 Task: Send an email with the signature Jeremiah Turner with the subject Request for feedback on a content strategy and the message Please let me know if there are any changes to the billing information. from softage.2@softage.net to softage.10@softage.net with an attached image file Blog_post_image.jpg and move the email from Sent Items to the folder Graduation
Action: Mouse moved to (906, 443)
Screenshot: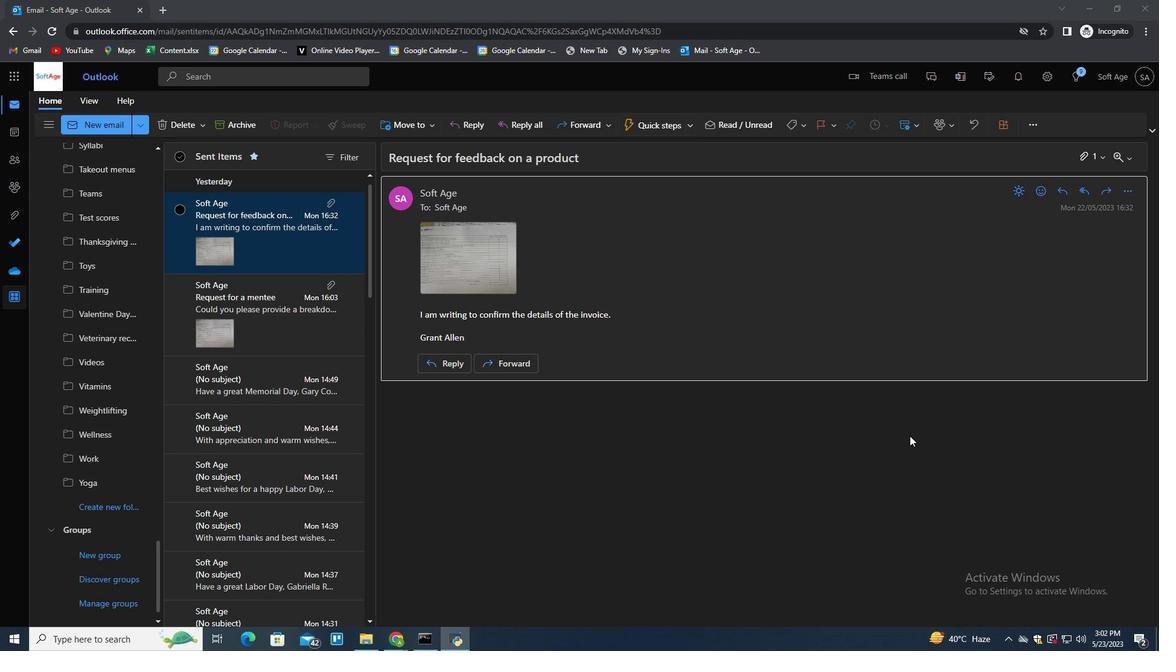
Action: Mouse pressed left at (906, 443)
Screenshot: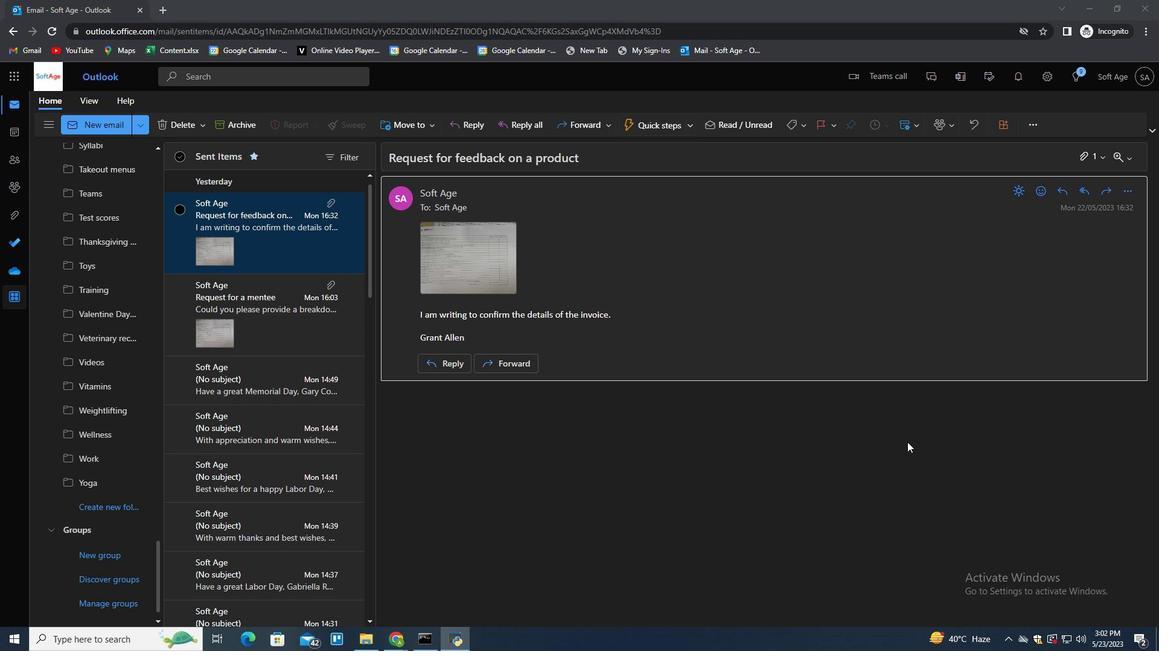 
Action: Mouse pressed left at (906, 443)
Screenshot: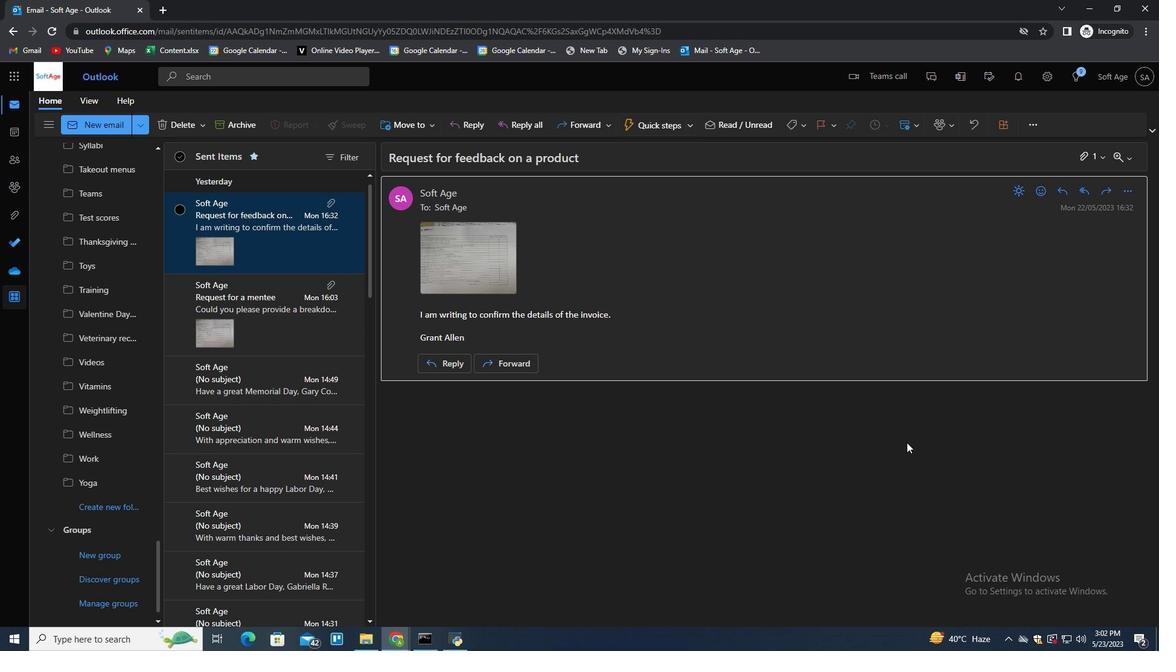 
Action: Mouse moved to (762, 484)
Screenshot: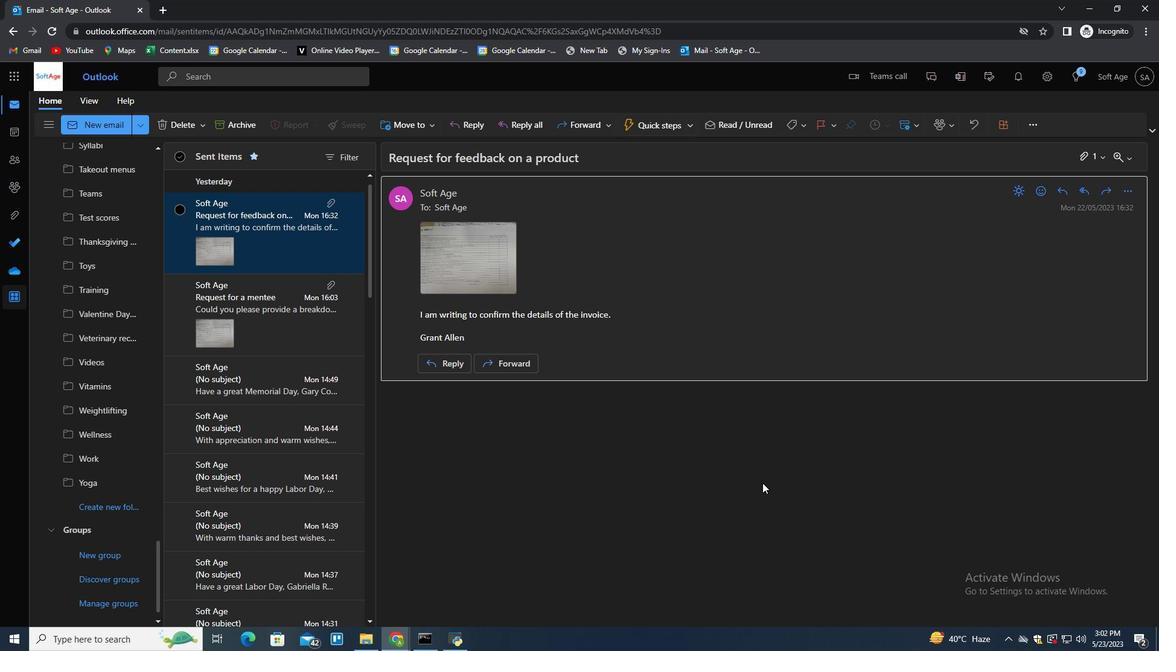 
Action: Mouse pressed left at (762, 484)
Screenshot: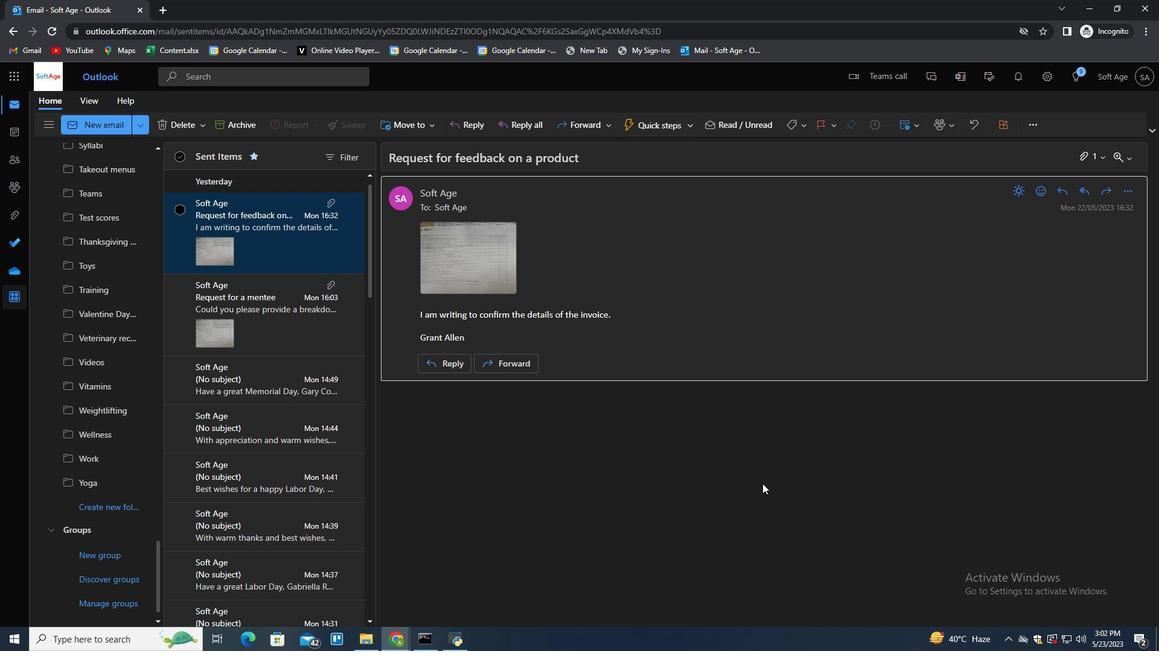 
Action: Key pressed n
Screenshot: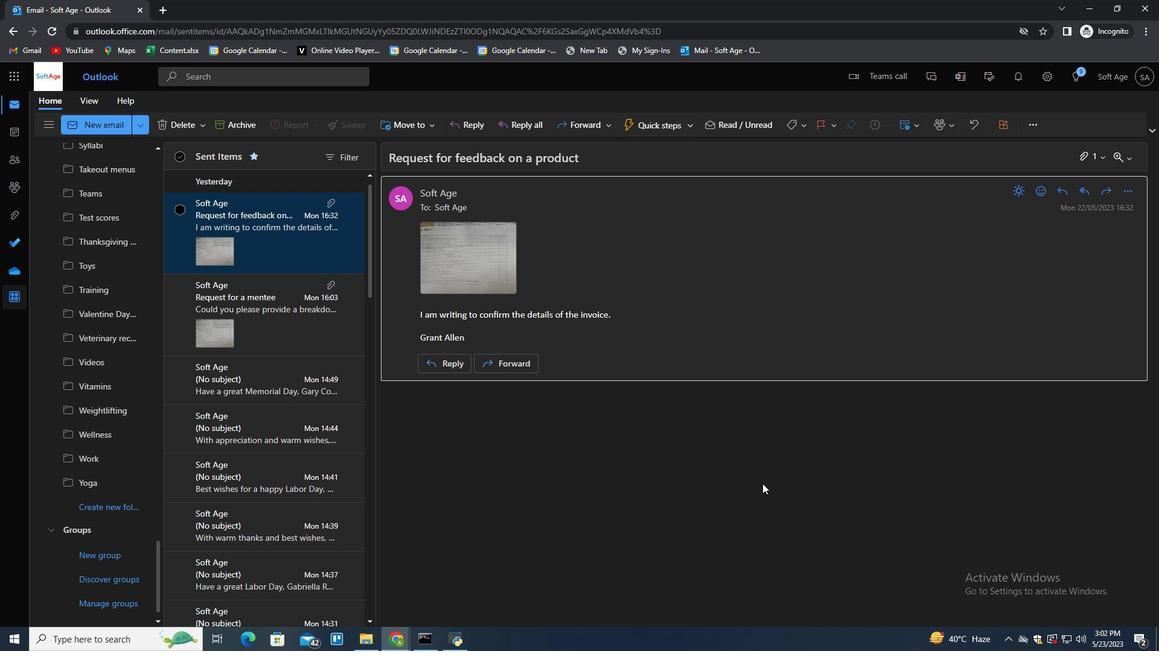 
Action: Mouse moved to (810, 127)
Screenshot: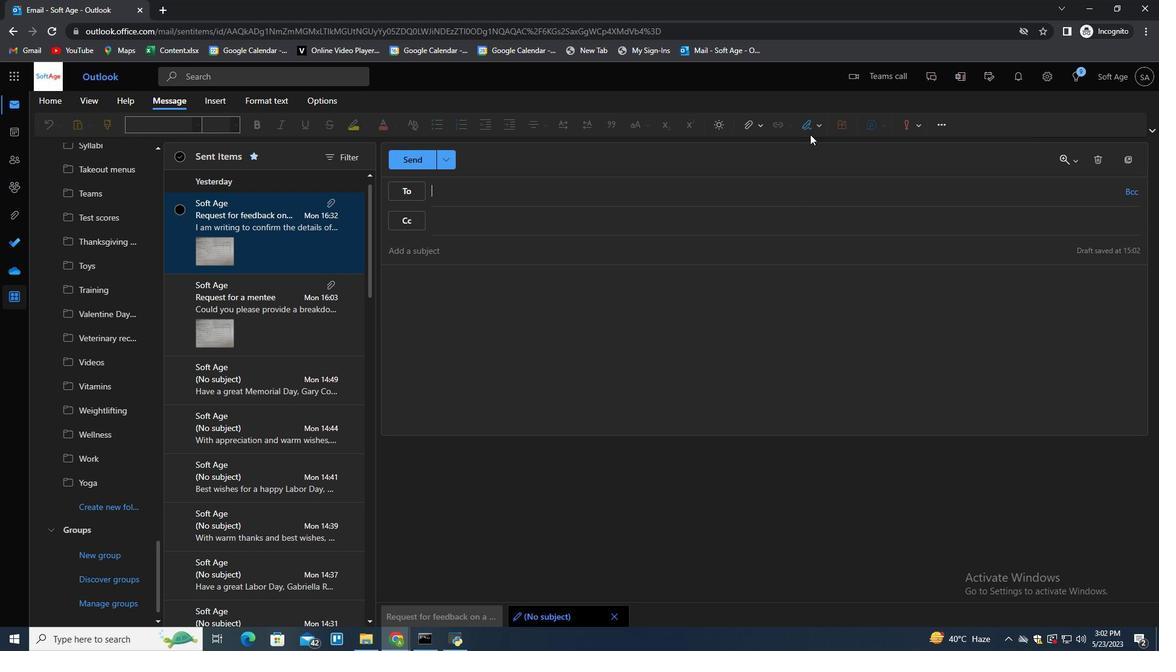 
Action: Mouse pressed left at (810, 127)
Screenshot: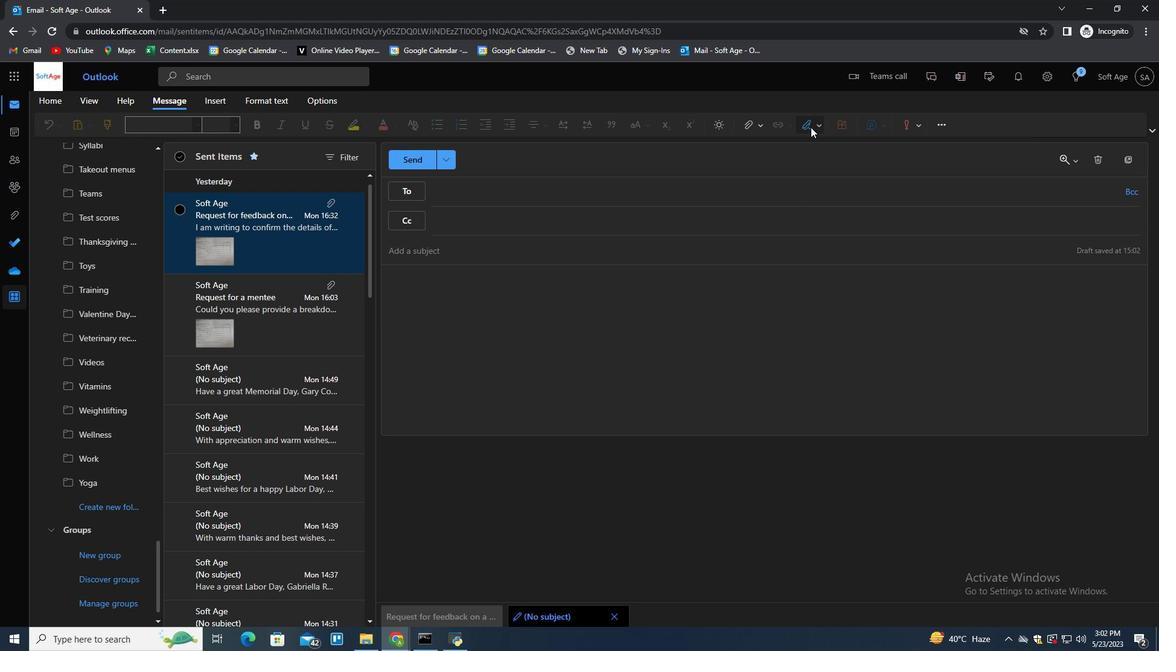 
Action: Mouse moved to (804, 169)
Screenshot: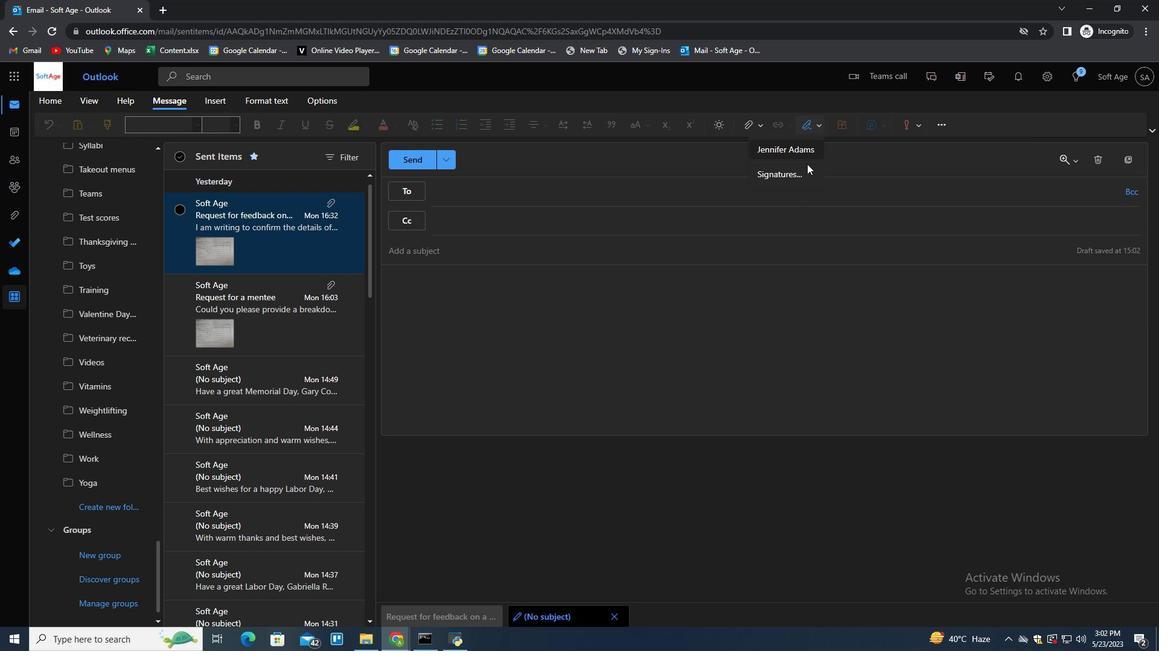 
Action: Mouse pressed left at (804, 169)
Screenshot: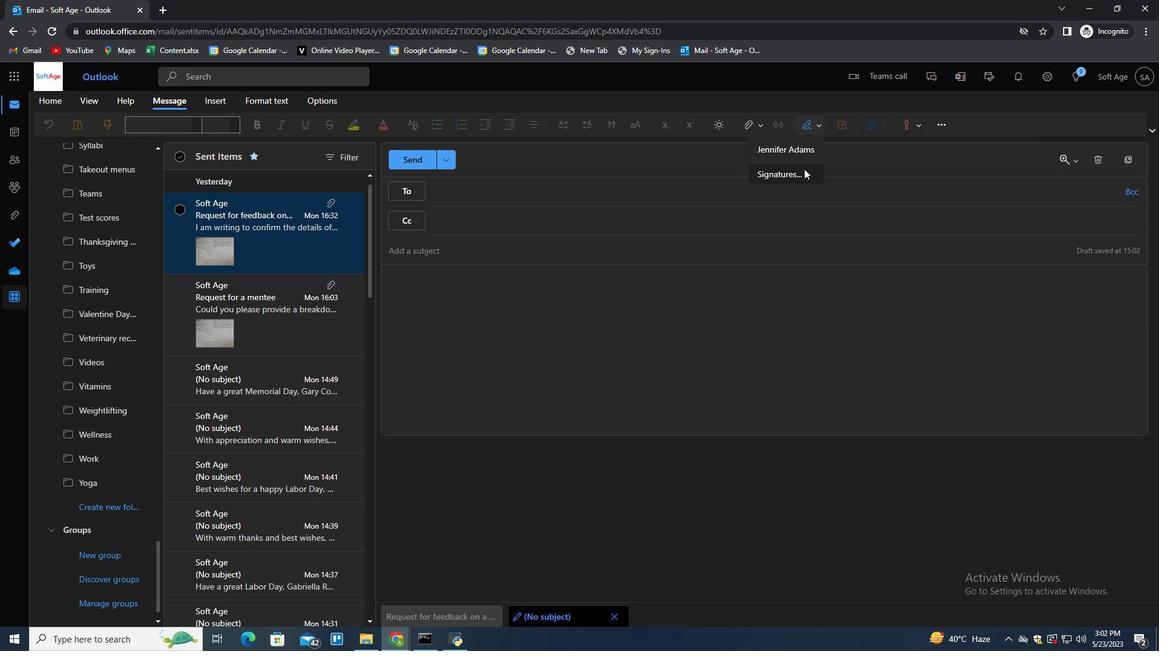 
Action: Mouse moved to (831, 219)
Screenshot: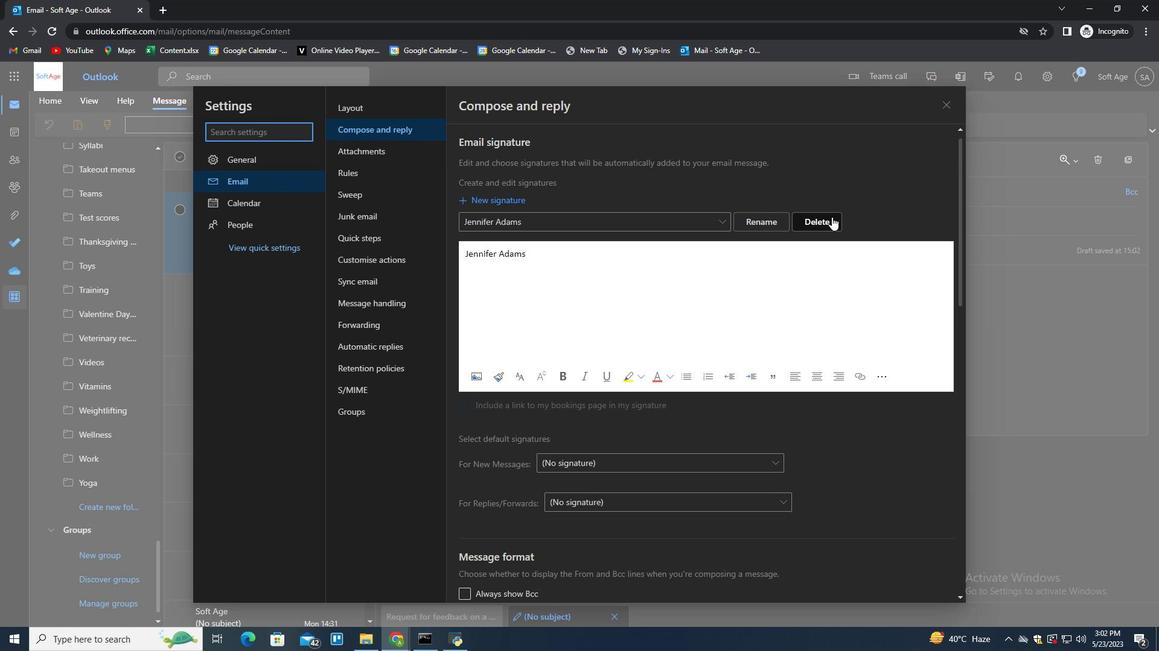 
Action: Mouse pressed left at (831, 219)
Screenshot: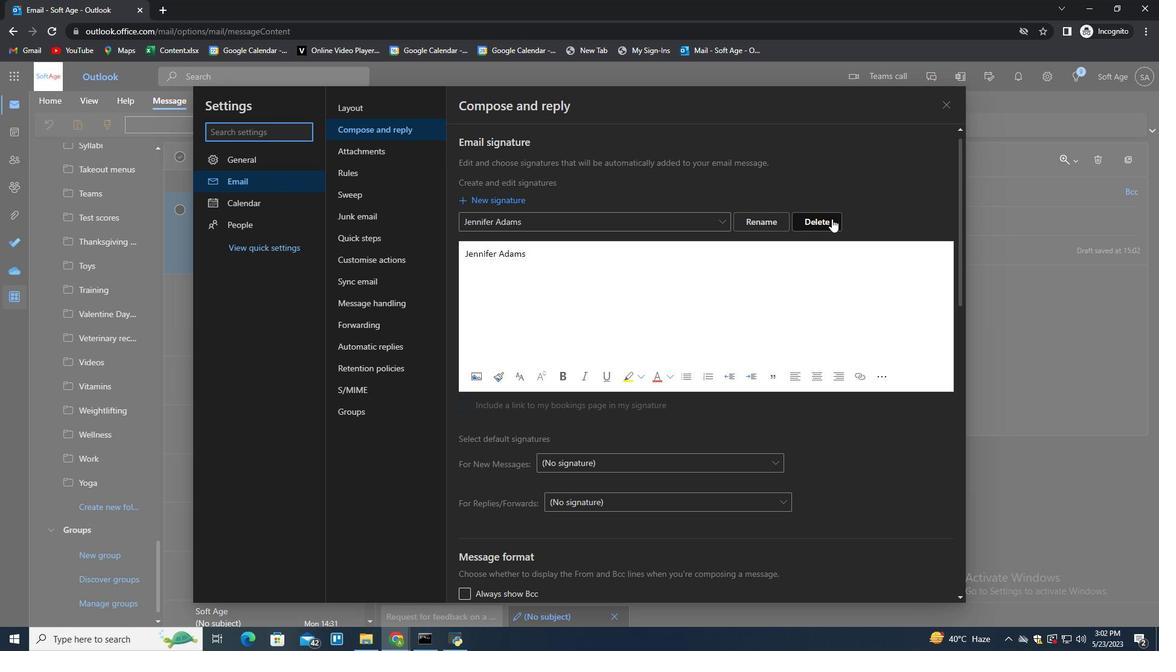 
Action: Mouse moved to (833, 221)
Screenshot: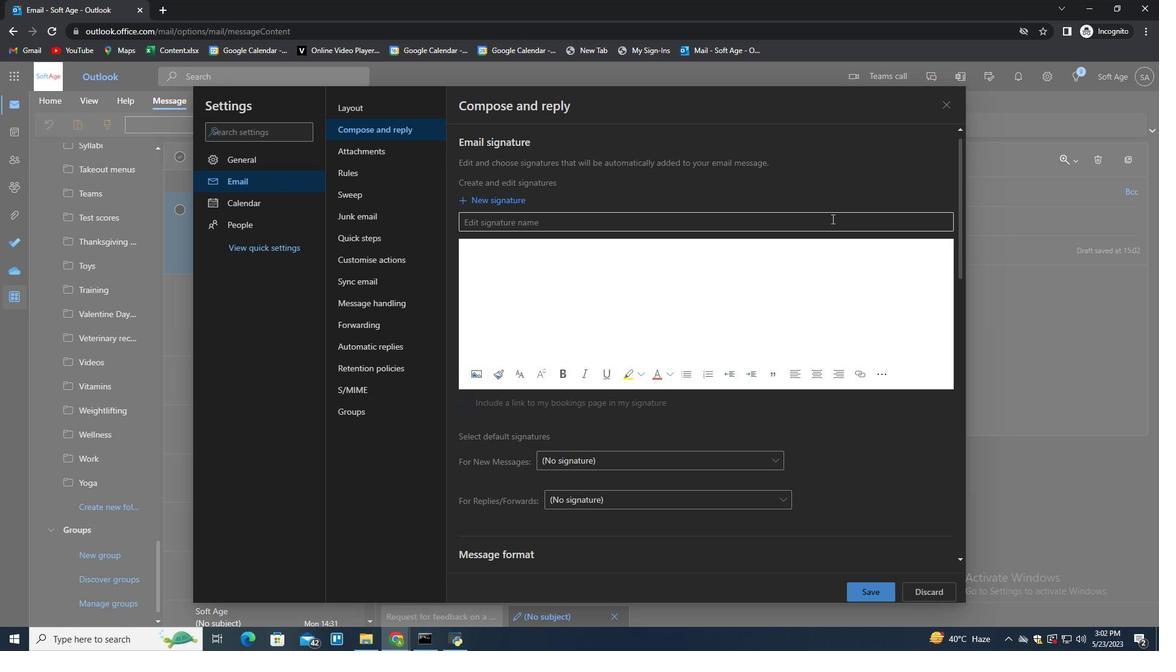 
Action: Mouse pressed left at (833, 221)
Screenshot: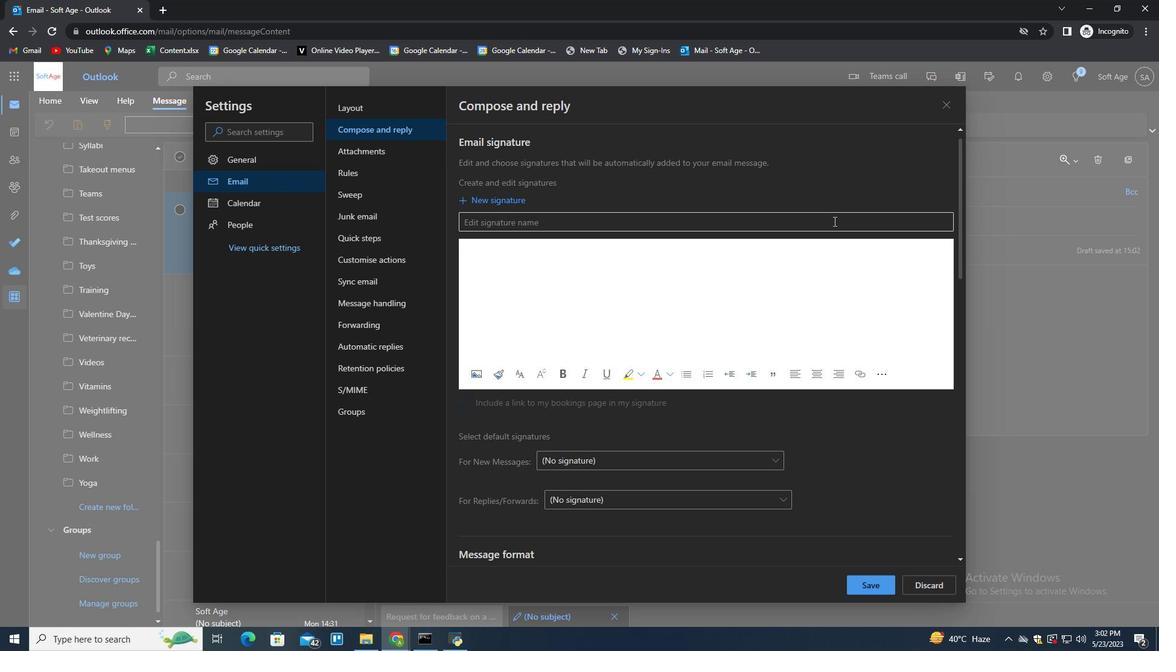 
Action: Key pressed <Key.shift>Jeremeah<Key.backspace><Key.backspace><Key.backspace>iah<Key.space><Key.shift>Ru<Key.backspace><Key.backspace><Key.shift>Turner<Key.tab><Key.shift><Key.shift>Jeremiah<Key.space><Key.shift><Key.shift><Key.shift><Key.shift><Key.shift><Key.shift><Key.shift><Key.shift><Key.shift><Key.shift><Key.shift><Key.shift><Key.shift><Key.shift><Key.shift><Key.shift><Key.shift><Key.shift><Key.shift><Key.shift><Key.shift><Key.shift><Key.shift><Key.shift><Key.shift><Key.shift><Key.shift><Key.shift><Key.shift>Turner
Screenshot: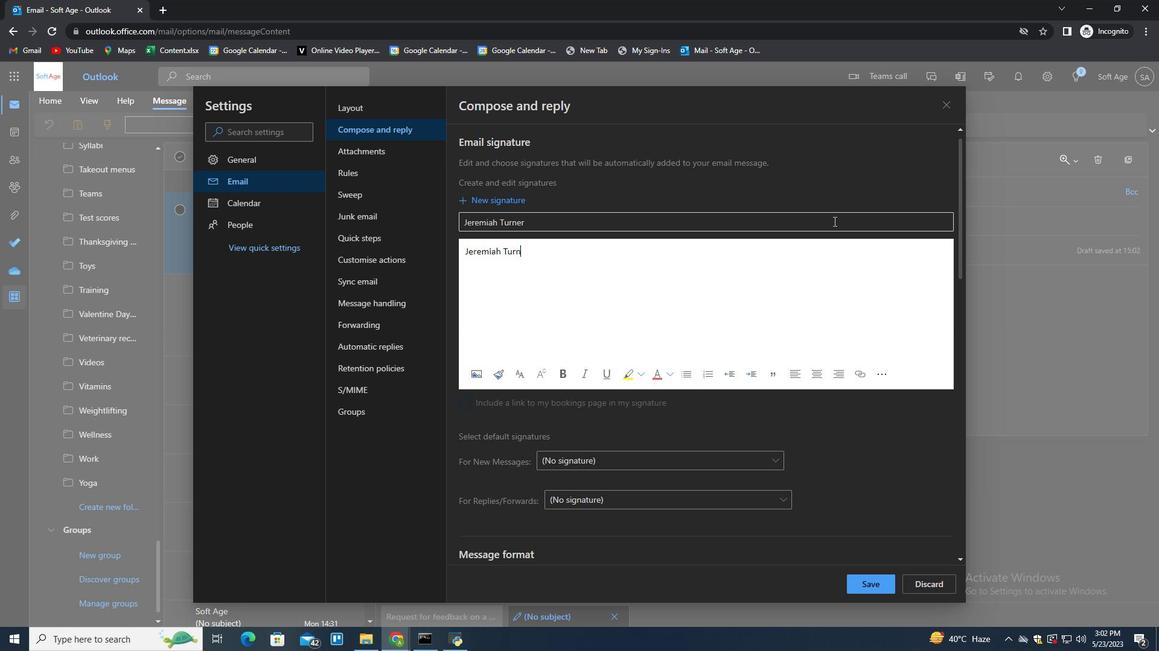
Action: Mouse moved to (867, 577)
Screenshot: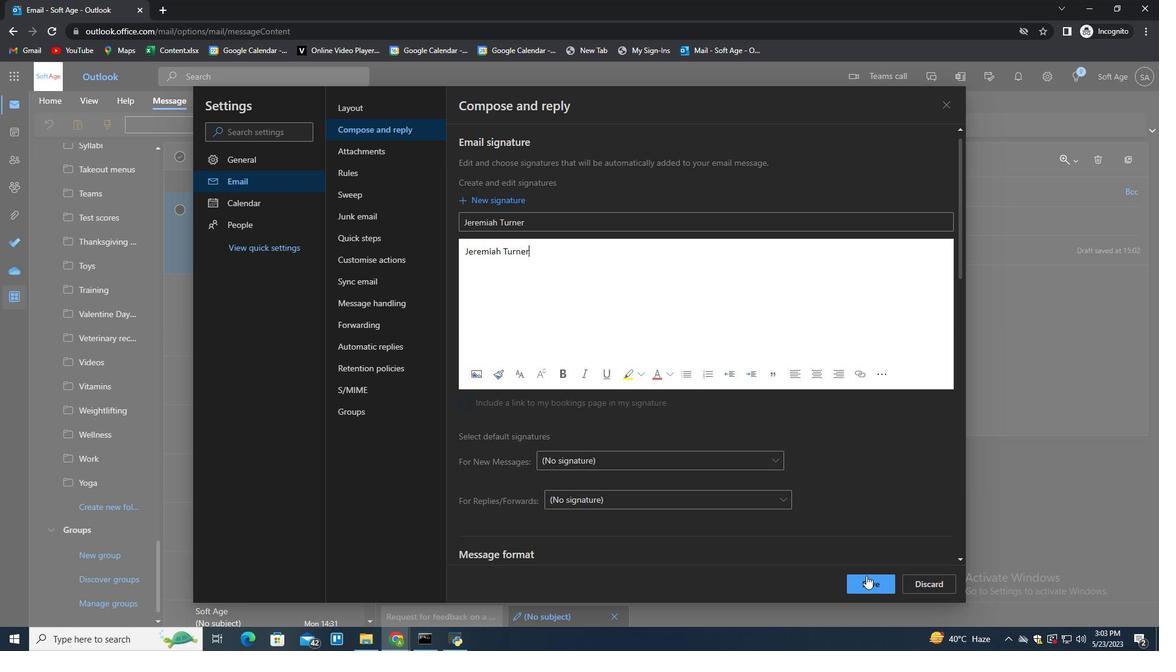 
Action: Mouse pressed left at (867, 577)
Screenshot: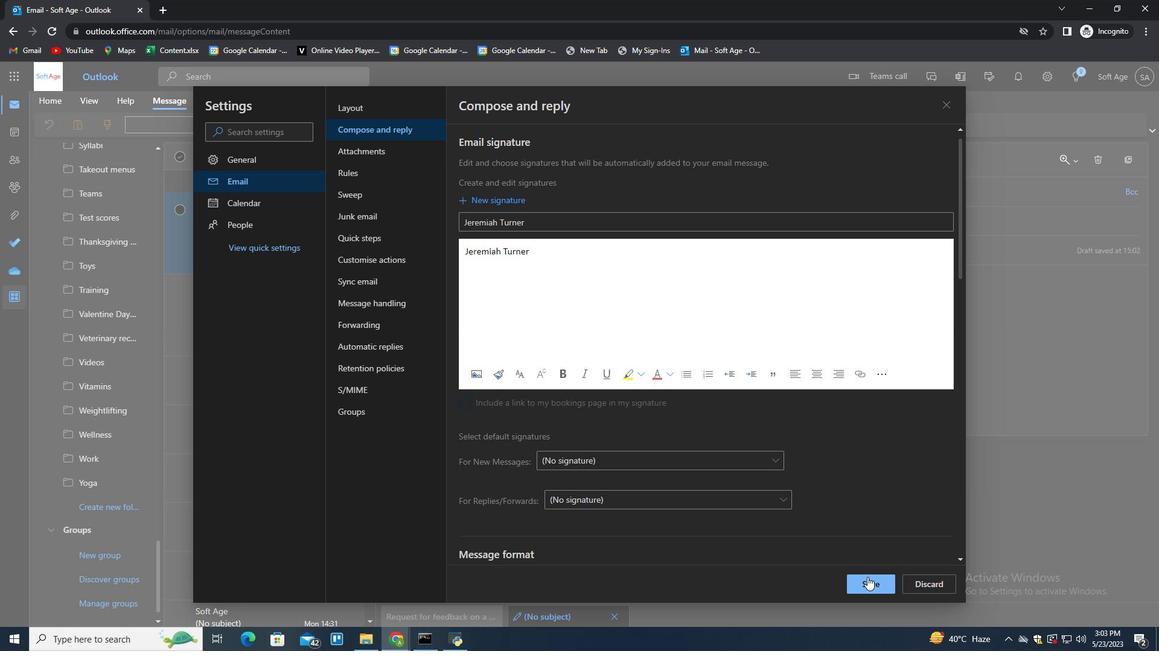 
Action: Mouse moved to (1009, 343)
Screenshot: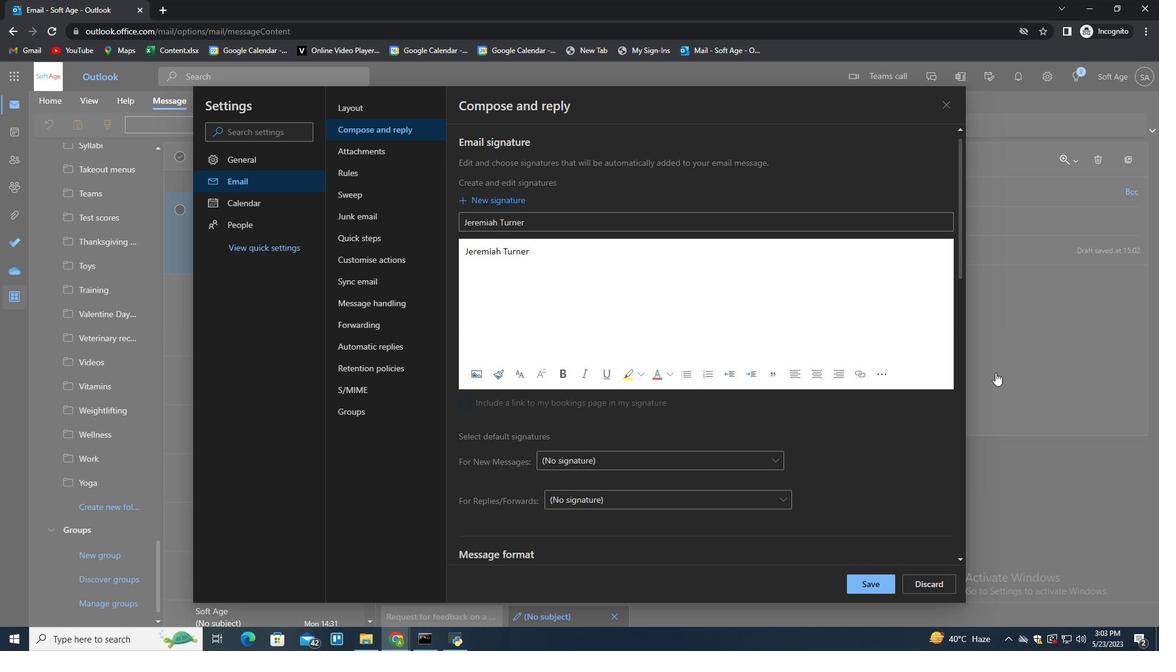 
Action: Mouse pressed left at (1009, 343)
Screenshot: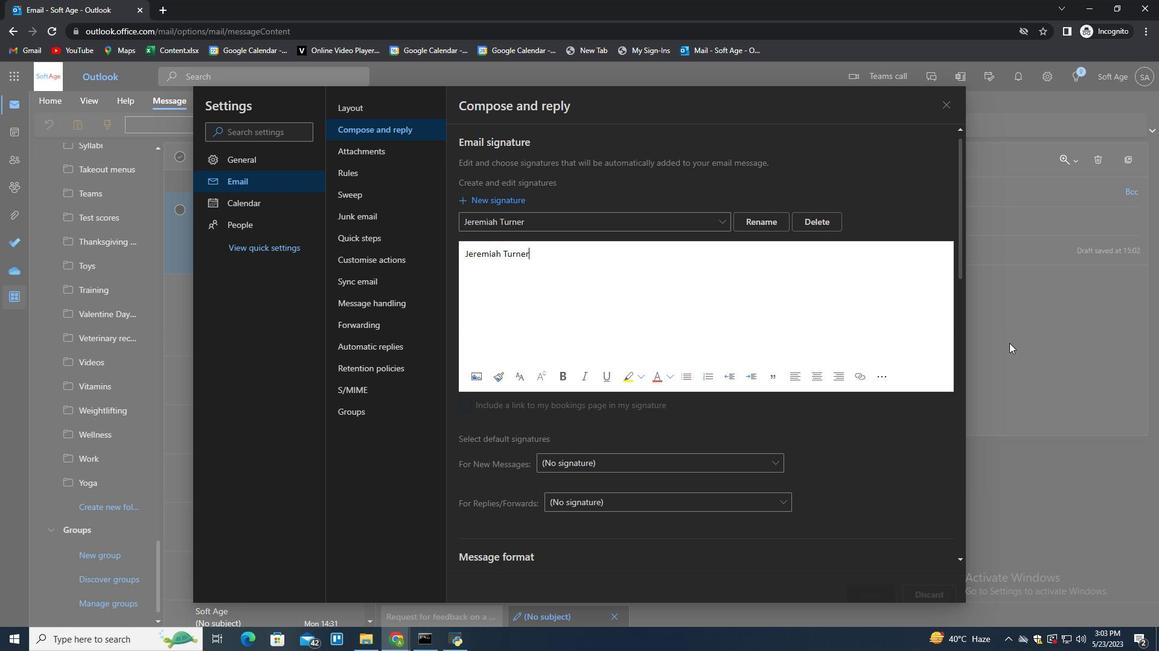 
Action: Mouse moved to (810, 124)
Screenshot: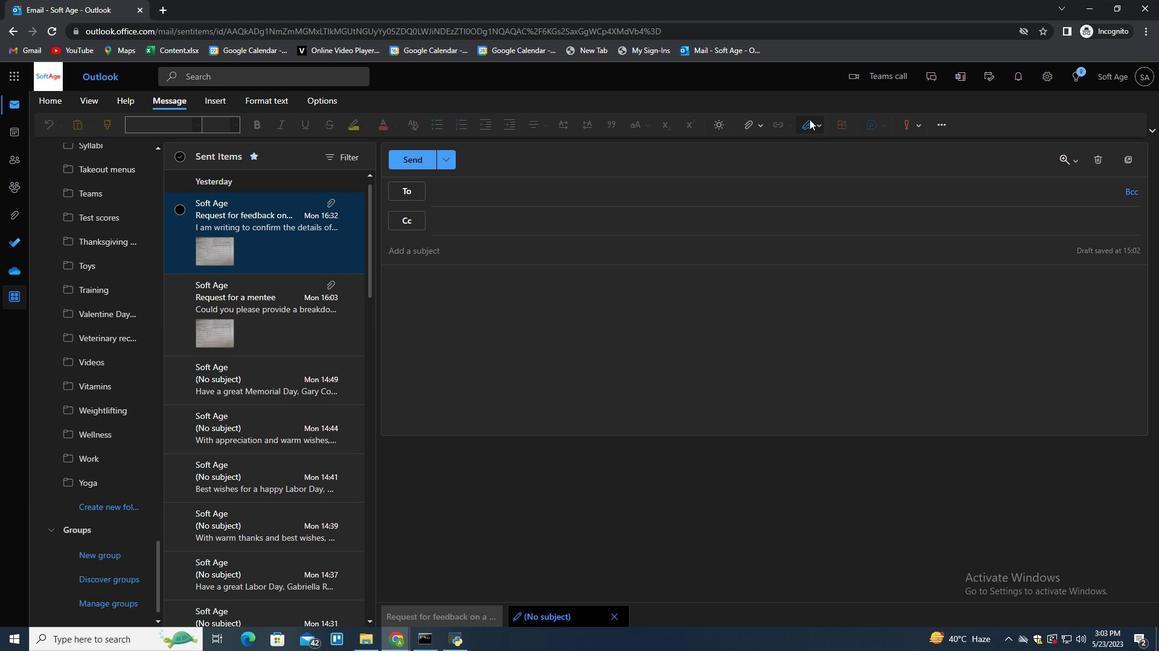 
Action: Mouse pressed left at (810, 124)
Screenshot: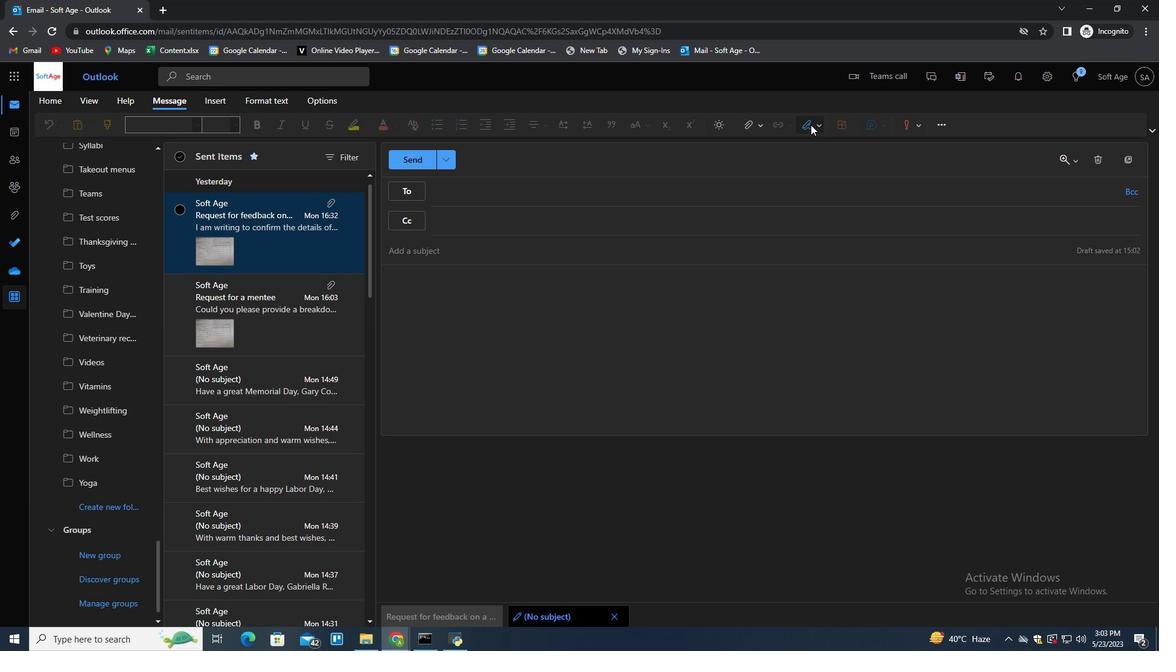 
Action: Mouse moved to (807, 151)
Screenshot: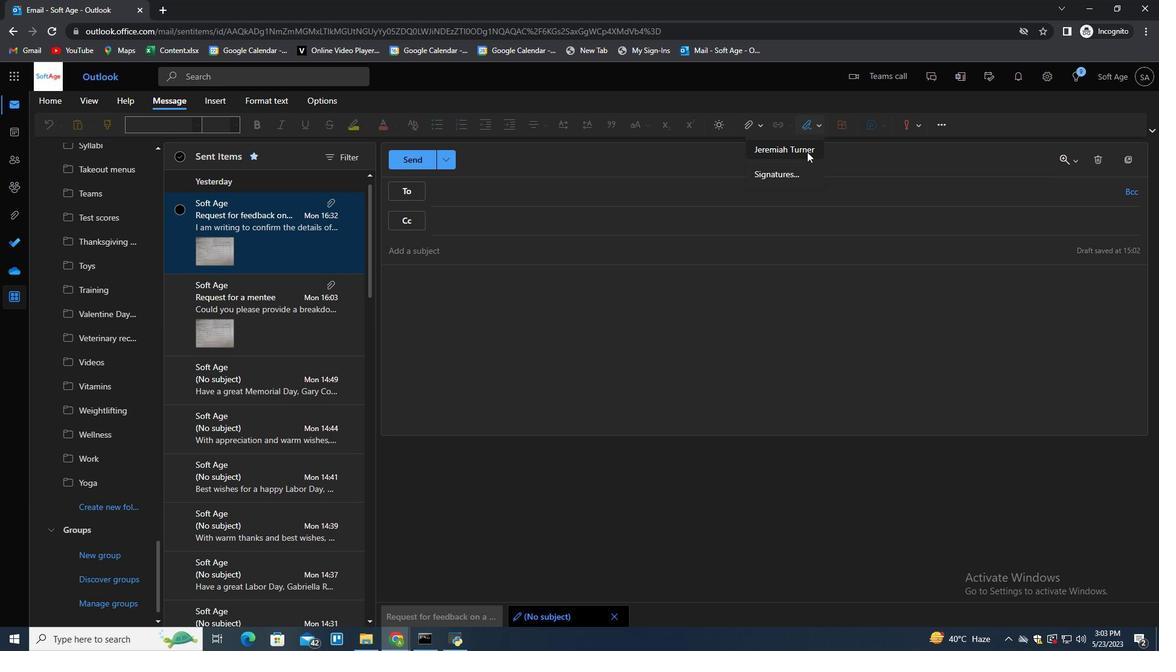 
Action: Mouse pressed left at (807, 151)
Screenshot: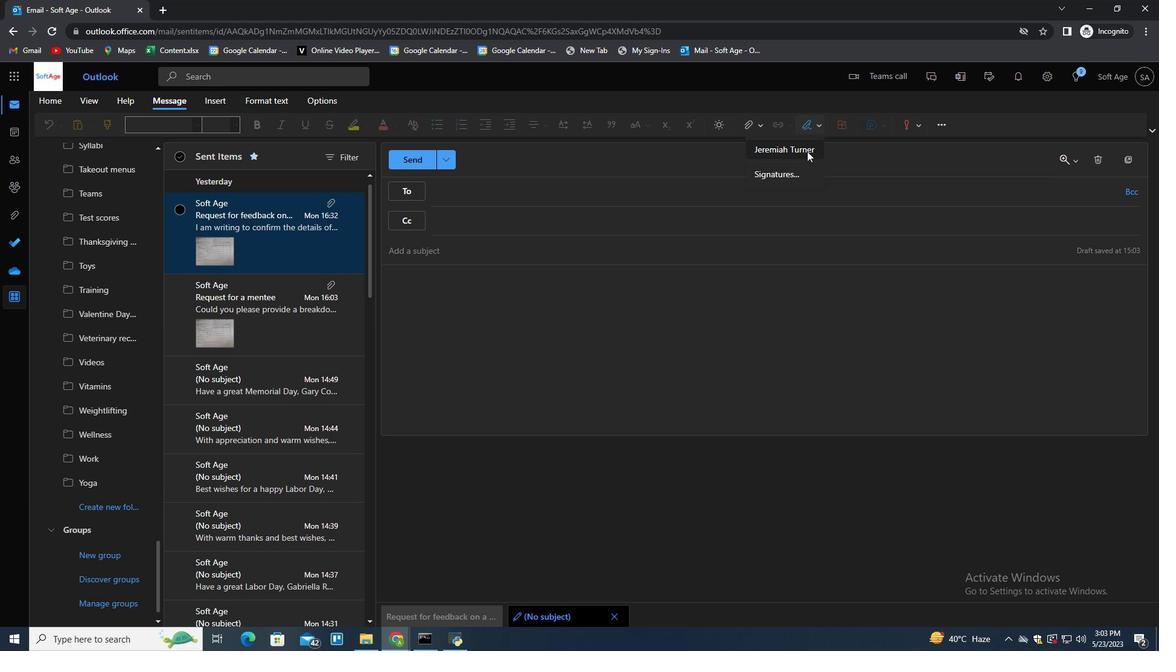 
Action: Mouse moved to (443, 251)
Screenshot: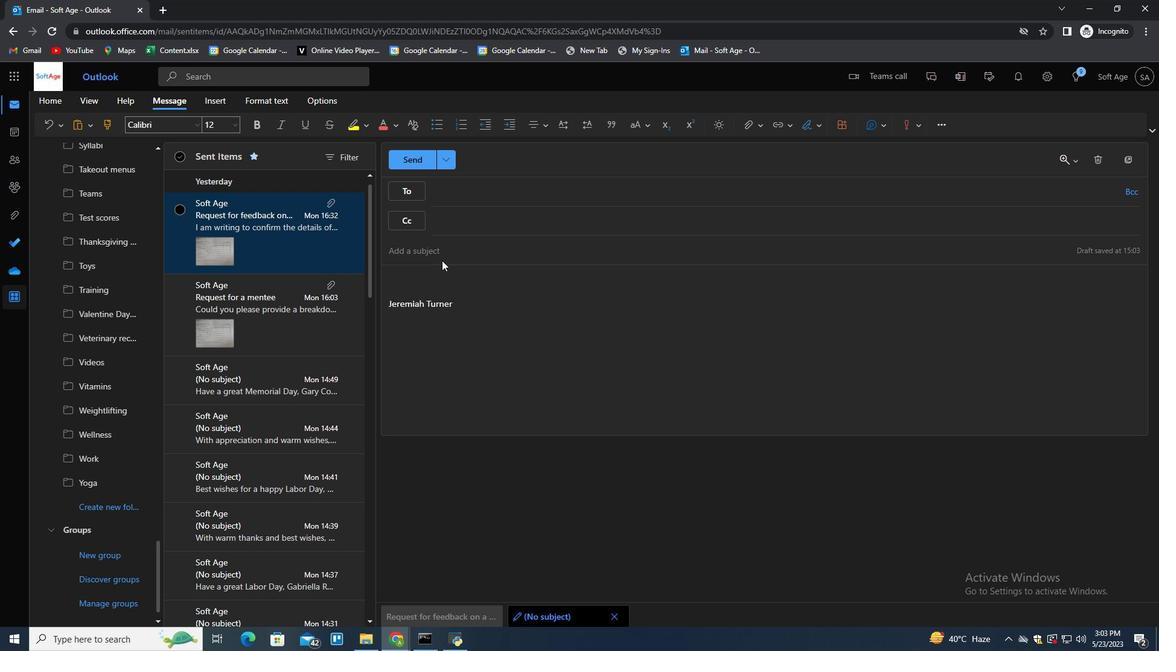 
Action: Mouse pressed left at (443, 251)
Screenshot: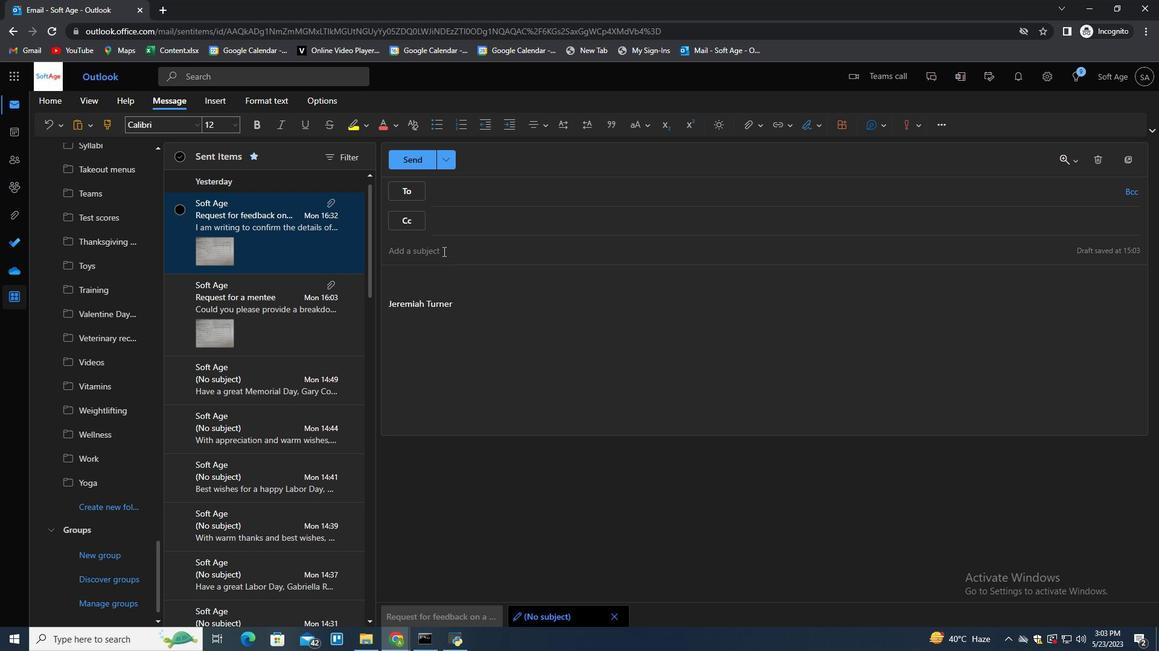 
Action: Mouse moved to (442, 250)
Screenshot: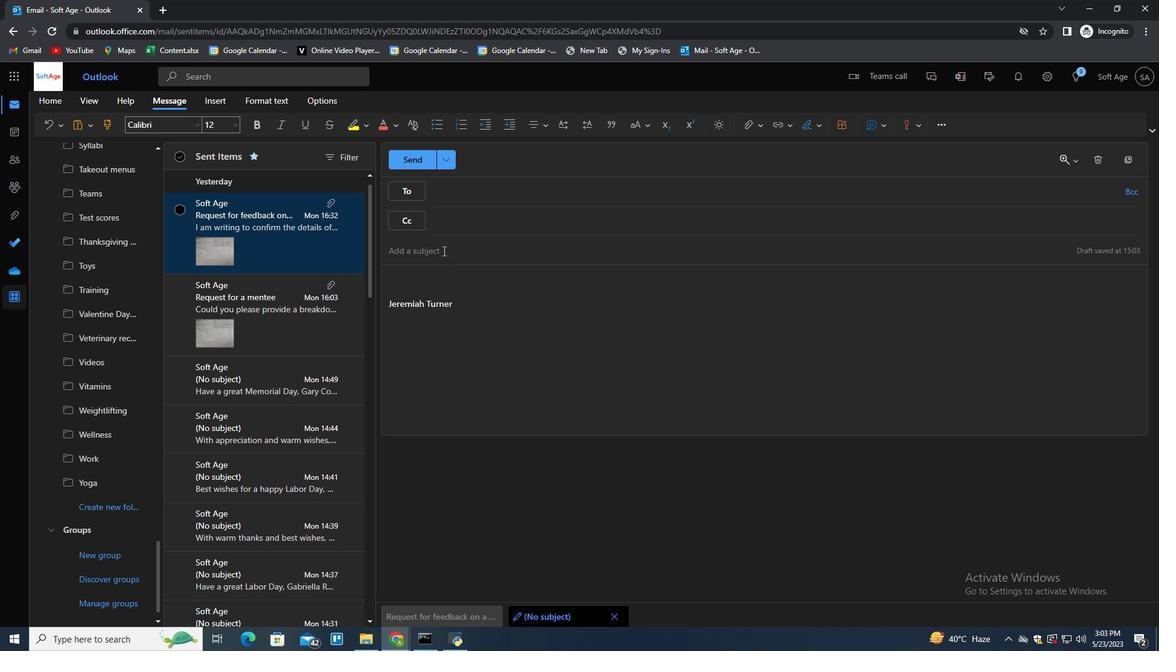 
Action: Key pressed <Key.shift>Re
Screenshot: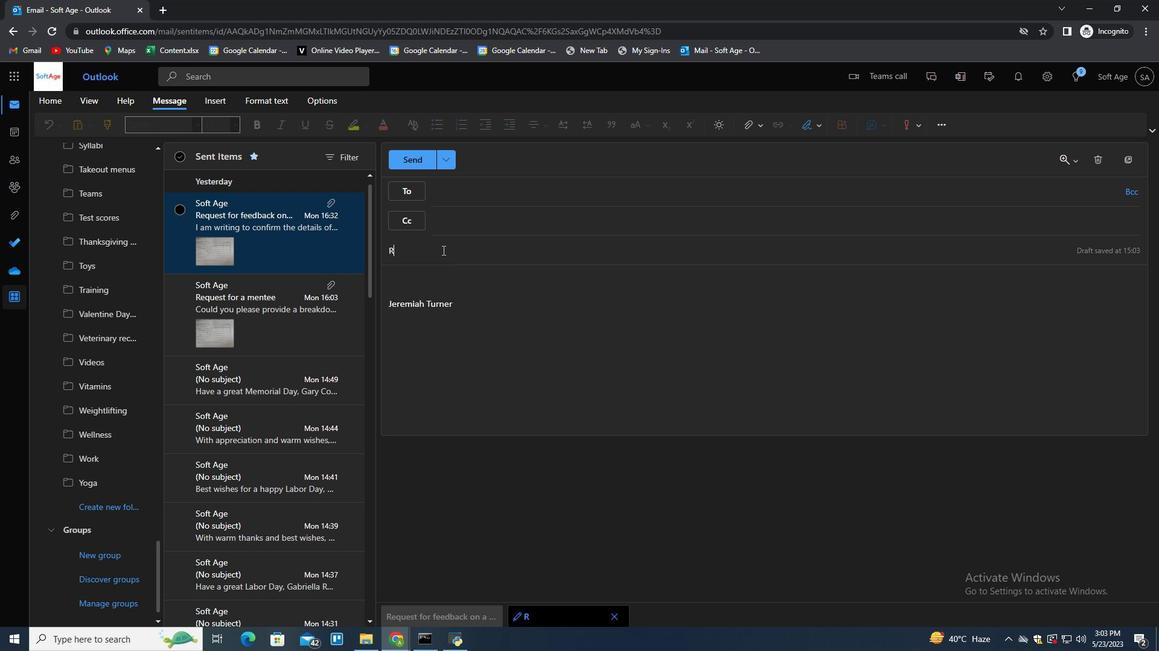 
Action: Mouse moved to (442, 250)
Screenshot: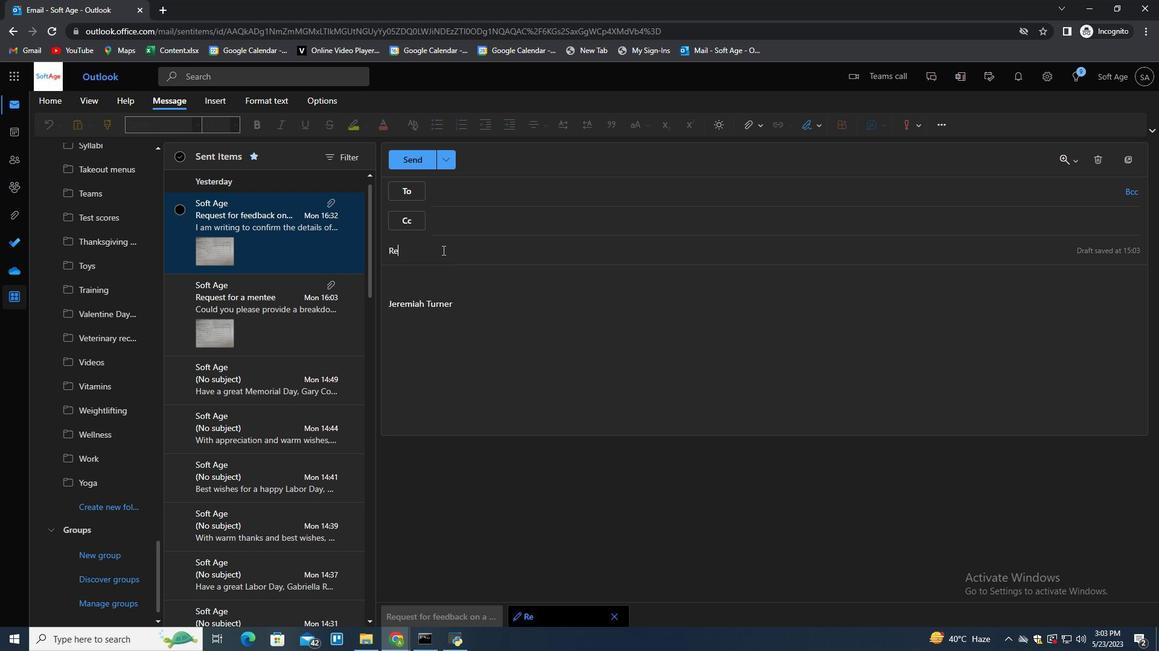 
Action: Key pressed quest<Key.space>for<Key.space>feedback<Key.space>on<Key.space>a<Key.space>content<Key.space>strategy<Key.tab>pl<Key.backspace><Key.backspace><Key.backspace><Key.shift>Please<Key.space>let<Key.space>me<Key.space>know<Key.space>if<Key.space>there<Key.space>are<Key.space>ay<Key.backspace>ny<Key.space>chag<Key.backspace>nges<Key.space>fo<Key.space>t<Key.backspace><Key.backspace><Key.backspace><Key.backspace>to<Key.space>the<Key.space>billing<Key.space>information.
Screenshot: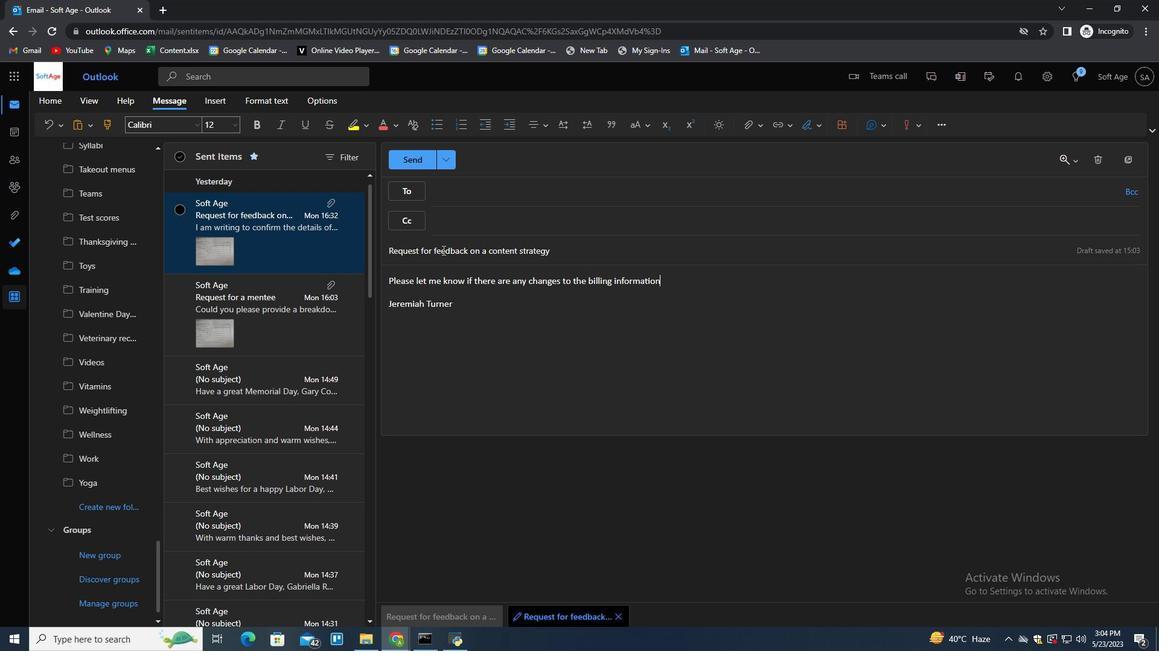 
Action: Mouse moved to (411, 271)
Screenshot: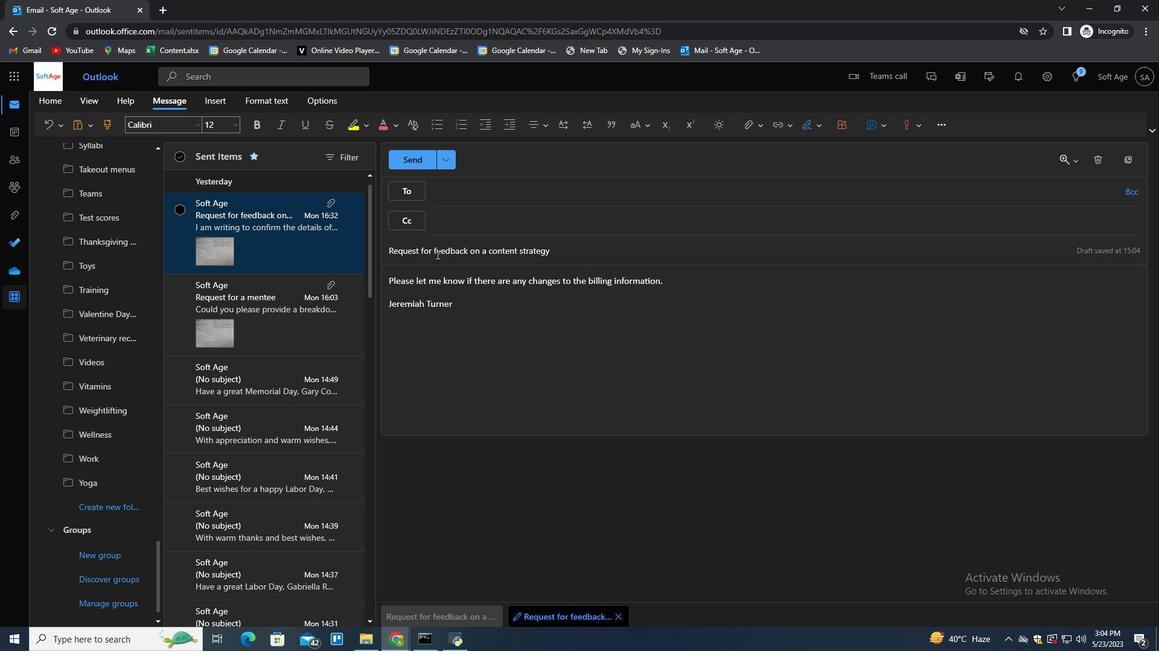
Action: Key pressed s
Screenshot: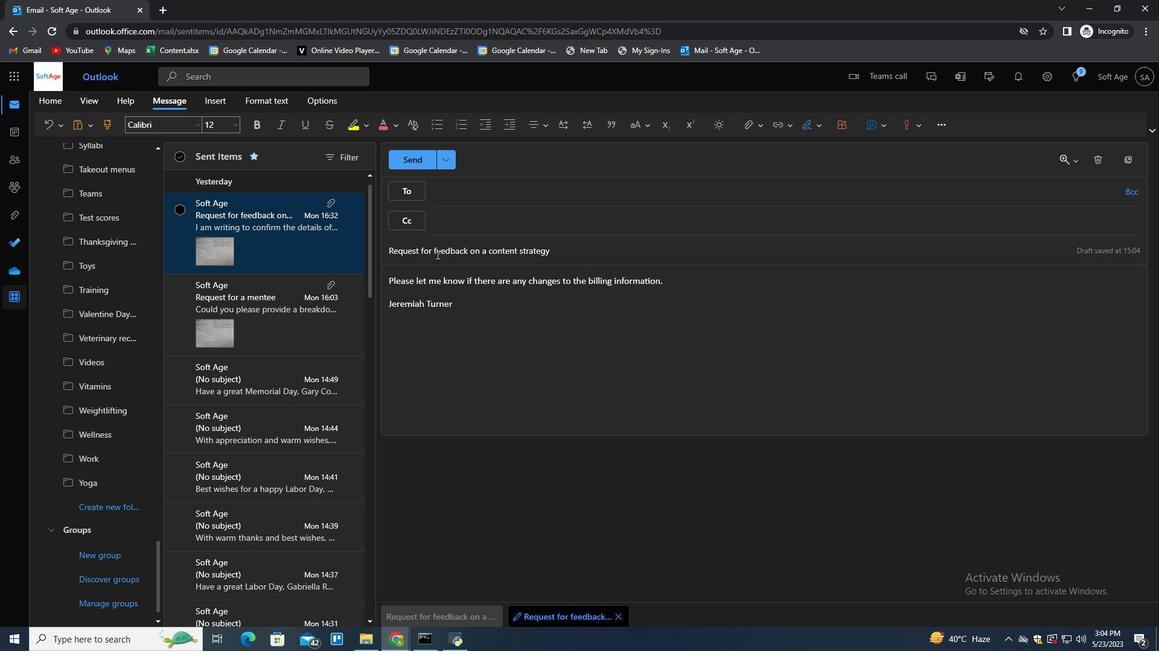 
Action: Mouse moved to (668, 284)
Screenshot: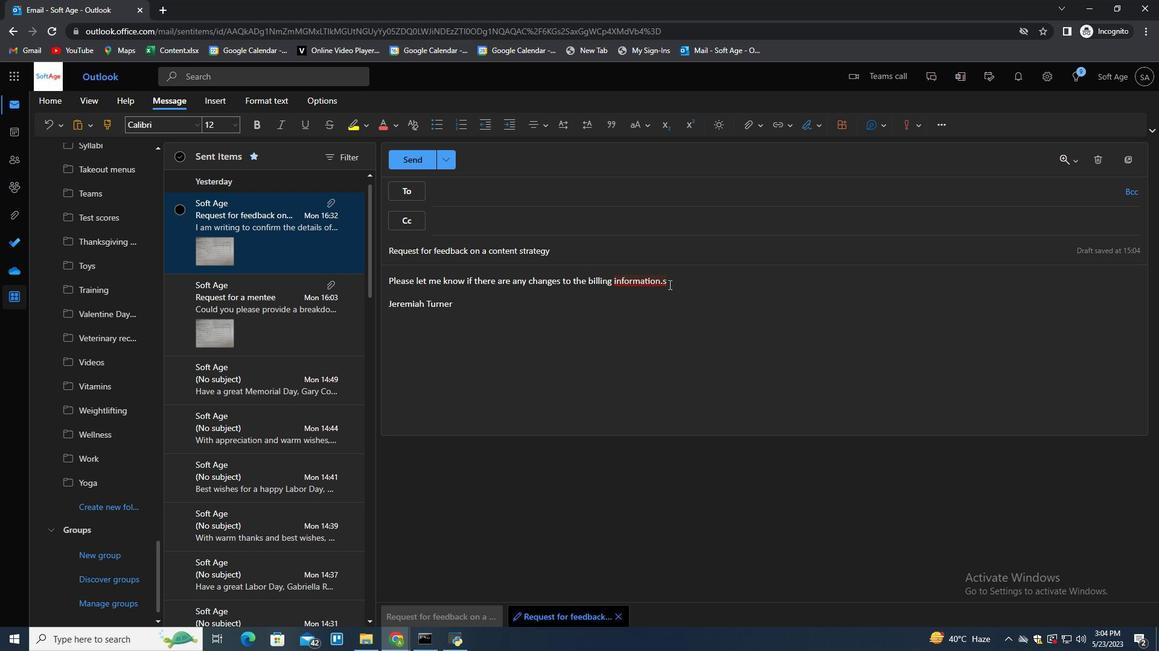 
Action: Key pressed <Key.backspace>
Screenshot: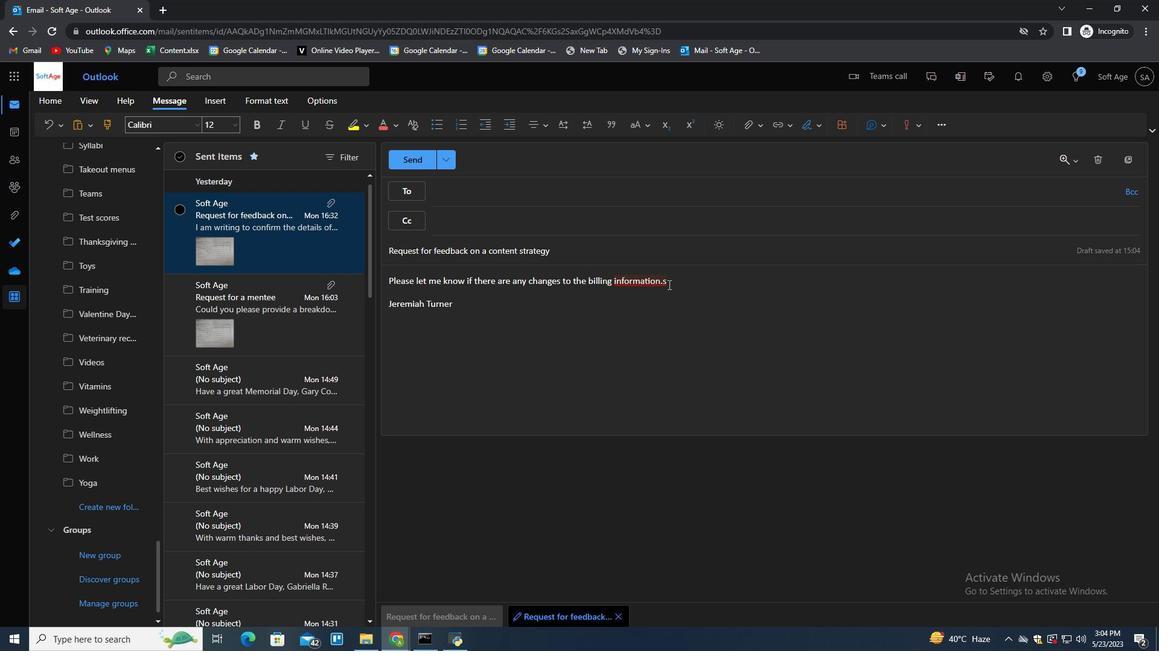 
Action: Mouse moved to (496, 197)
Screenshot: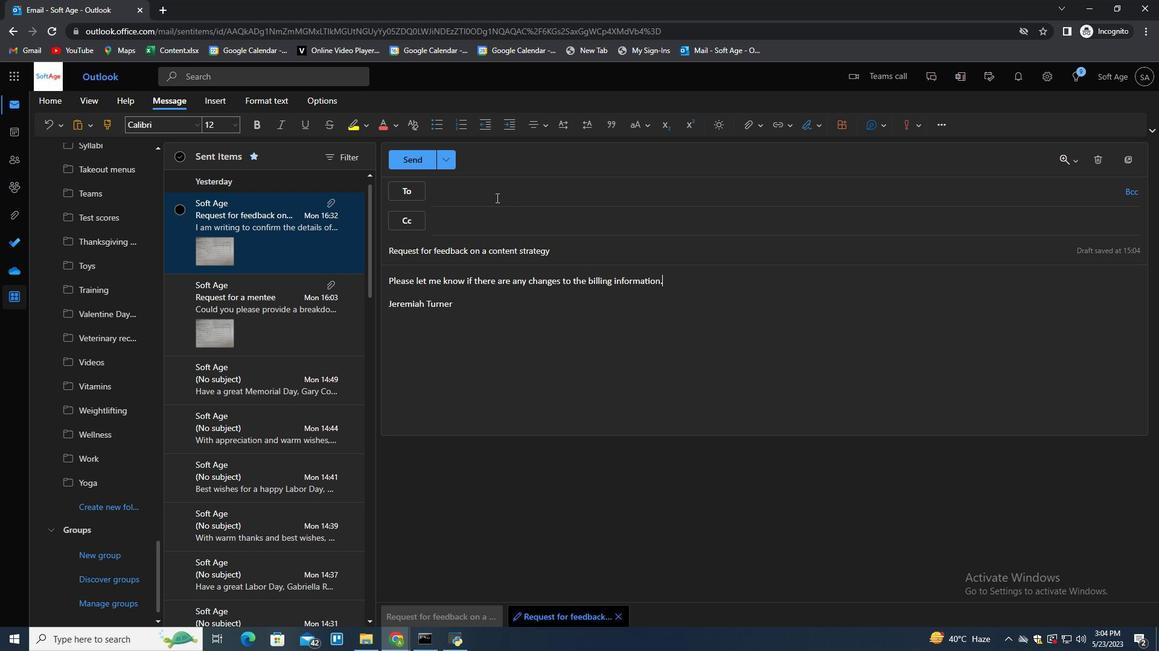 
Action: Mouse pressed left at (496, 197)
Screenshot: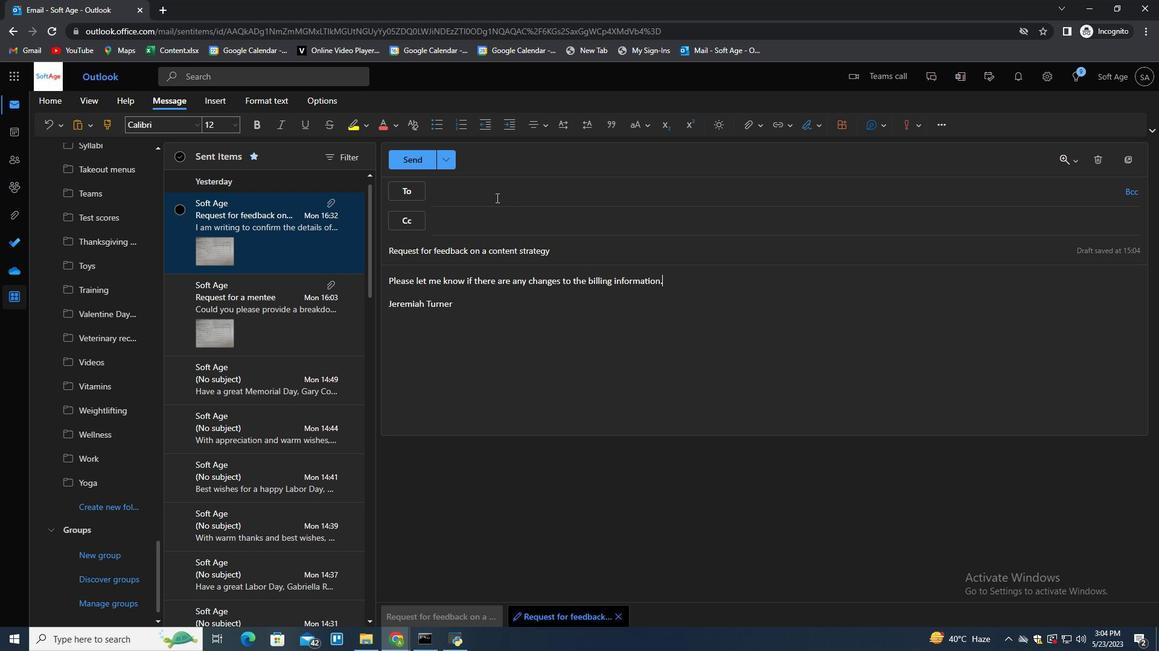 
Action: Key pressed softage.10<Key.shift>@softage.net<Key.enter>
Screenshot: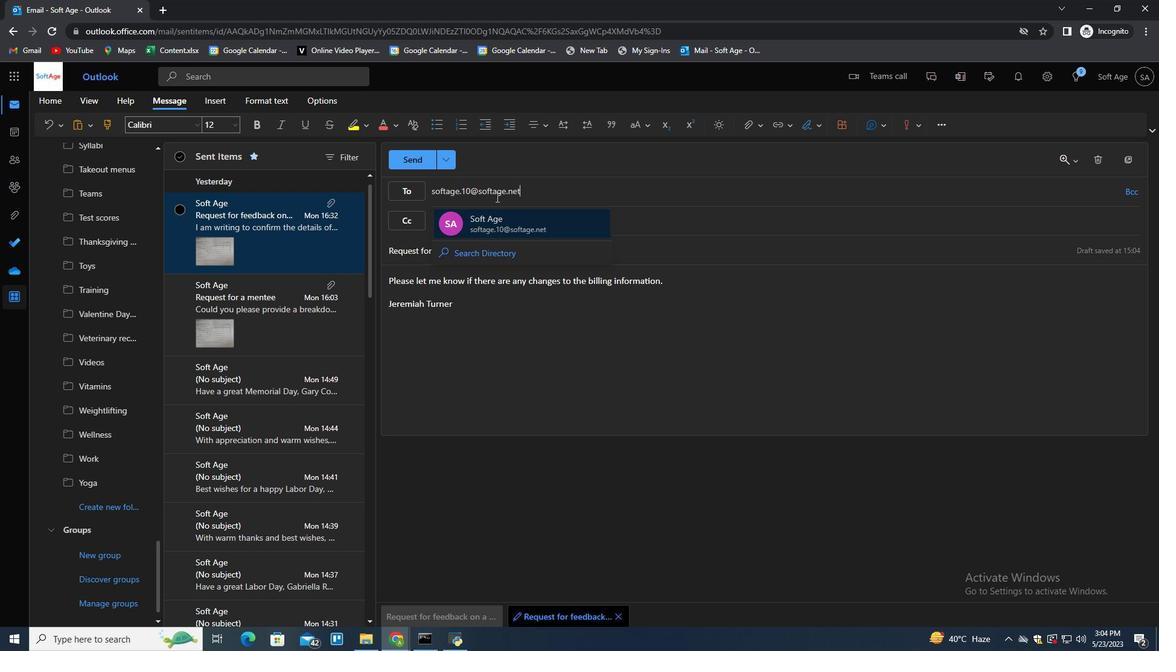 
Action: Mouse moved to (753, 123)
Screenshot: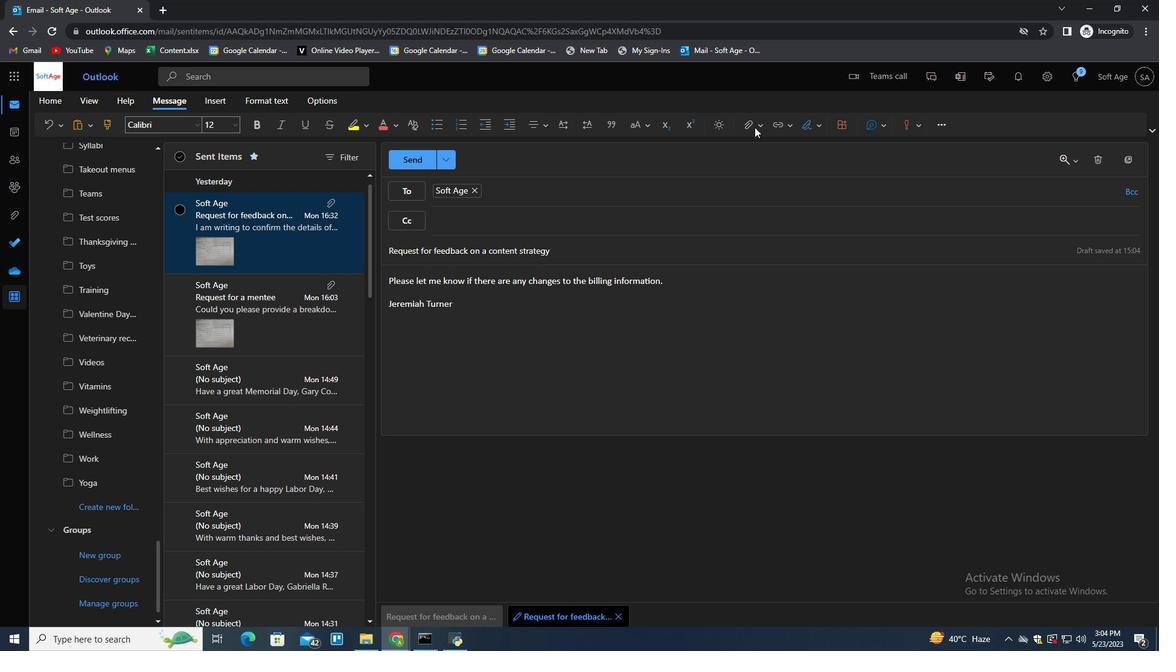 
Action: Mouse pressed left at (753, 123)
Screenshot: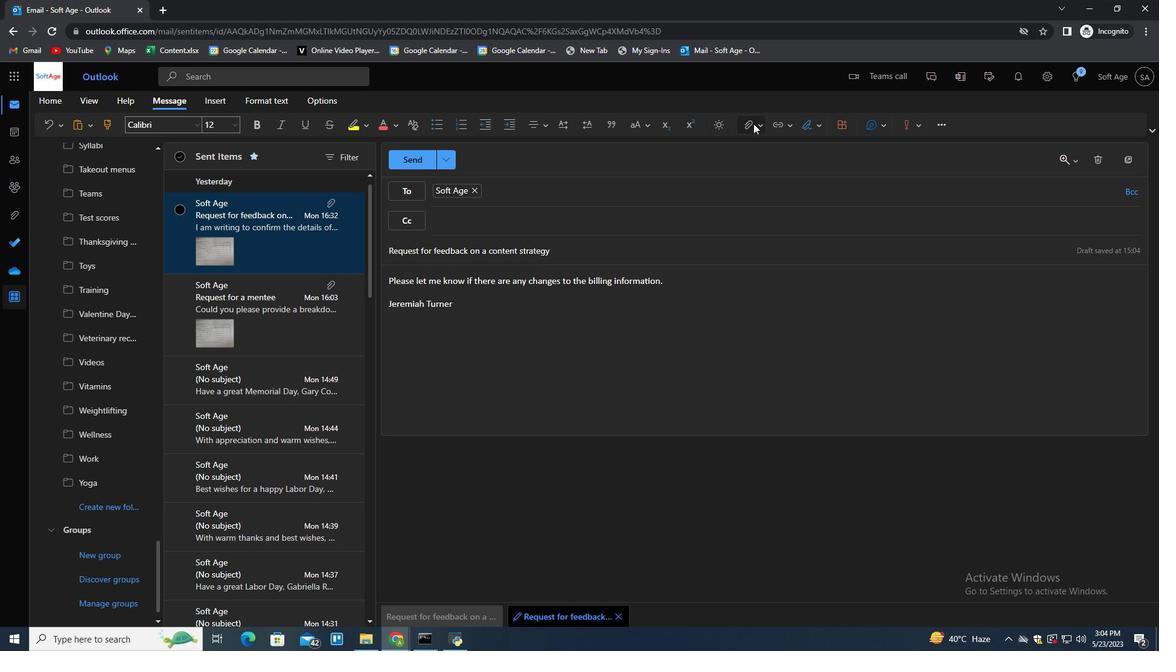 
Action: Mouse moved to (706, 147)
Screenshot: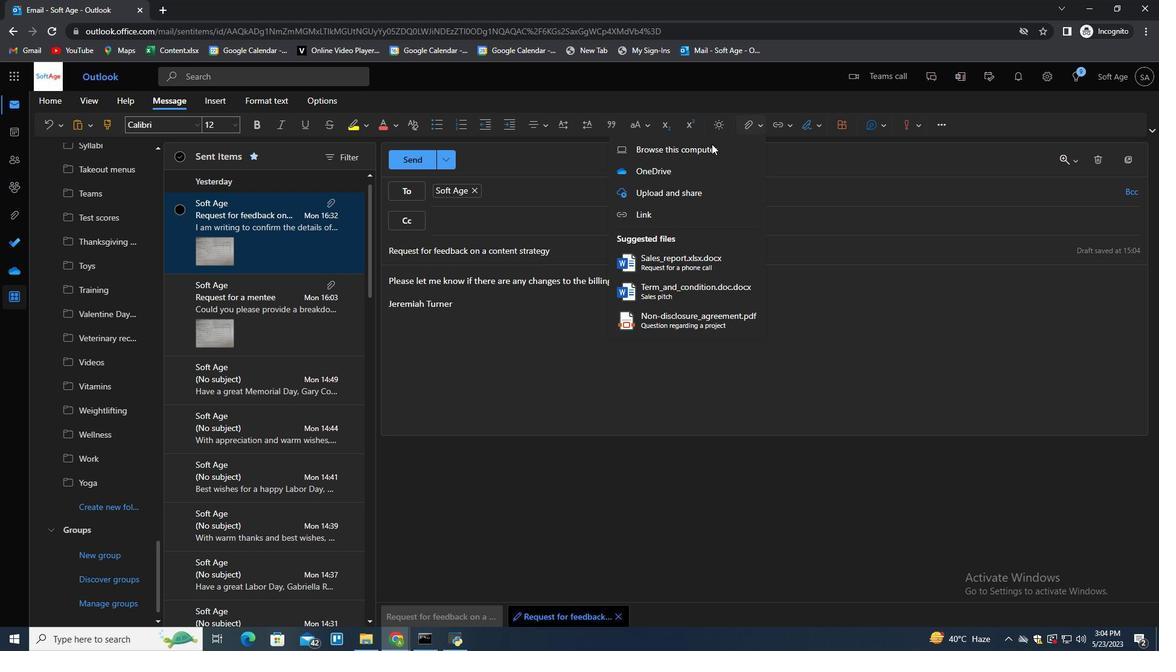 
Action: Mouse pressed left at (706, 147)
Screenshot: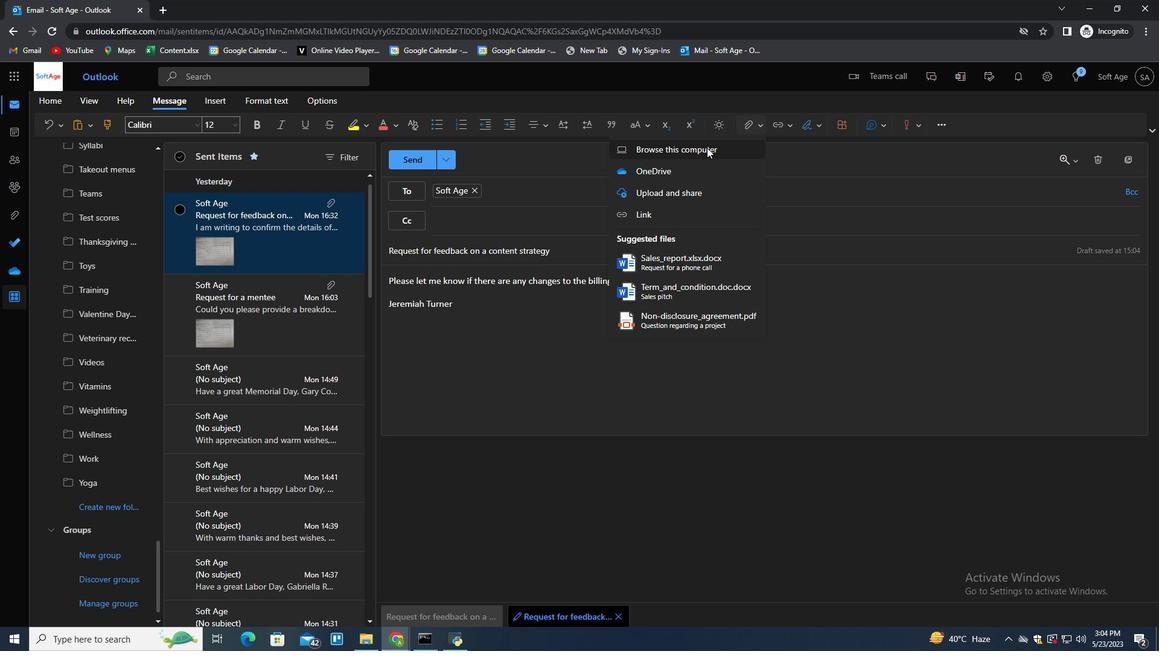 
Action: Mouse moved to (248, 105)
Screenshot: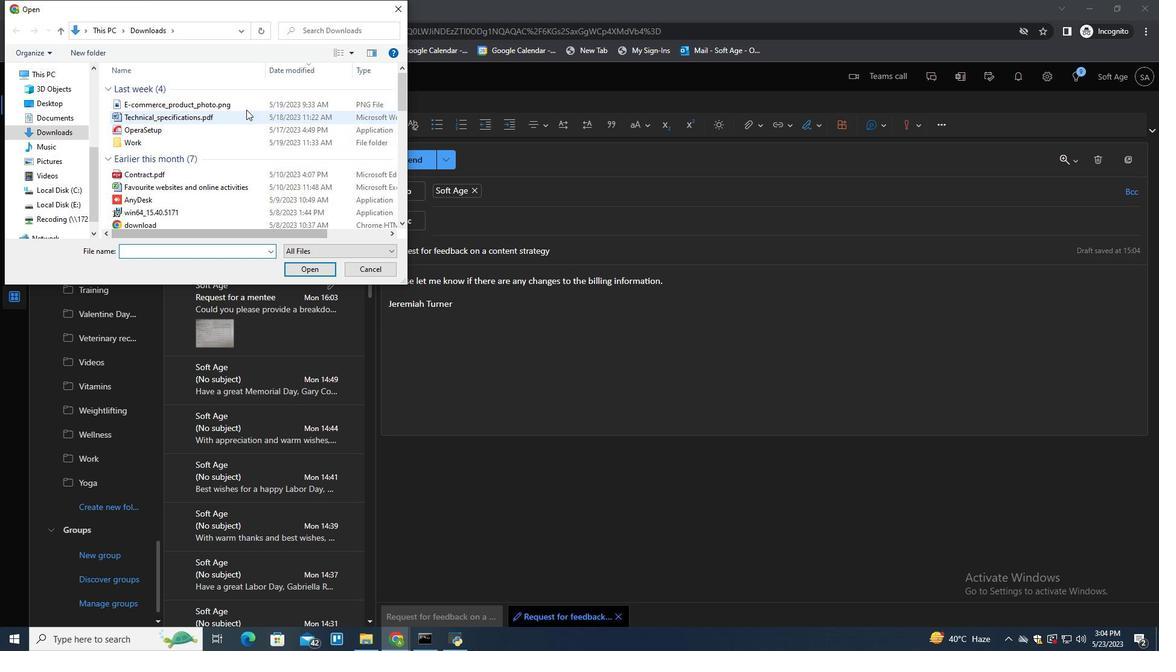 
Action: Mouse pressed left at (248, 105)
Screenshot: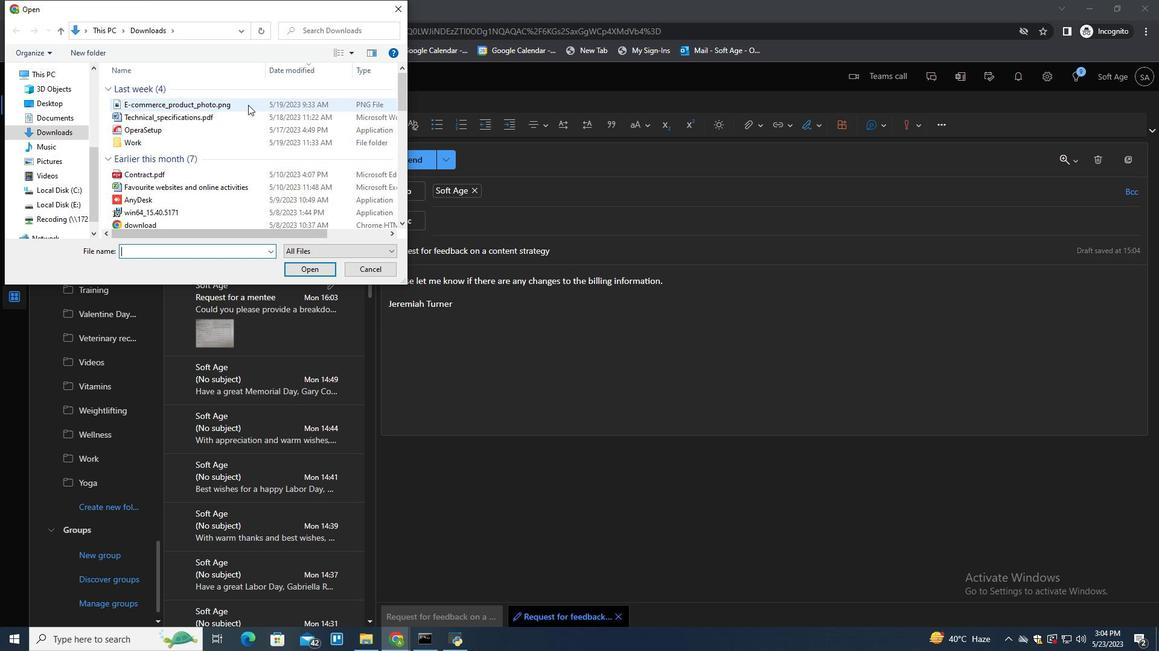 
Action: Key pressed <Key.f2><Key.shift><Key.shift><Key.shift><Key.shift><Key.shift><Key.shift><Key.shift>Blog-<Key.backspace><Key.shift>_post<Key.shift>_image.jpg
Screenshot: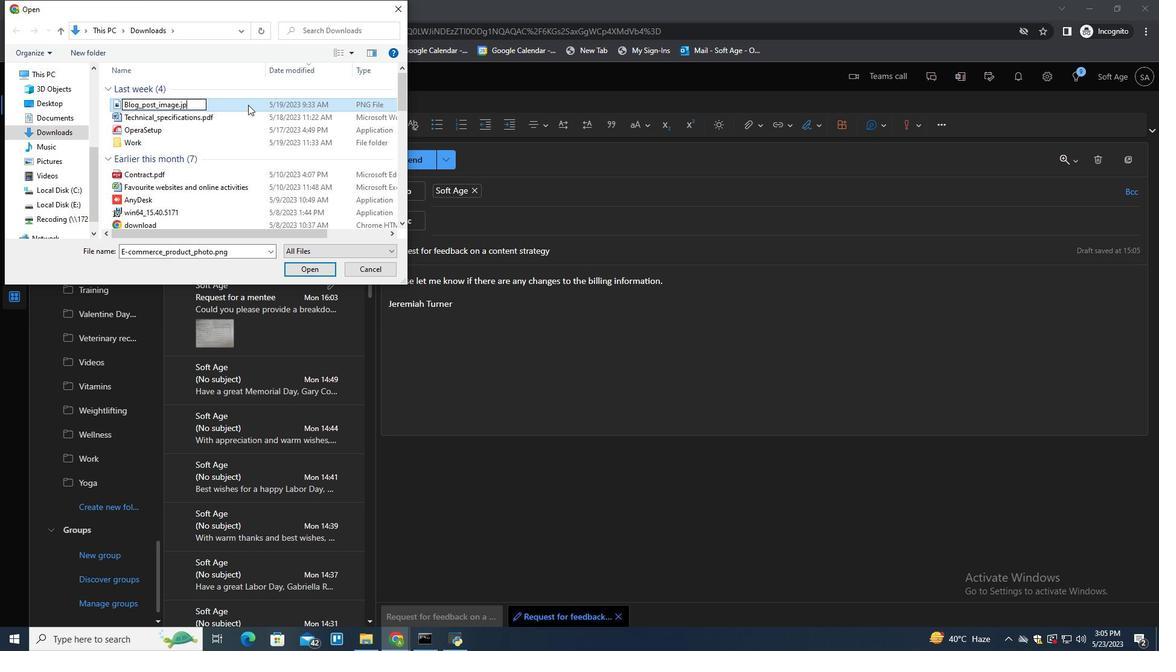 
Action: Mouse pressed left at (248, 105)
Screenshot: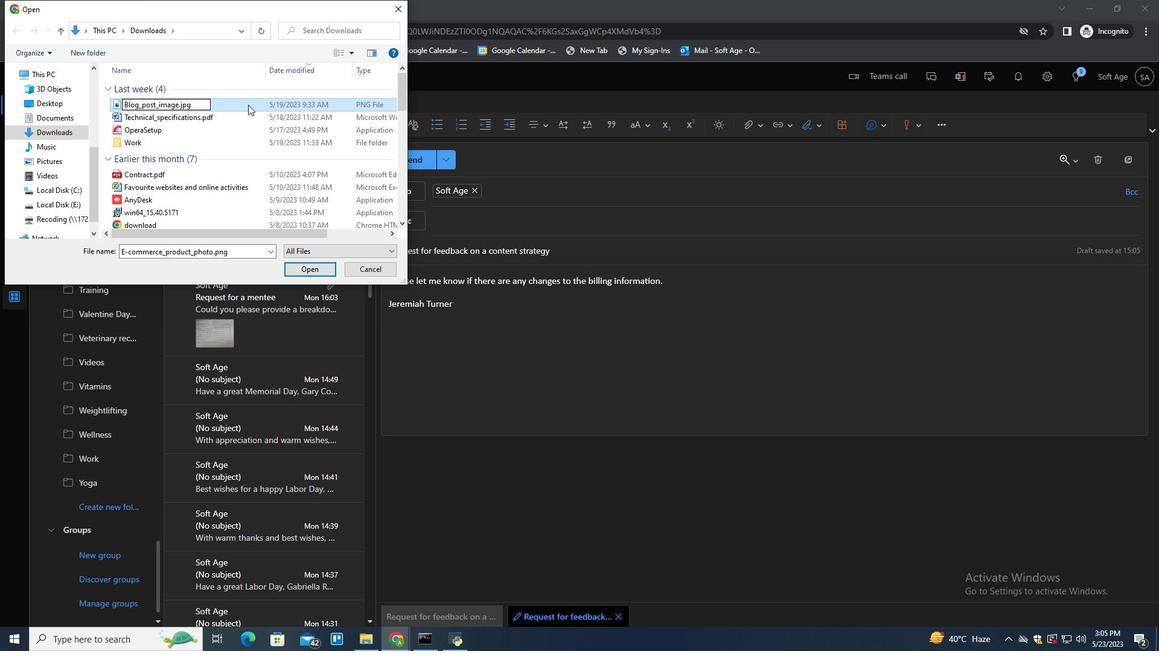 
Action: Mouse moved to (316, 270)
Screenshot: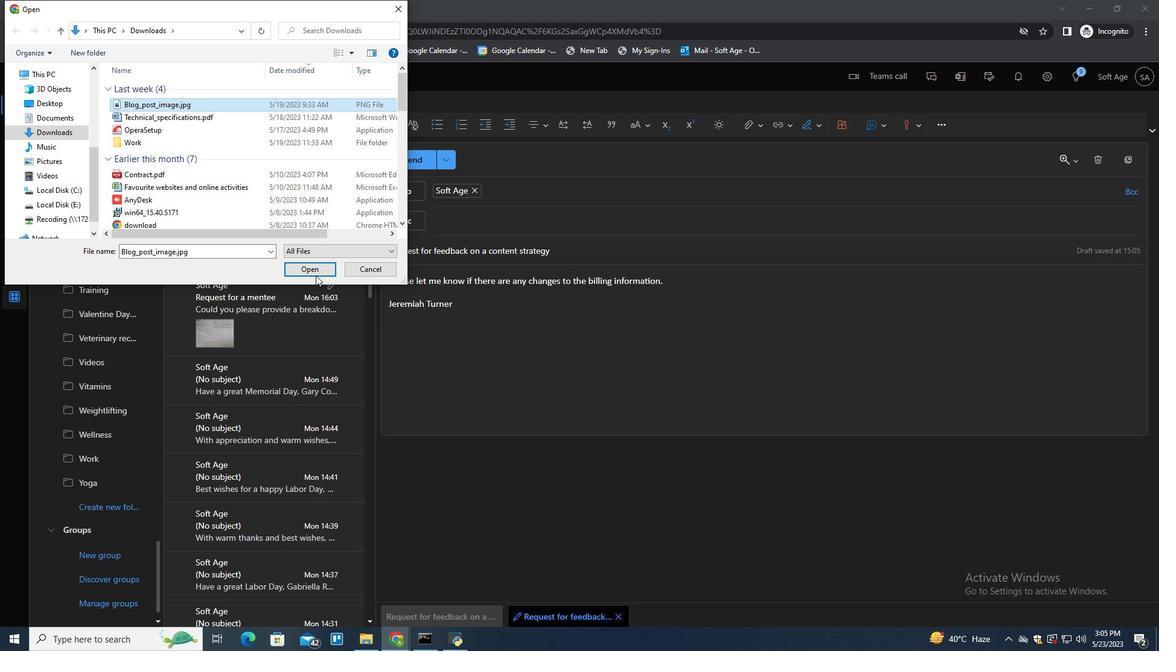 
Action: Mouse pressed left at (316, 270)
Screenshot: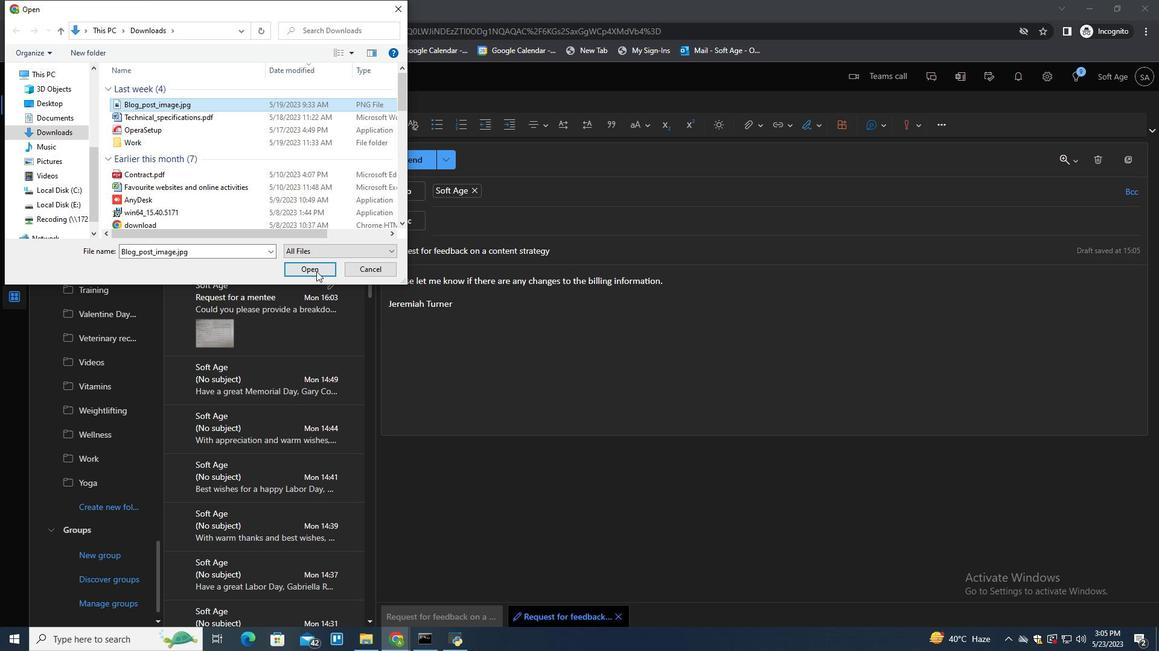 
Action: Mouse moved to (553, 426)
Screenshot: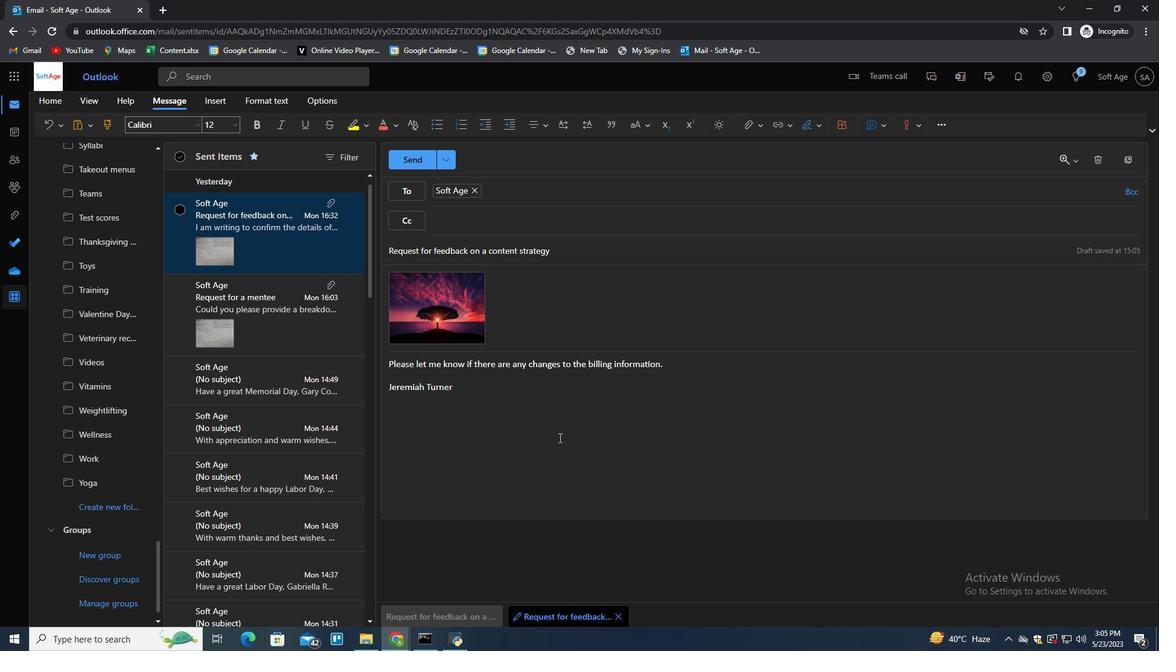 
Action: Mouse pressed left at (553, 426)
Screenshot: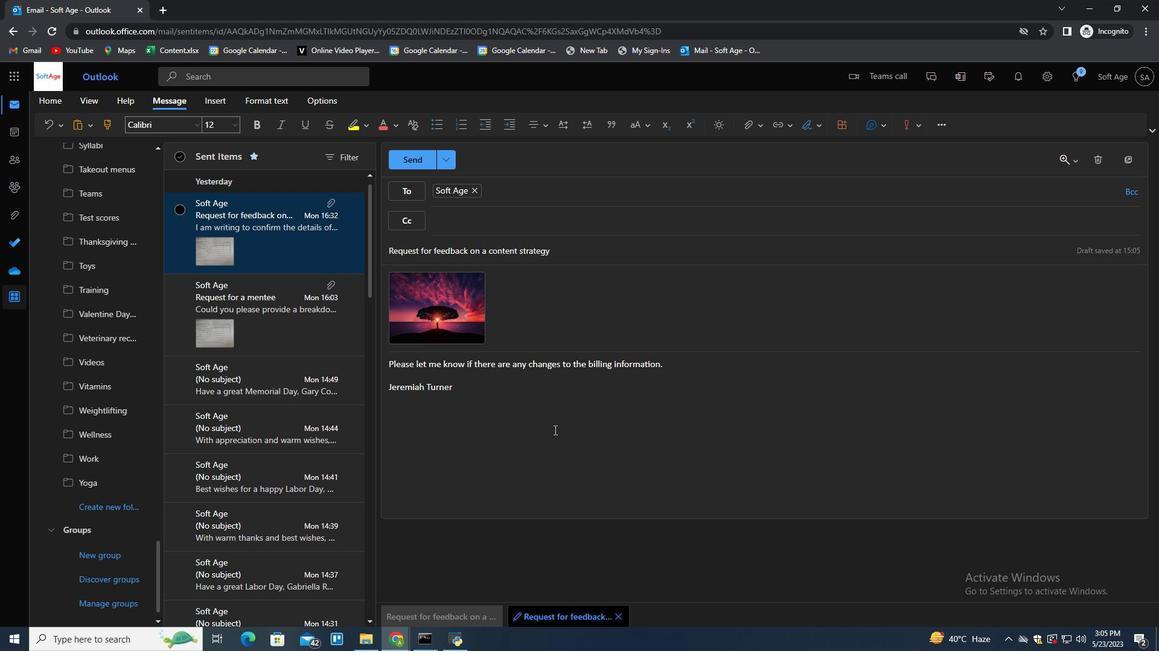 
Action: Mouse moved to (559, 420)
Screenshot: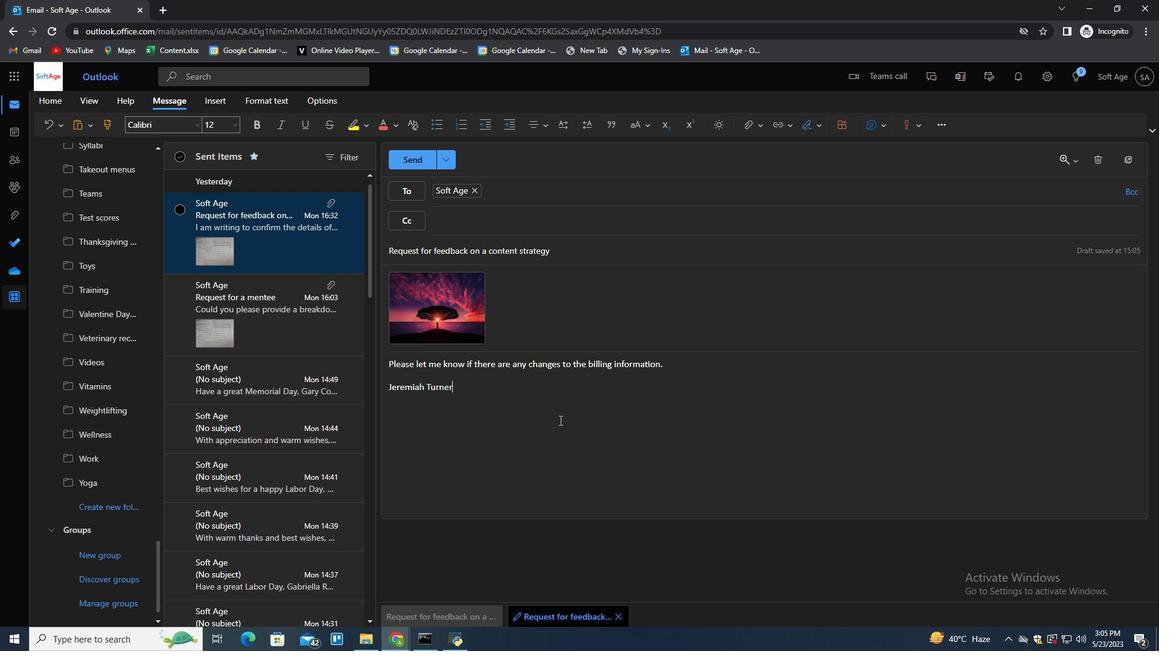 
Action: Mouse scrolled (559, 420) with delta (0, 0)
Screenshot: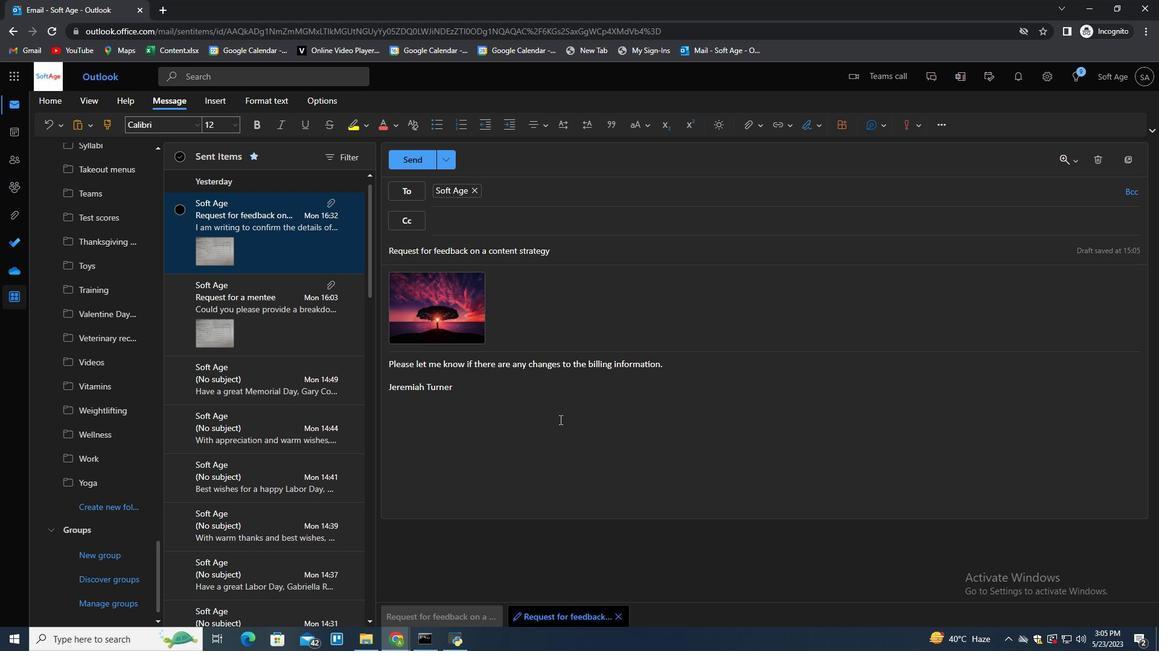 
Action: Mouse scrolled (559, 420) with delta (0, 0)
Screenshot: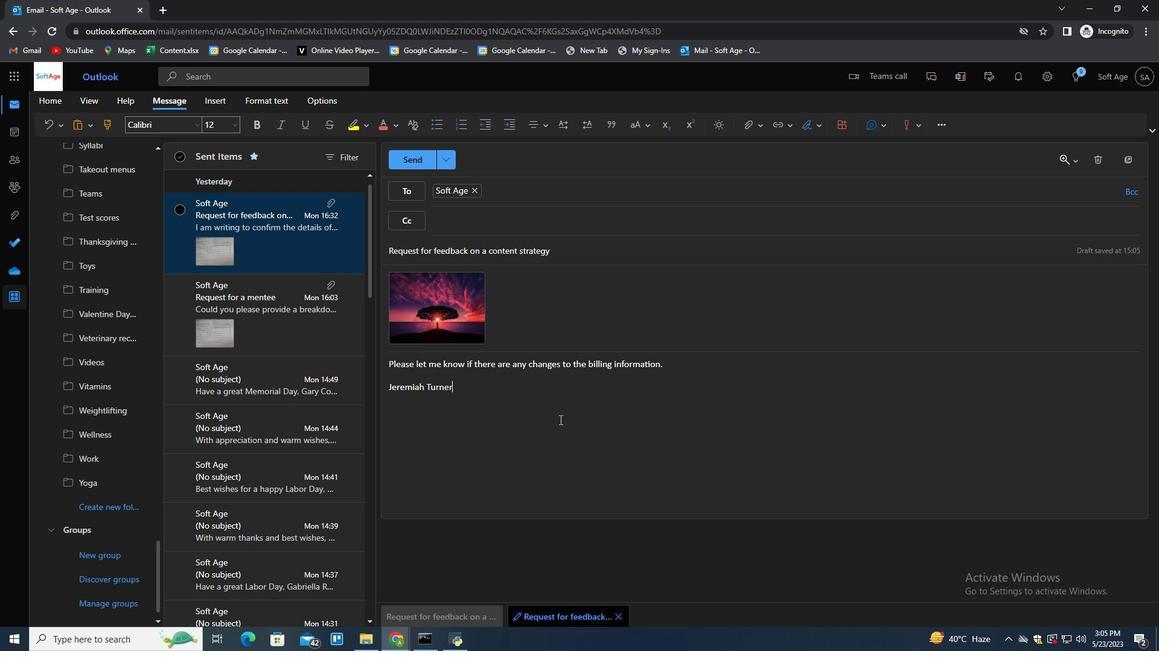 
Action: Mouse scrolled (559, 420) with delta (0, 0)
Screenshot: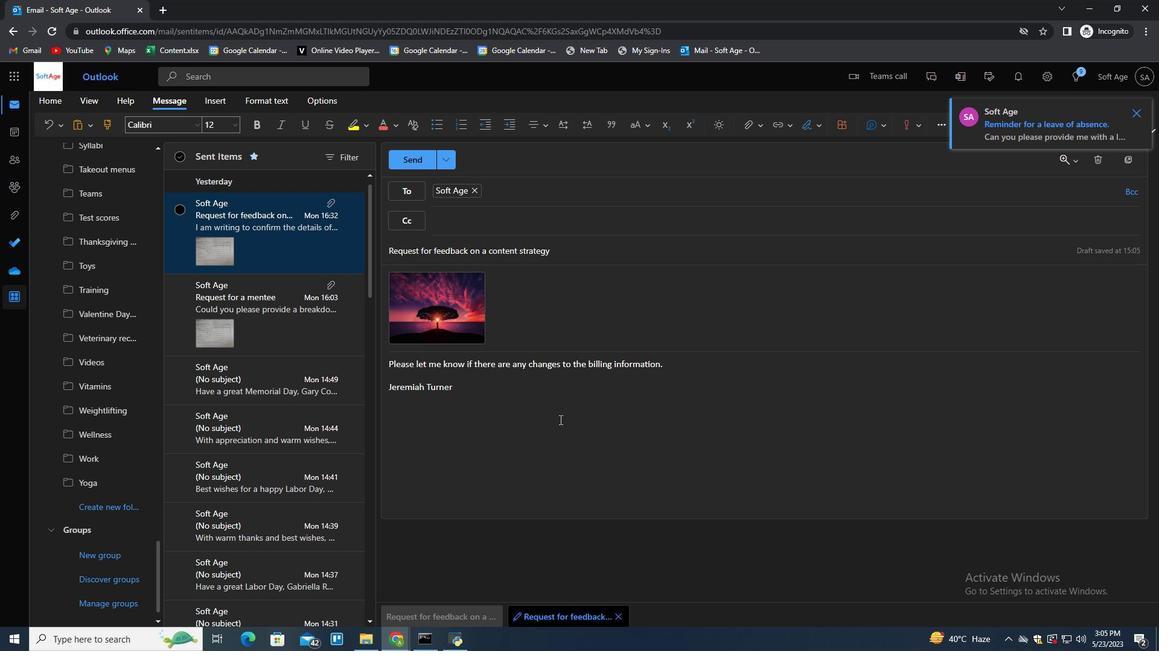 
Action: Mouse moved to (556, 420)
Screenshot: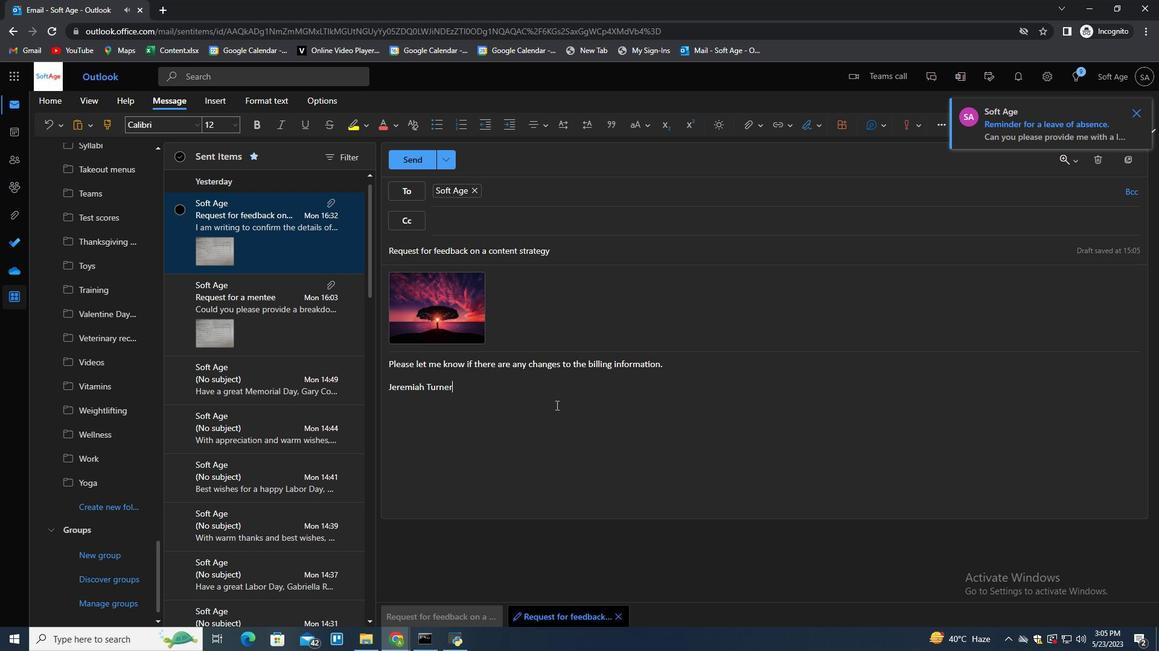 
Action: Key pressed <Key.enter>
Screenshot: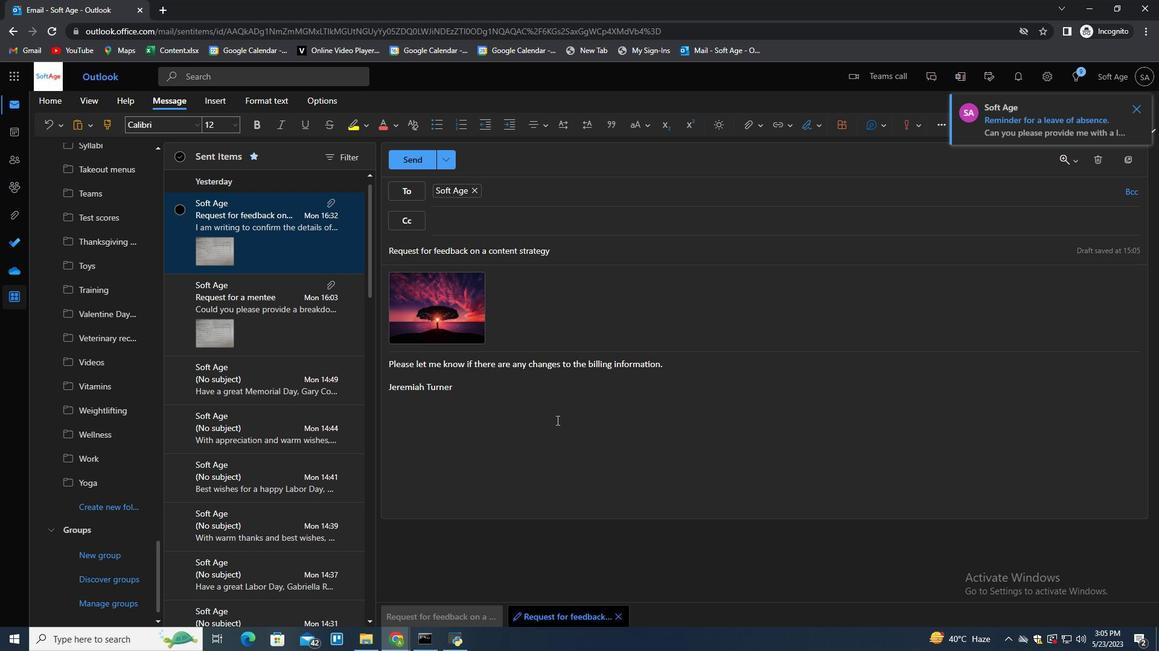 
Action: Mouse moved to (116, 496)
Screenshot: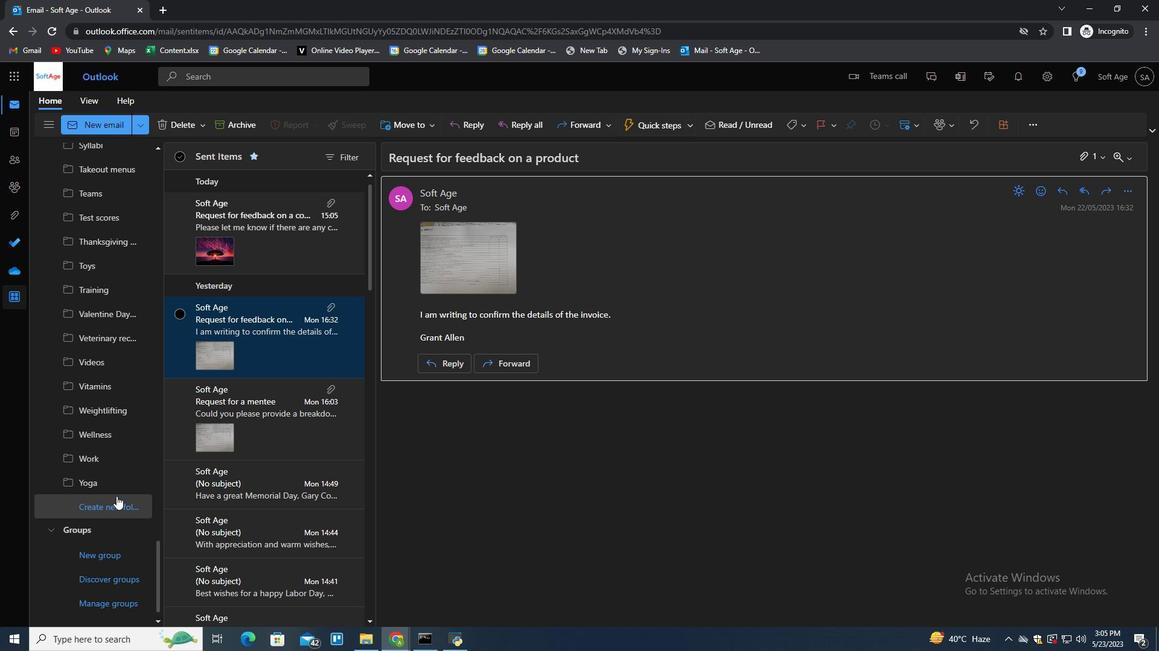 
Action: Mouse scrolled (116, 495) with delta (0, 0)
Screenshot: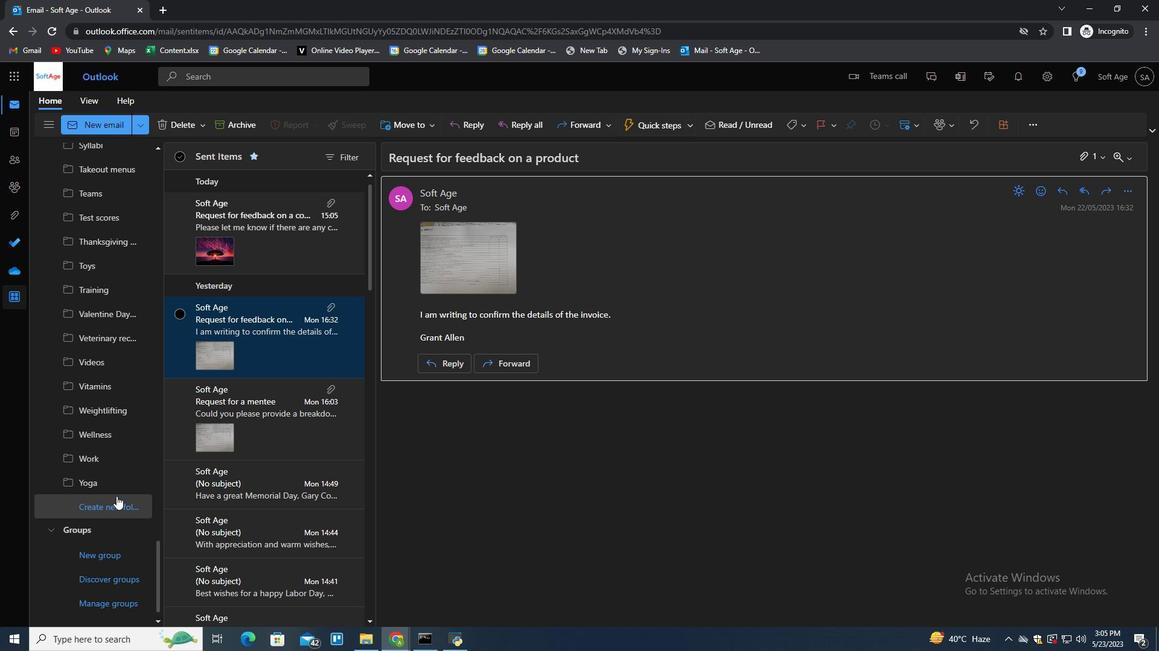 
Action: Mouse scrolled (116, 495) with delta (0, 0)
Screenshot: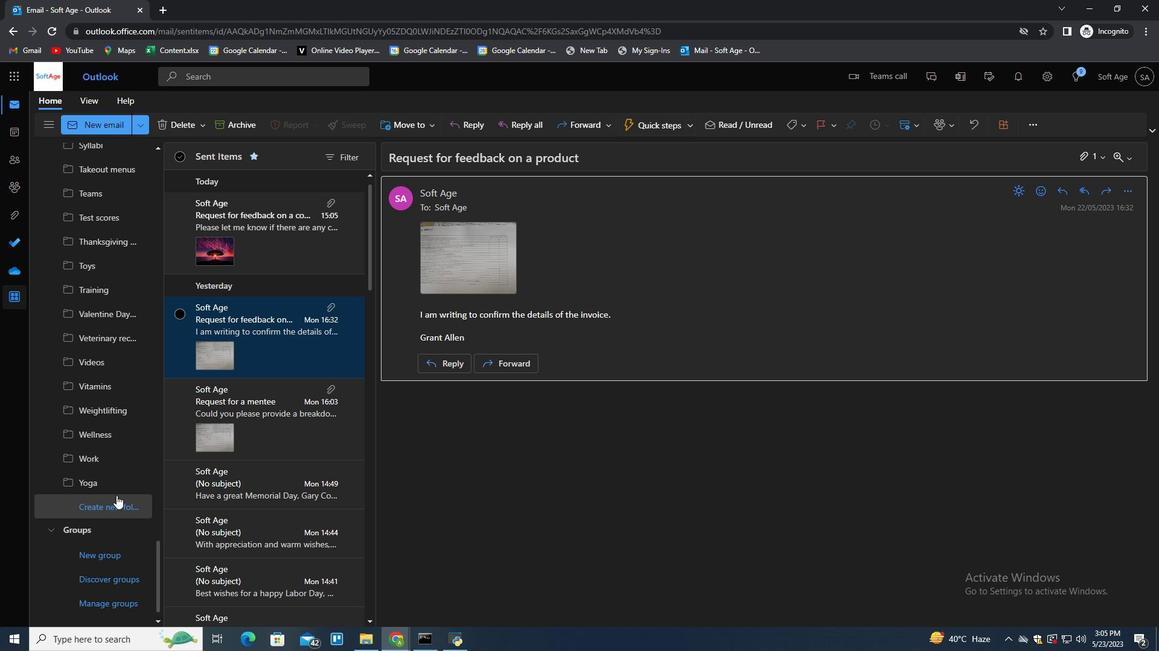 
Action: Mouse moved to (95, 507)
Screenshot: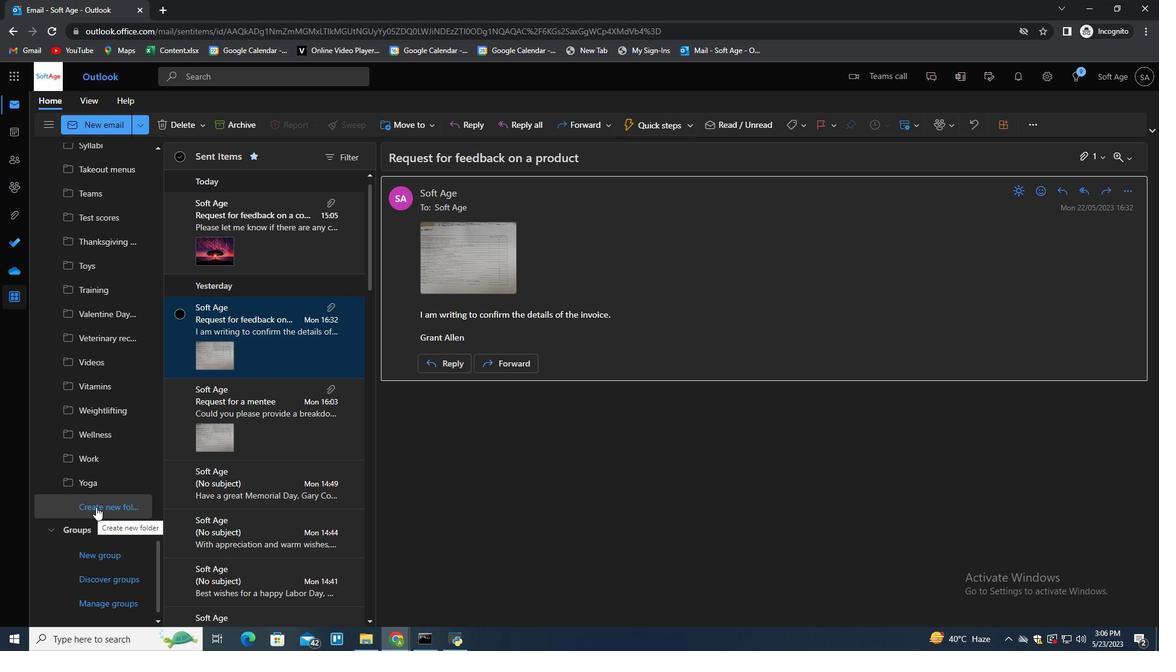 
Action: Mouse pressed left at (95, 507)
Screenshot: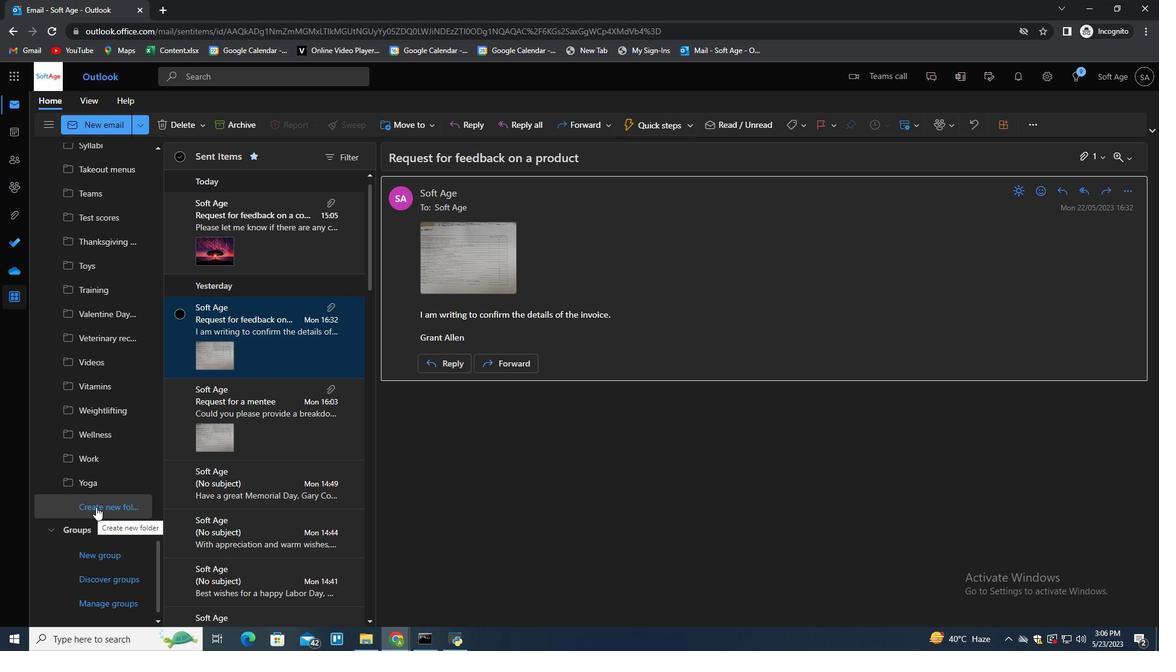
Action: Key pressed <Key.shift><Key.shift>Graduation<Key.enter>
Screenshot: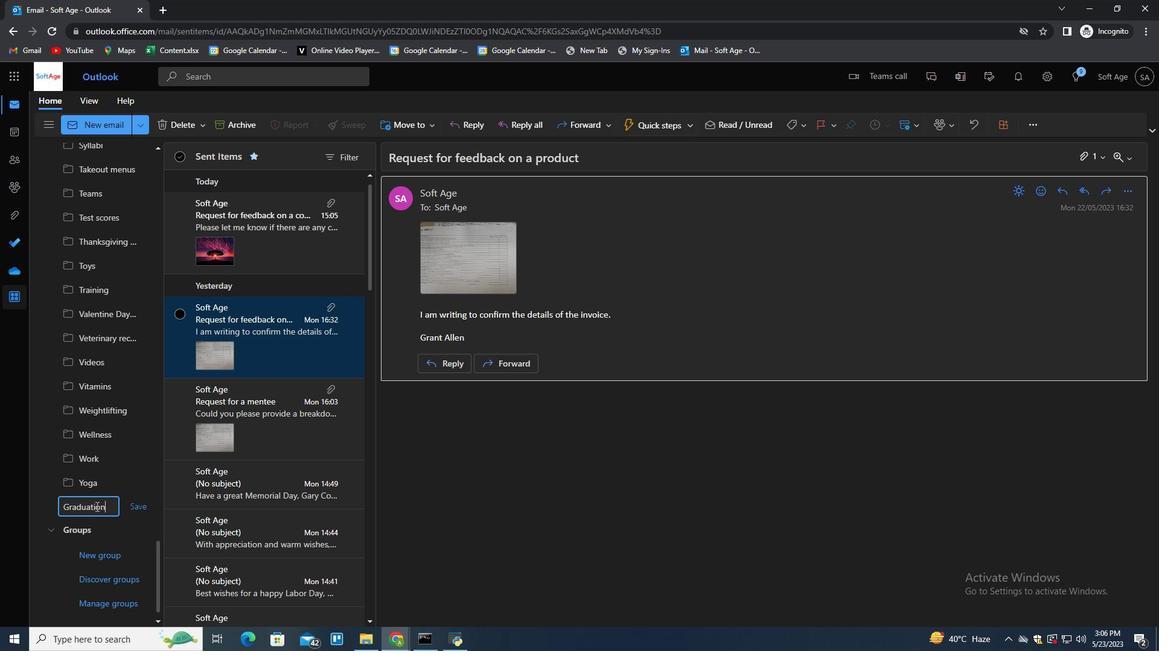 
Action: Mouse moved to (280, 484)
Screenshot: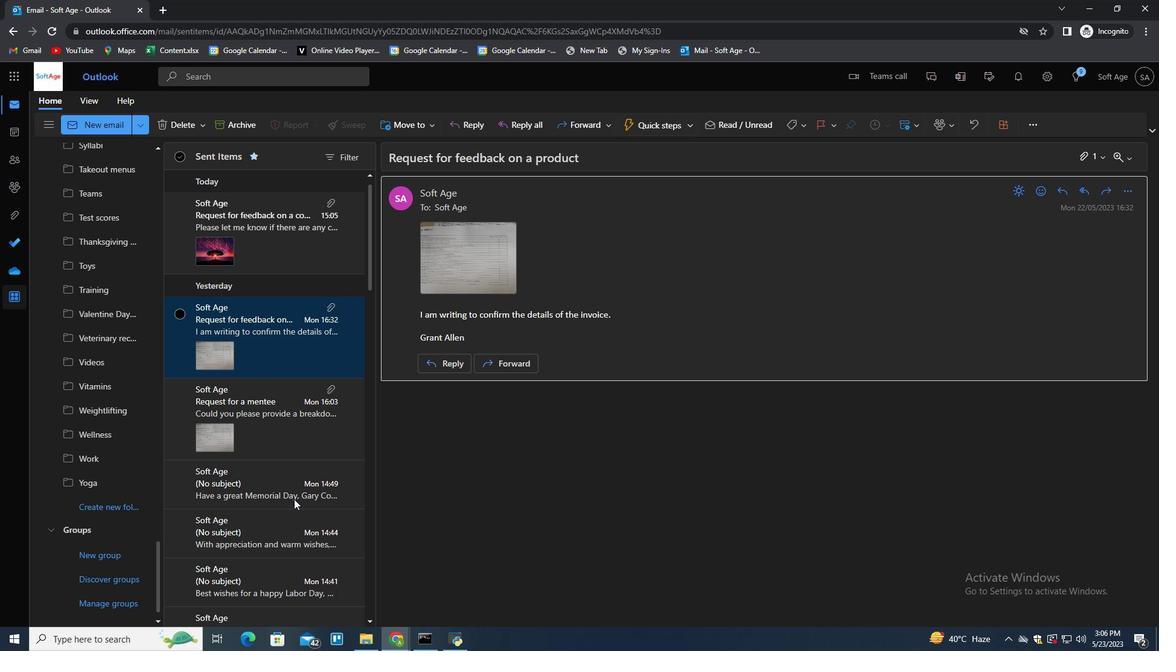 
Action: Mouse scrolled (280, 484) with delta (0, 0)
Screenshot: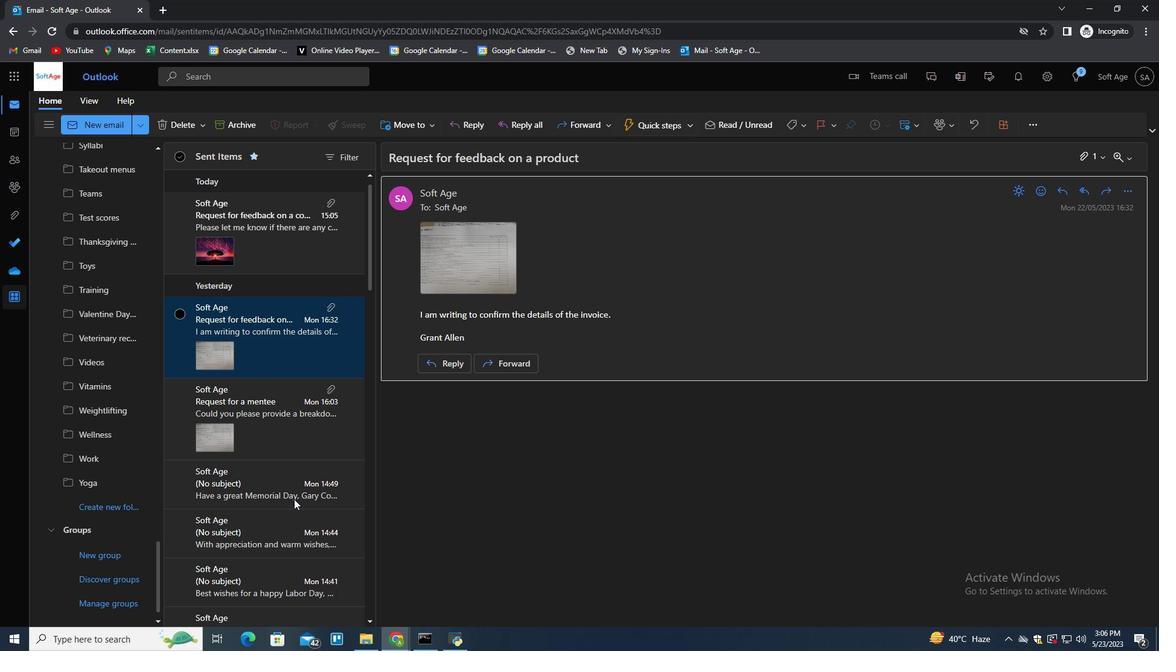 
Action: Mouse scrolled (280, 484) with delta (0, 0)
Screenshot: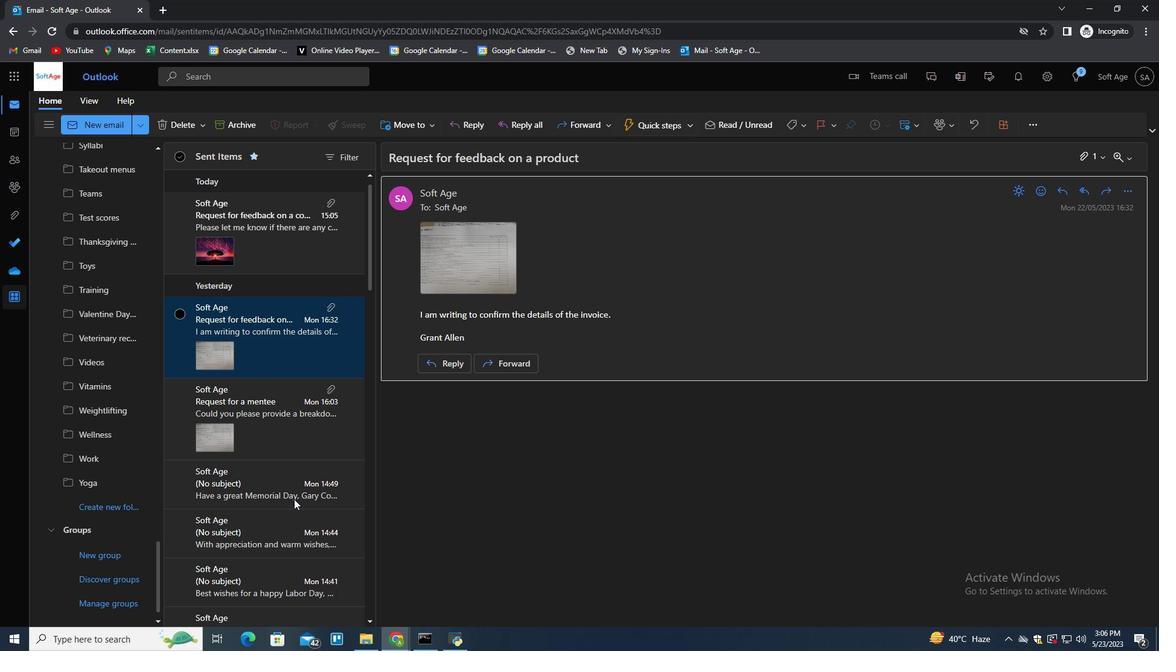 
Action: Mouse scrolled (280, 484) with delta (0, 0)
Screenshot: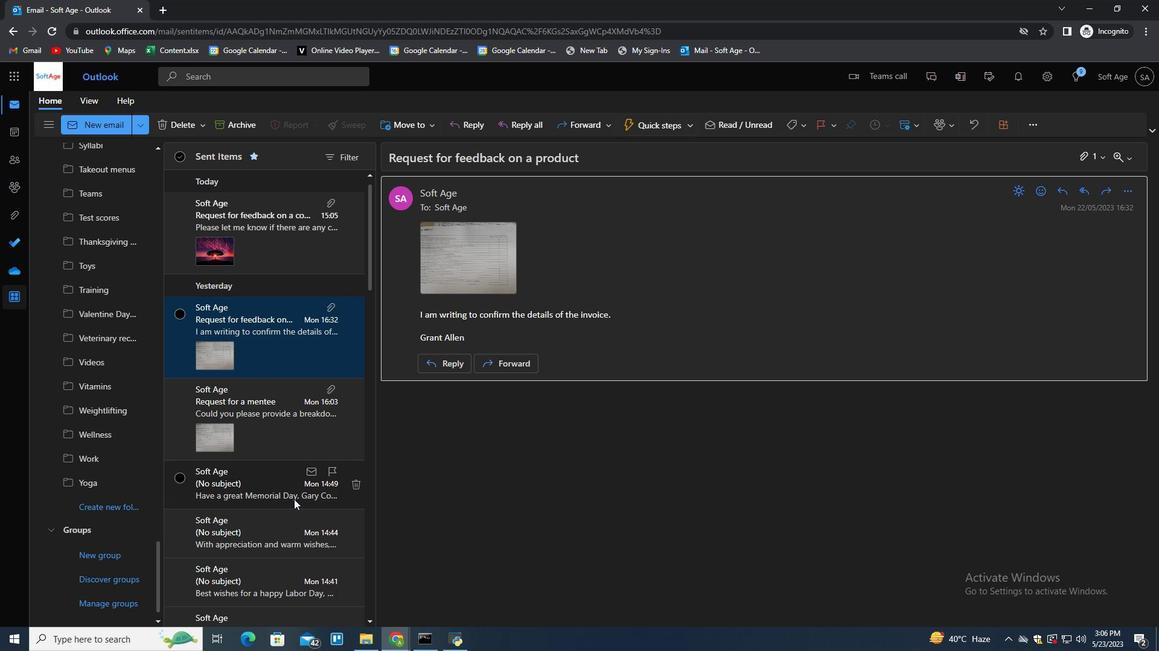 
Action: Mouse moved to (280, 482)
Screenshot: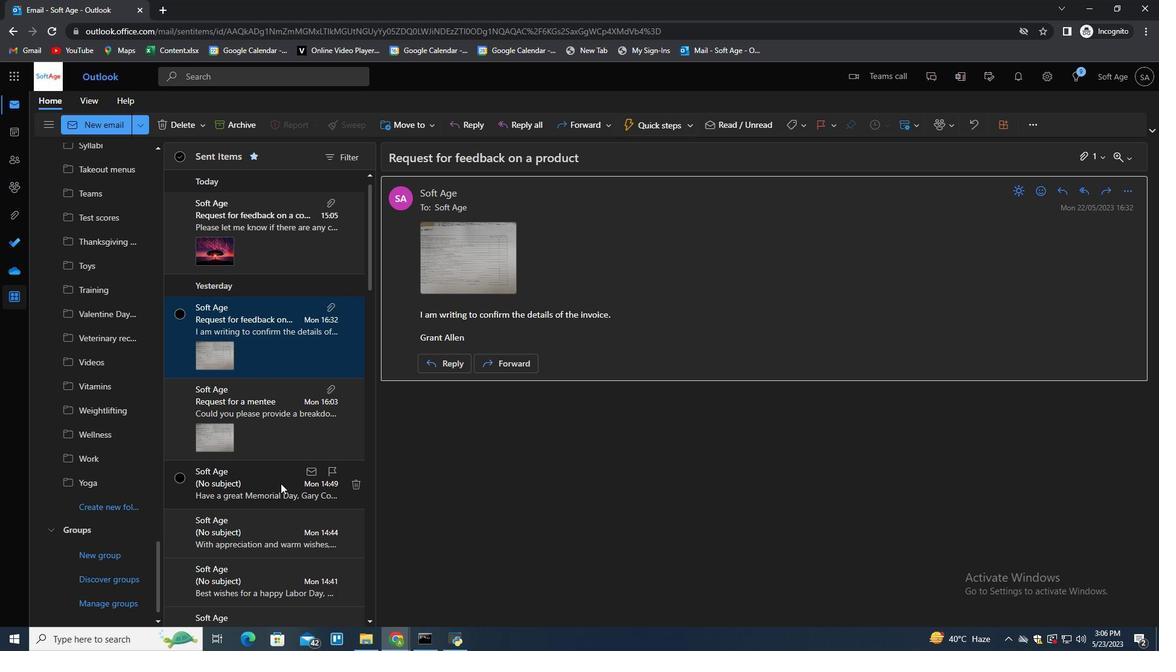 
Action: Mouse scrolled (280, 482) with delta (0, 0)
Screenshot: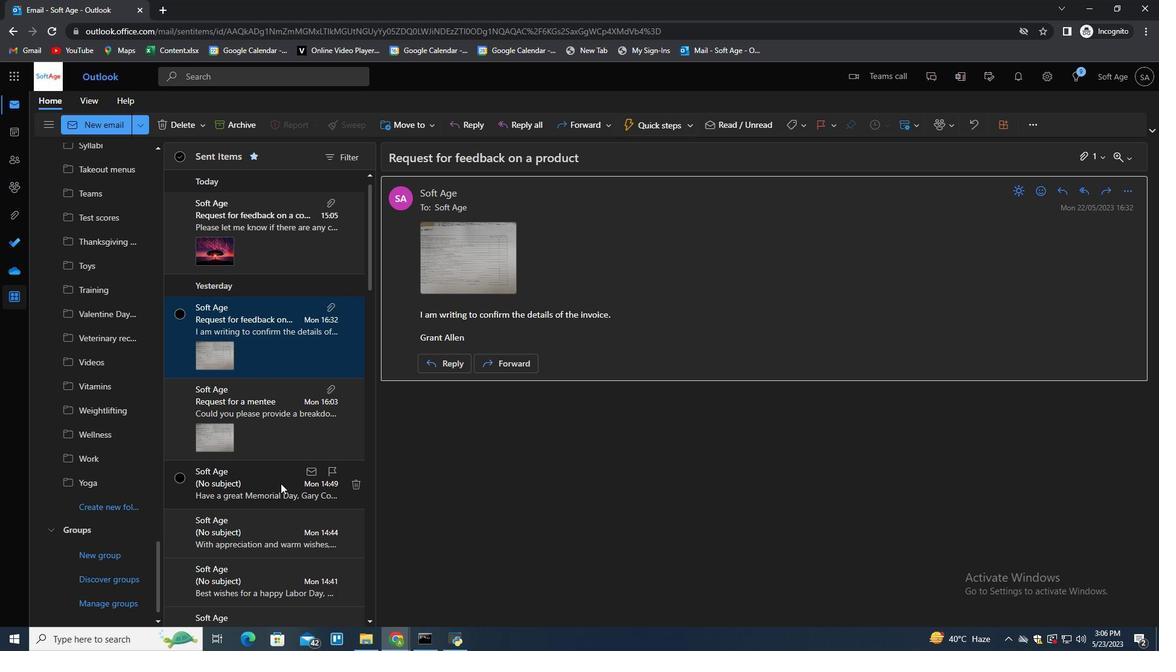 
Action: Mouse moved to (269, 226)
Screenshot: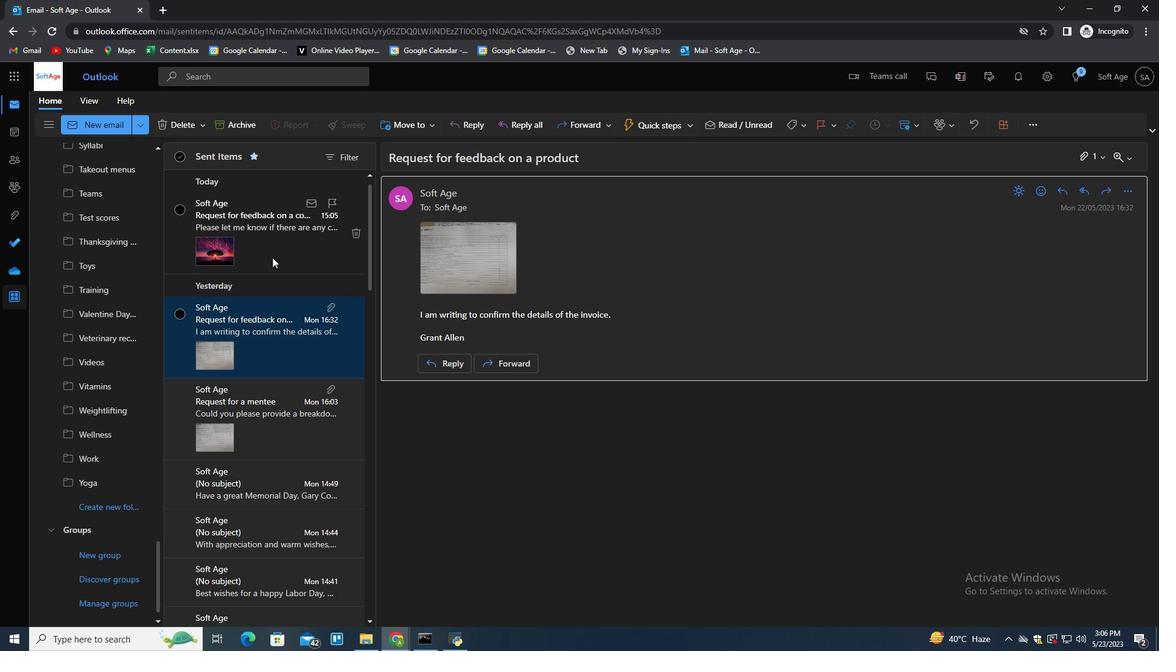 
Action: Mouse pressed right at (269, 226)
Screenshot: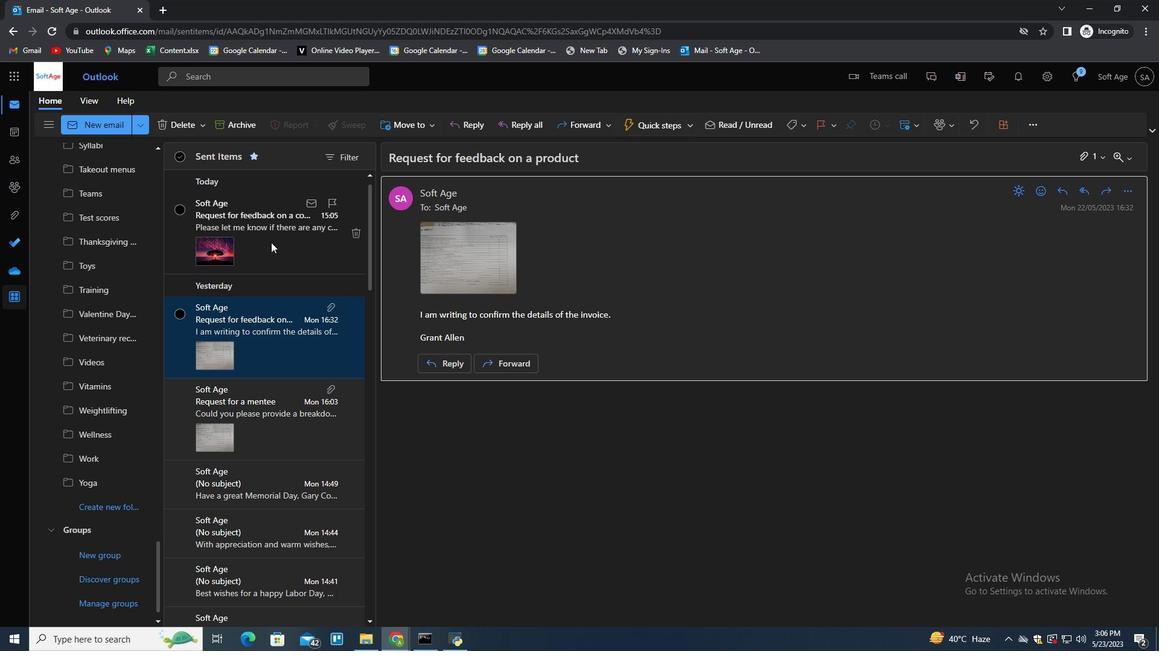 
Action: Mouse moved to (434, 283)
Screenshot: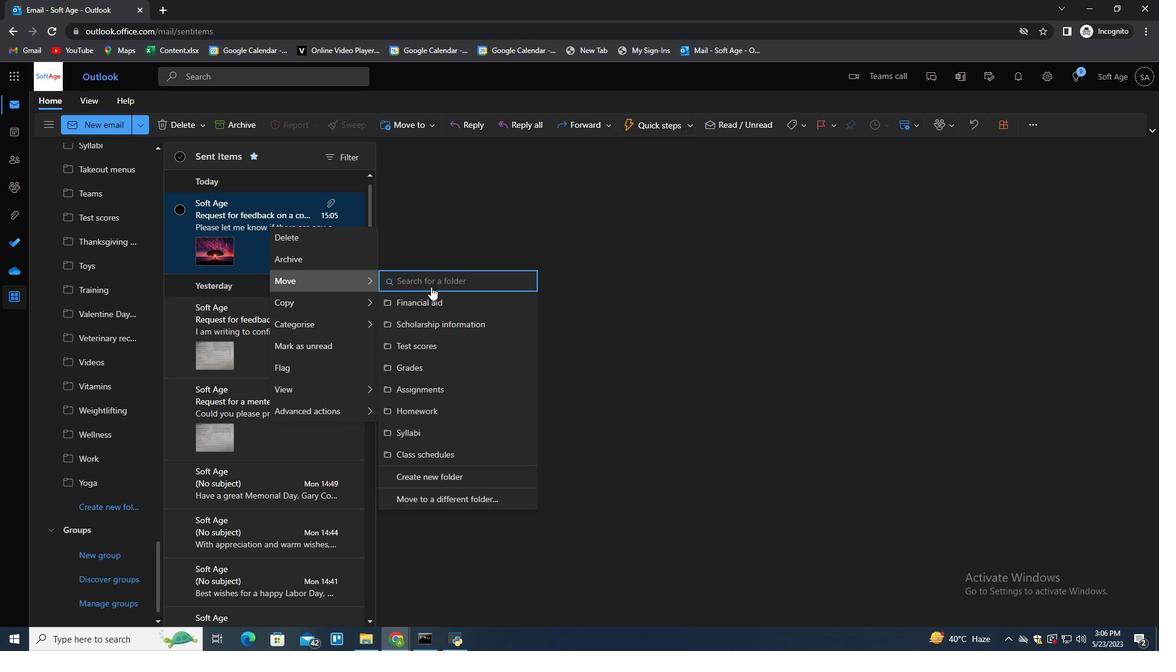 
Action: Mouse pressed left at (434, 283)
Screenshot: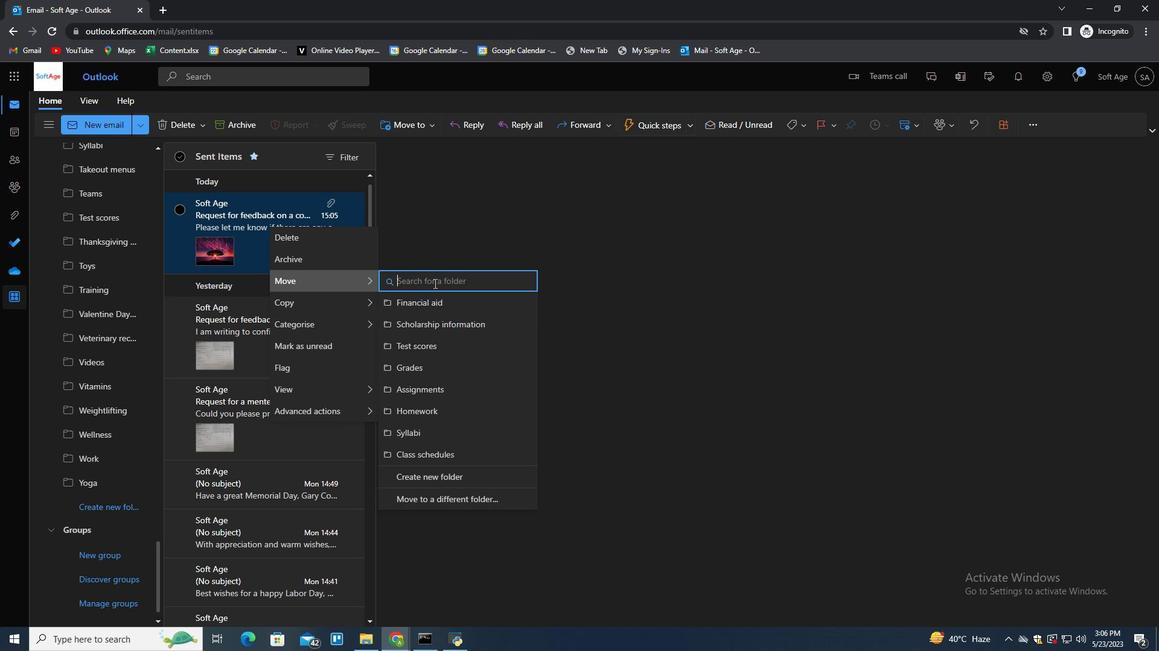 
Action: Mouse moved to (434, 283)
Screenshot: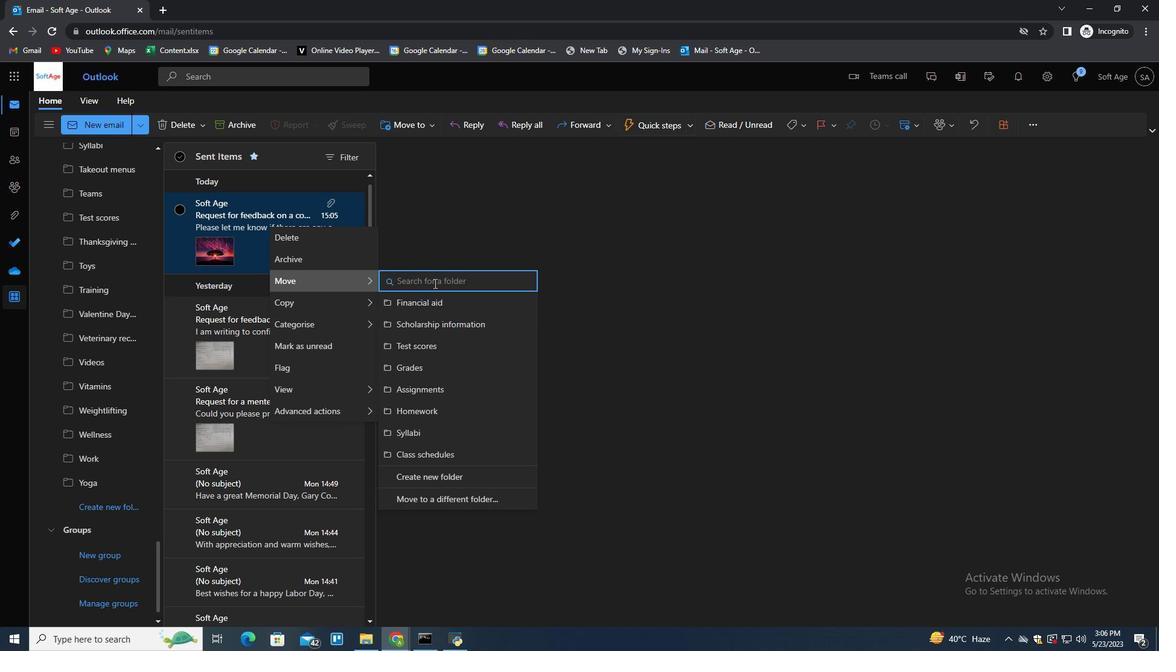 
Action: Mouse pressed left at (434, 283)
Screenshot: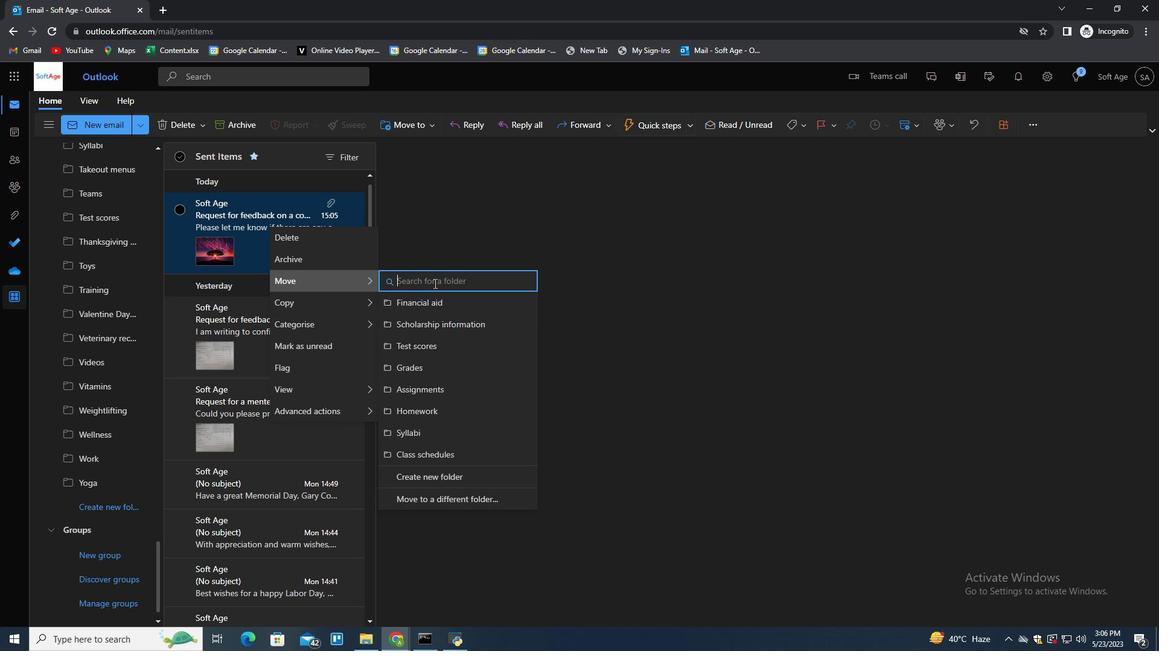 
Action: Mouse moved to (428, 295)
Screenshot: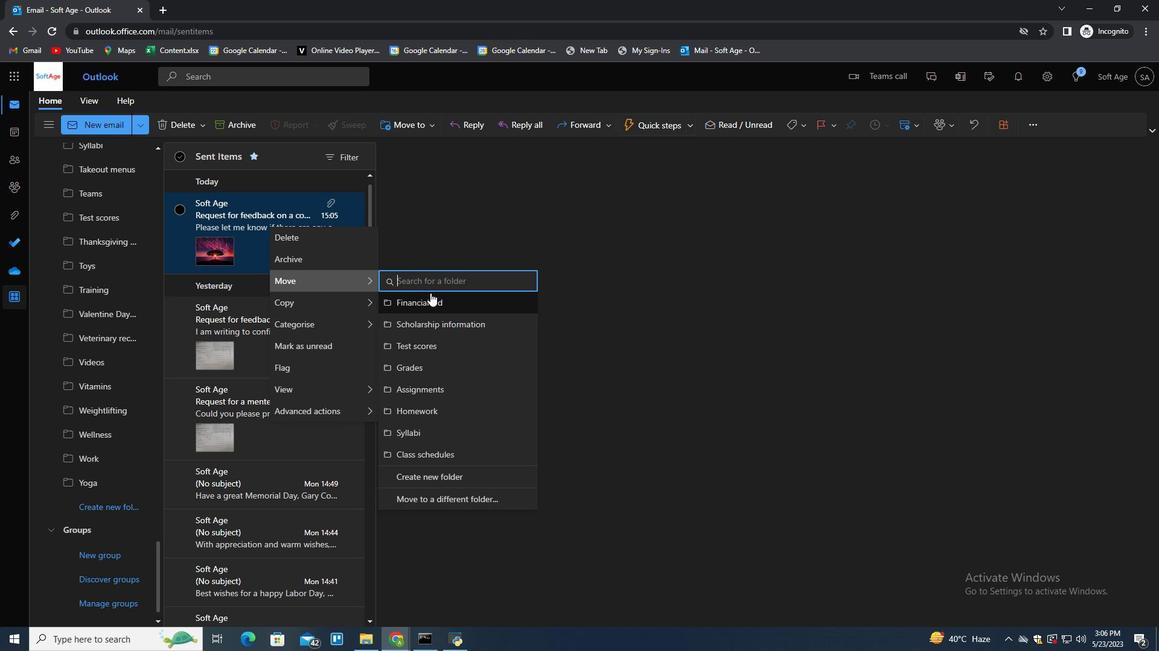 
Action: Key pressed <Key.shift>Graduations<Key.backspace><Key.down><Key.enter>
Screenshot: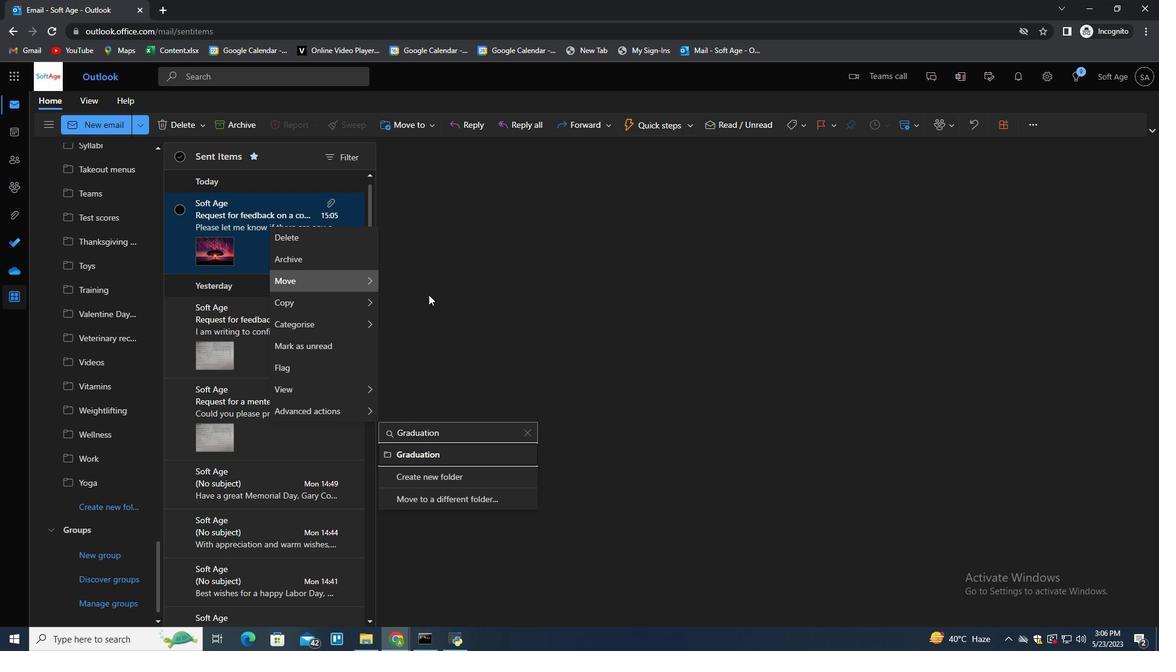 
Action: Mouse moved to (342, 505)
Screenshot: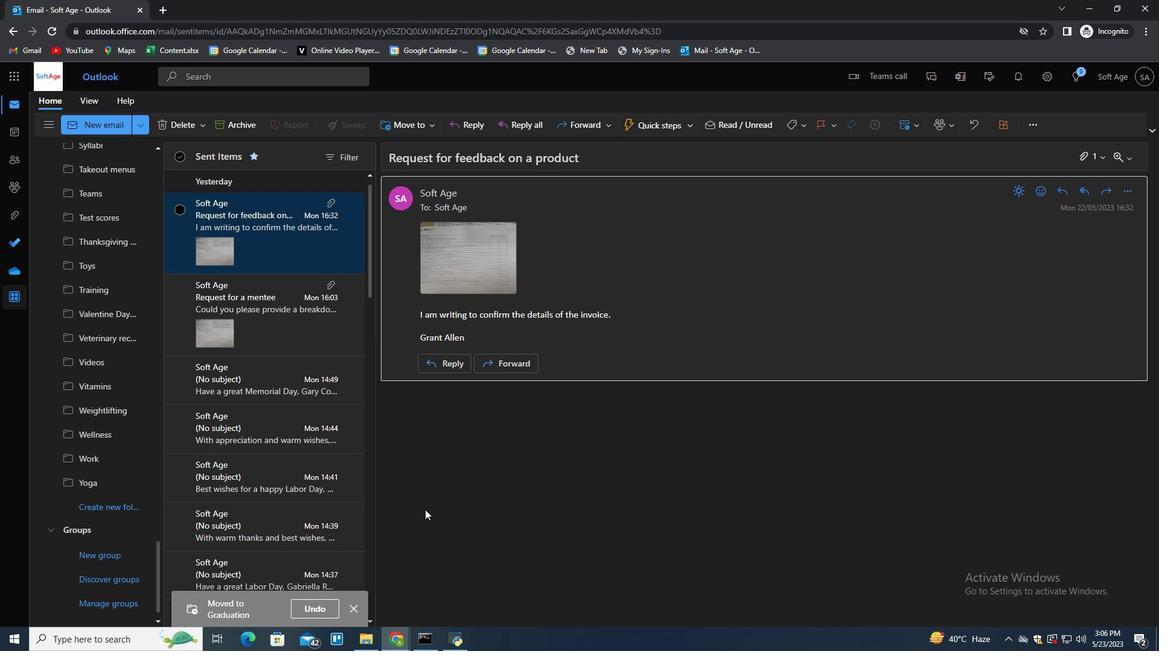 
Action: Mouse scrolled (342, 505) with delta (0, 0)
Screenshot: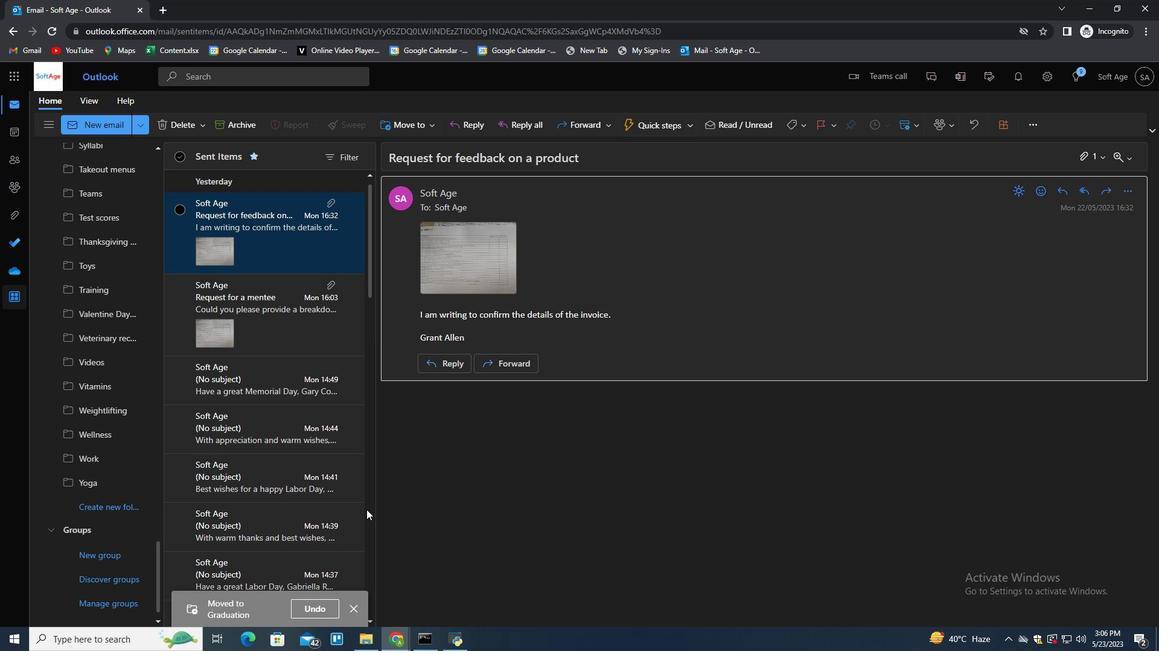 
Action: Mouse scrolled (342, 505) with delta (0, 0)
Screenshot: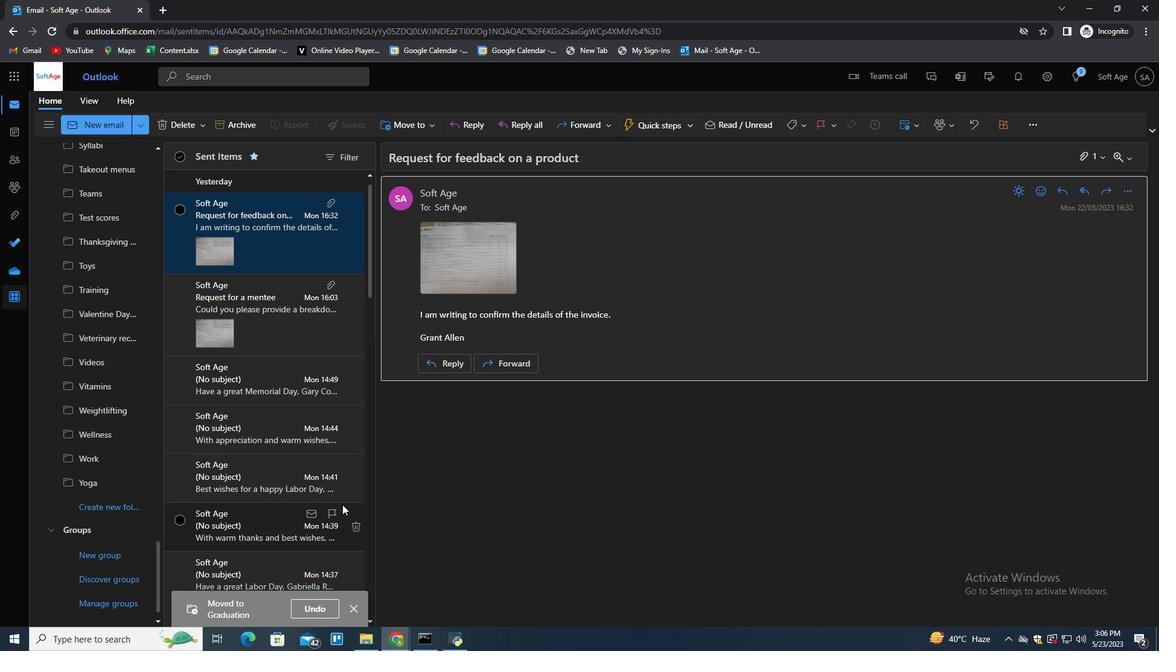 
Action: Mouse scrolled (342, 505) with delta (0, 0)
Screenshot: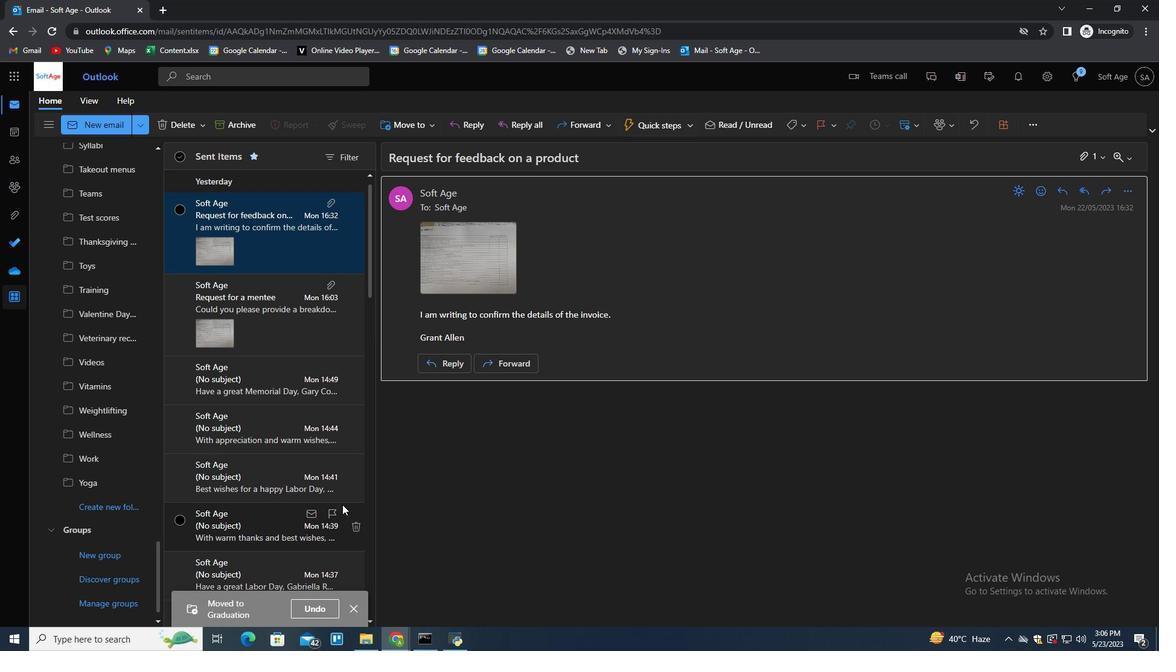 
Action: Mouse scrolled (342, 505) with delta (0, 0)
Screenshot: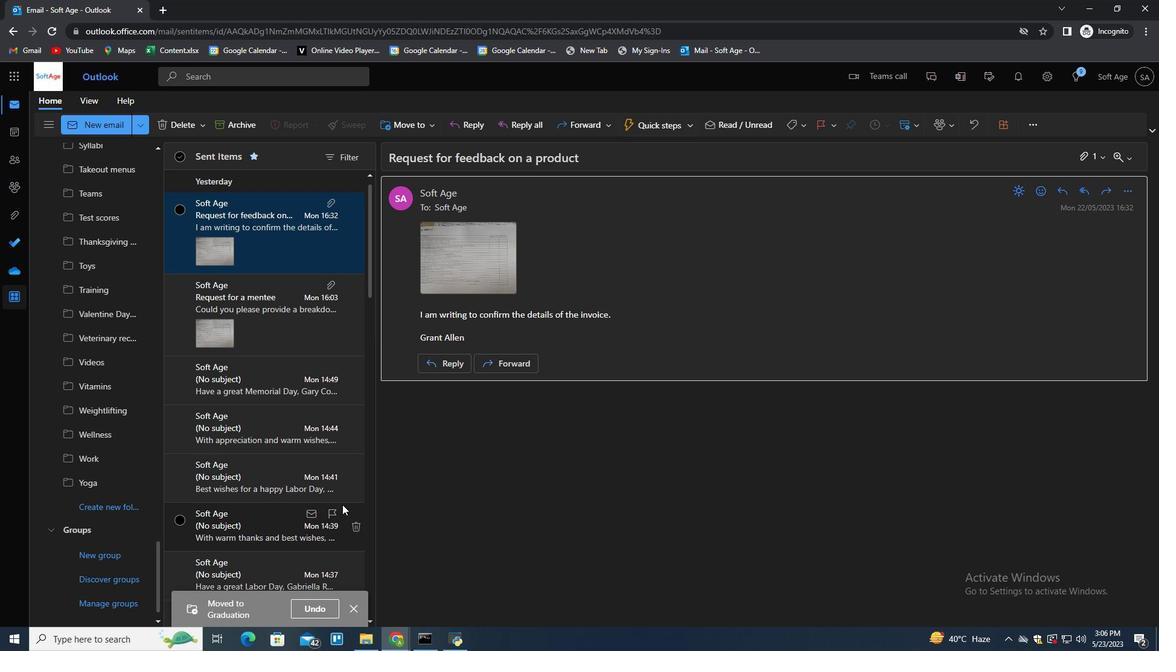 
Action: Mouse scrolled (342, 505) with delta (0, 0)
Screenshot: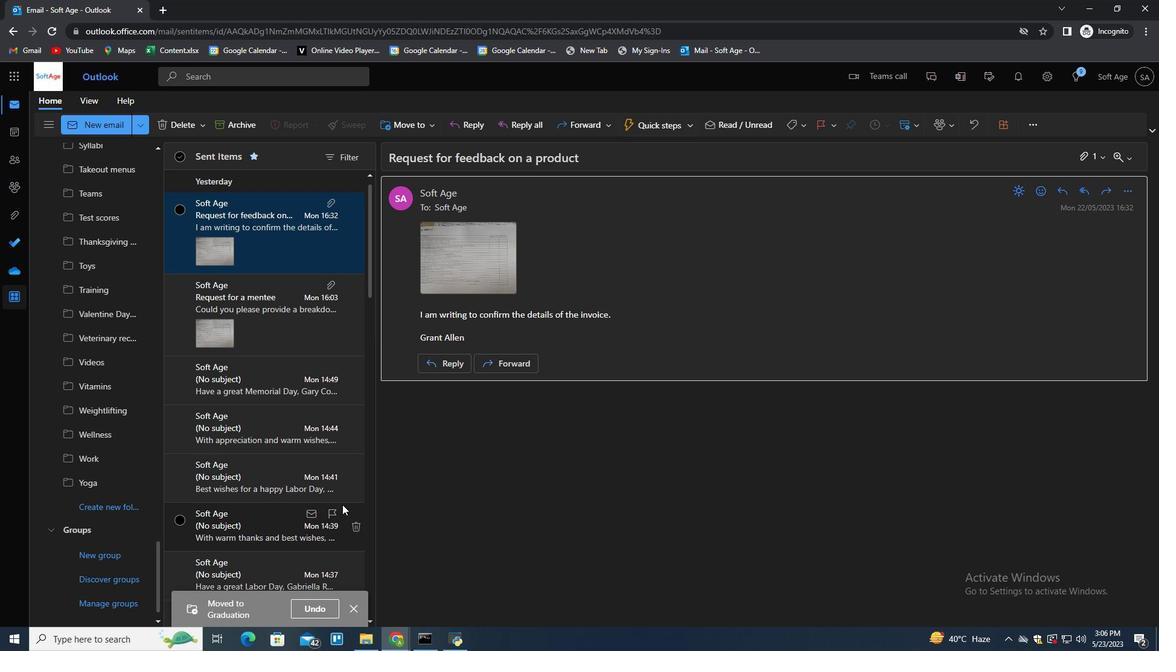 
Action: Mouse moved to (341, 505)
Screenshot: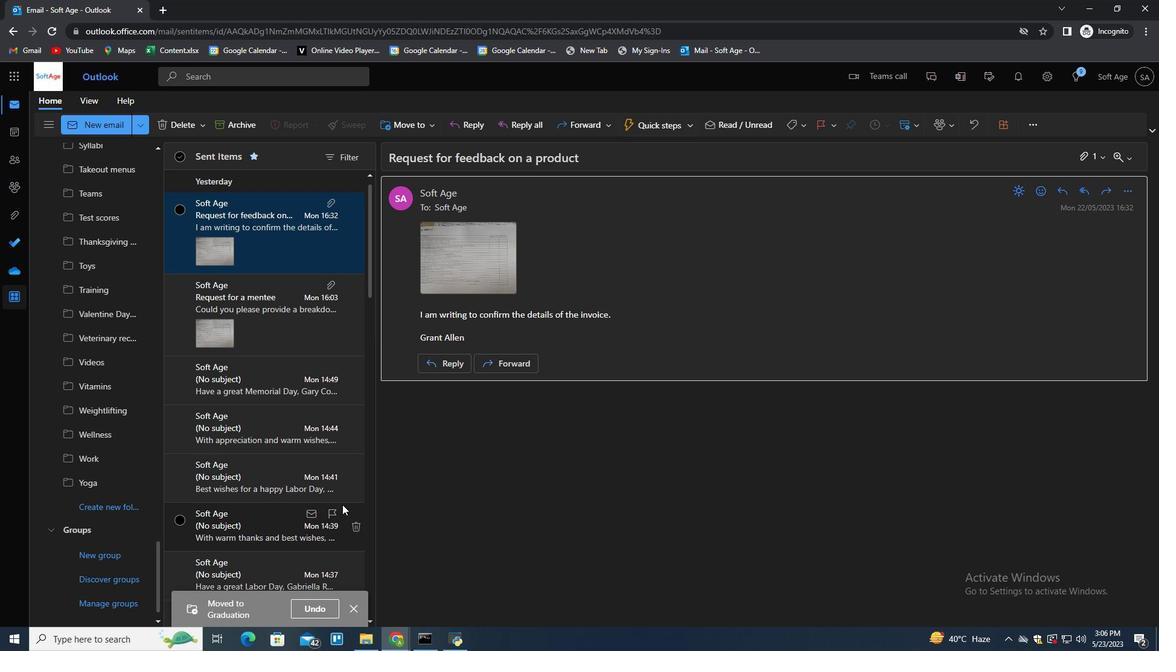 
Action: Mouse scrolled (341, 504) with delta (0, 0)
Screenshot: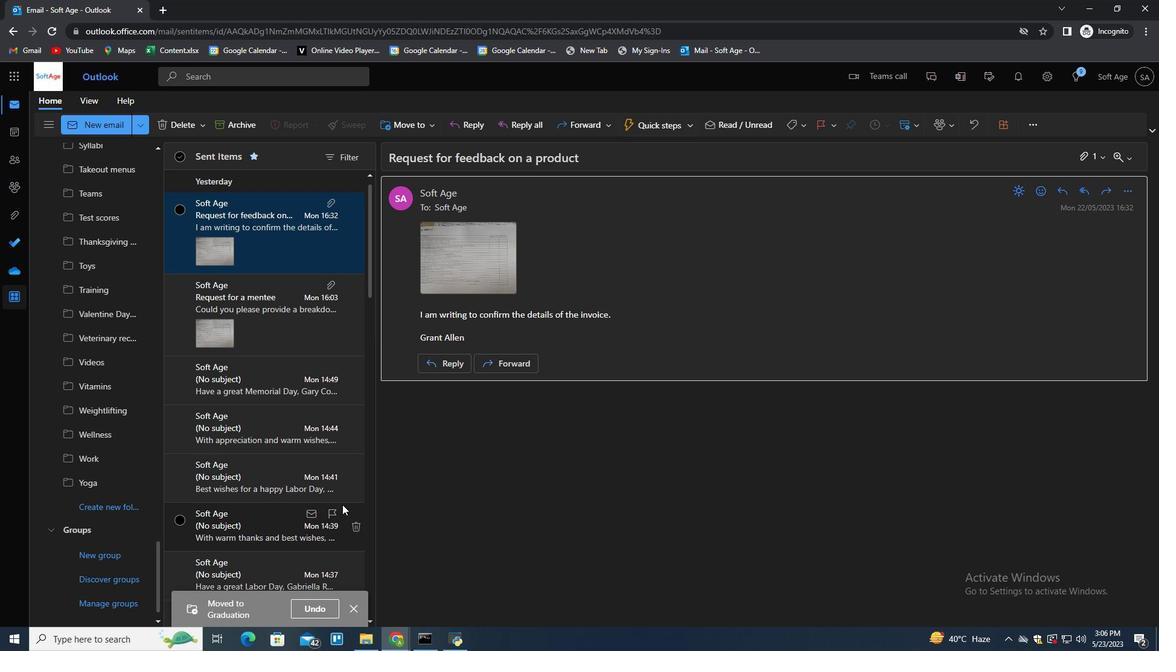 
Action: Mouse scrolled (341, 504) with delta (0, 0)
Screenshot: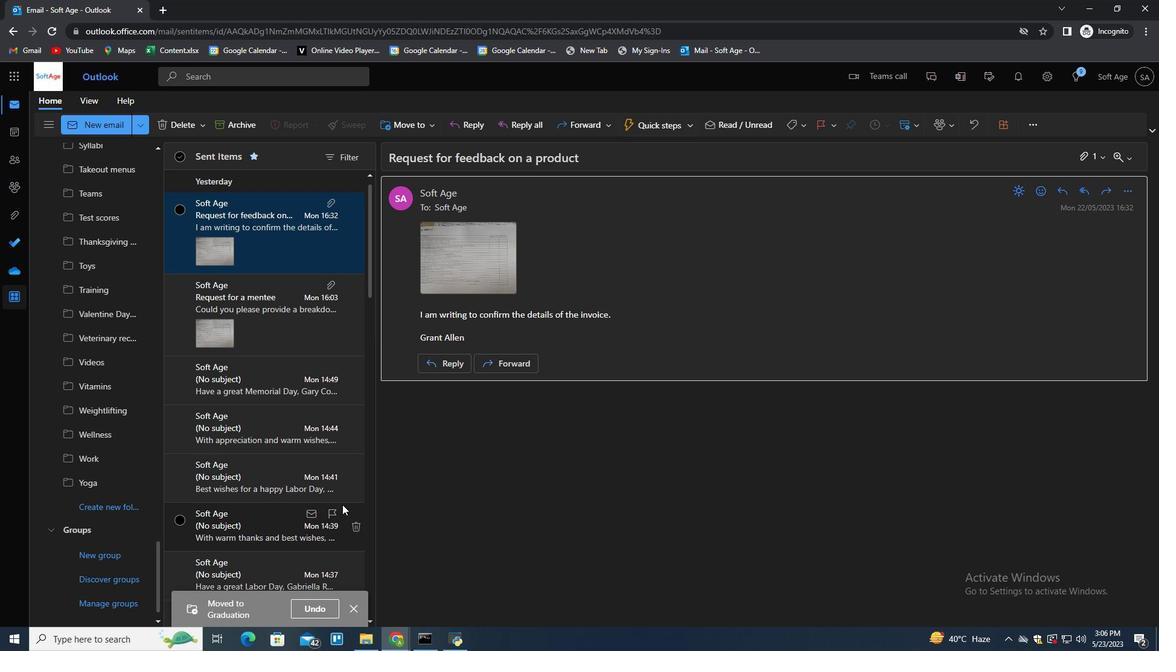 
Action: Mouse scrolled (341, 504) with delta (0, 0)
Screenshot: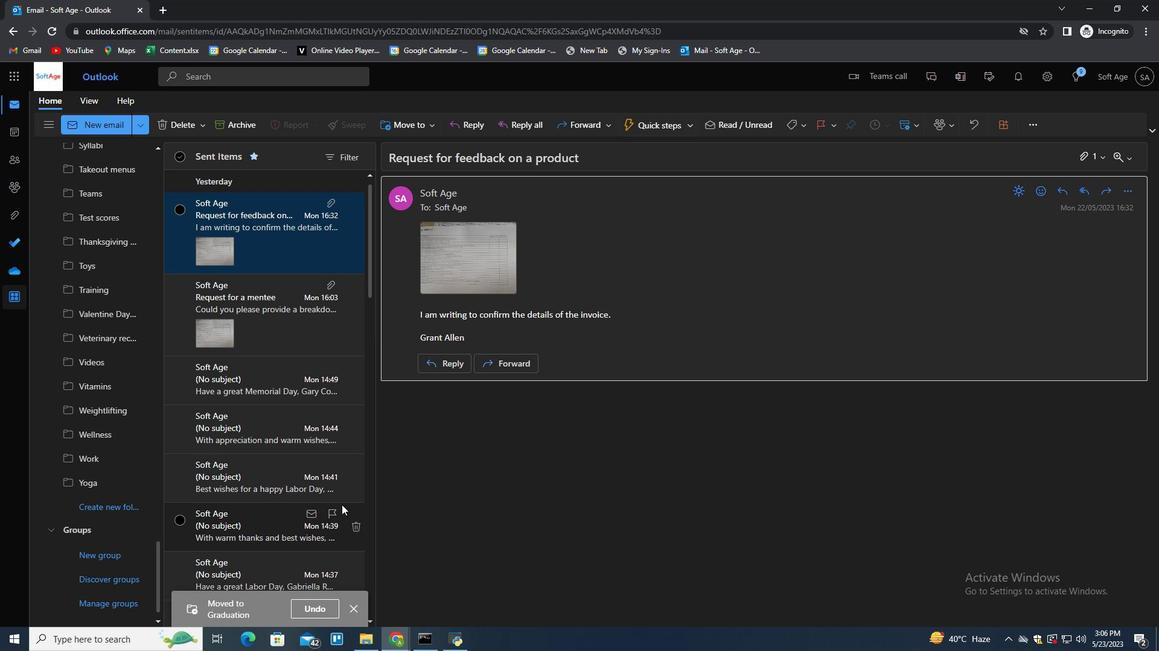 
Action: Mouse scrolled (341, 504) with delta (0, 0)
Screenshot: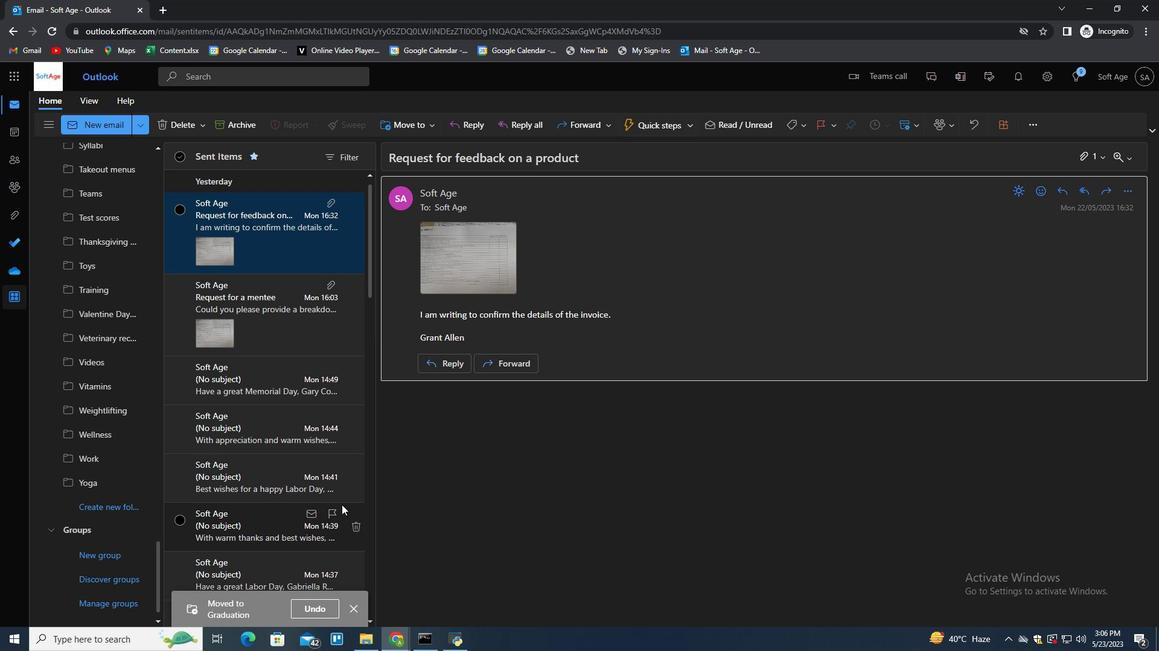 
Action: Mouse moved to (341, 504)
Screenshot: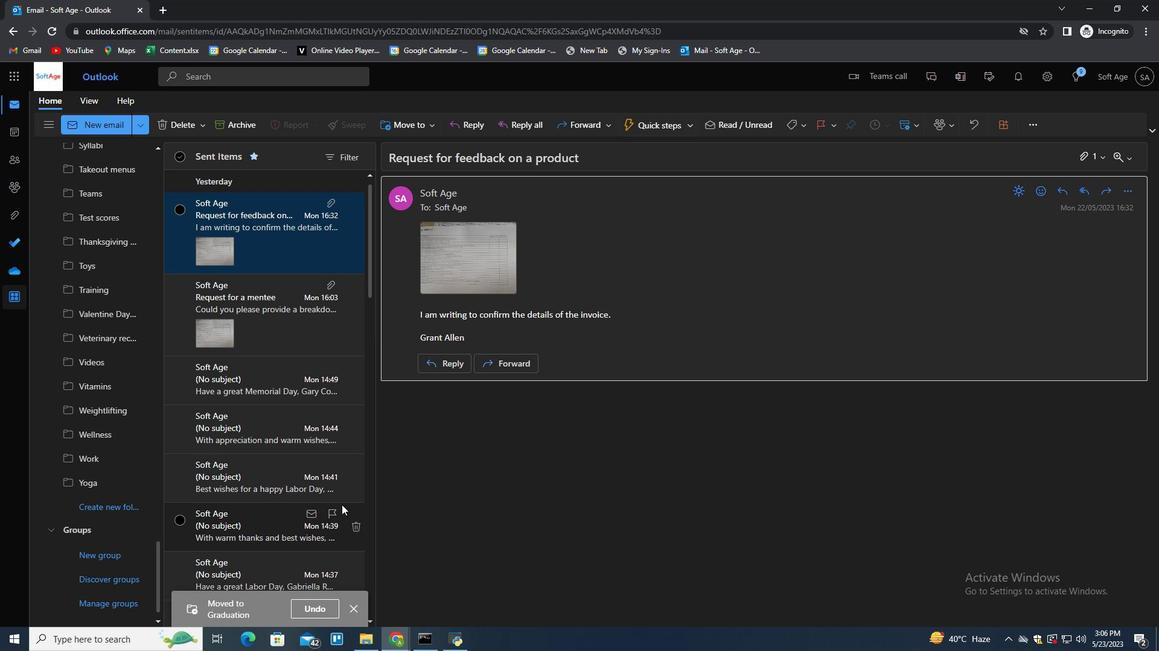 
Action: Mouse scrolled (341, 504) with delta (0, 0)
Screenshot: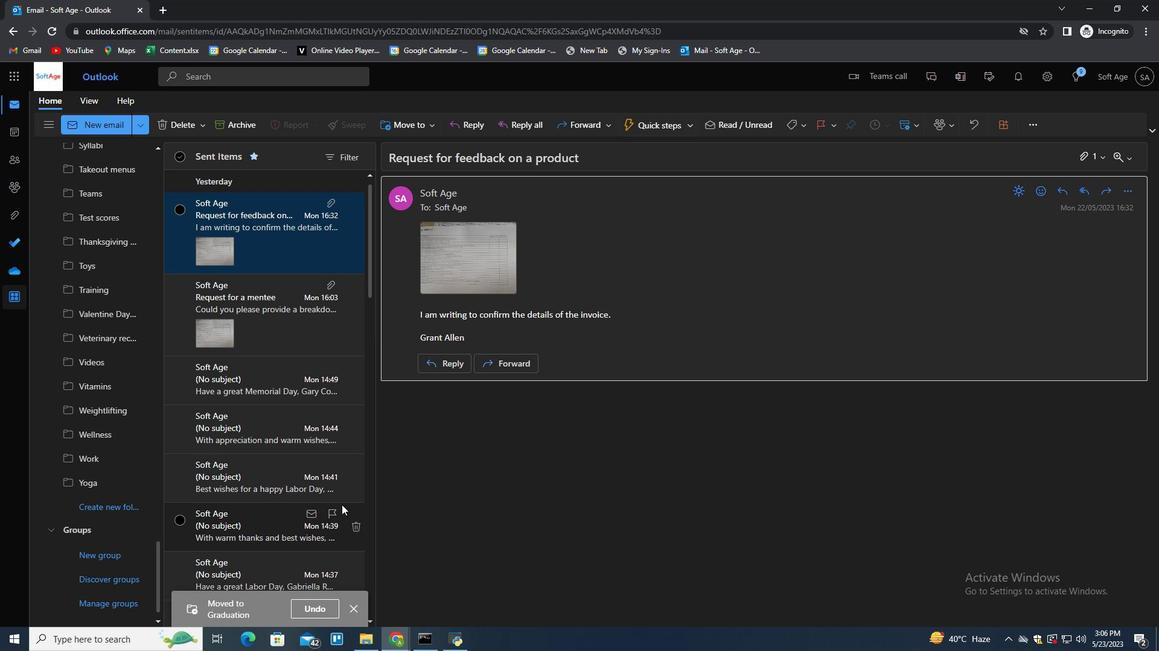 
Action: Mouse moved to (412, 485)
Screenshot: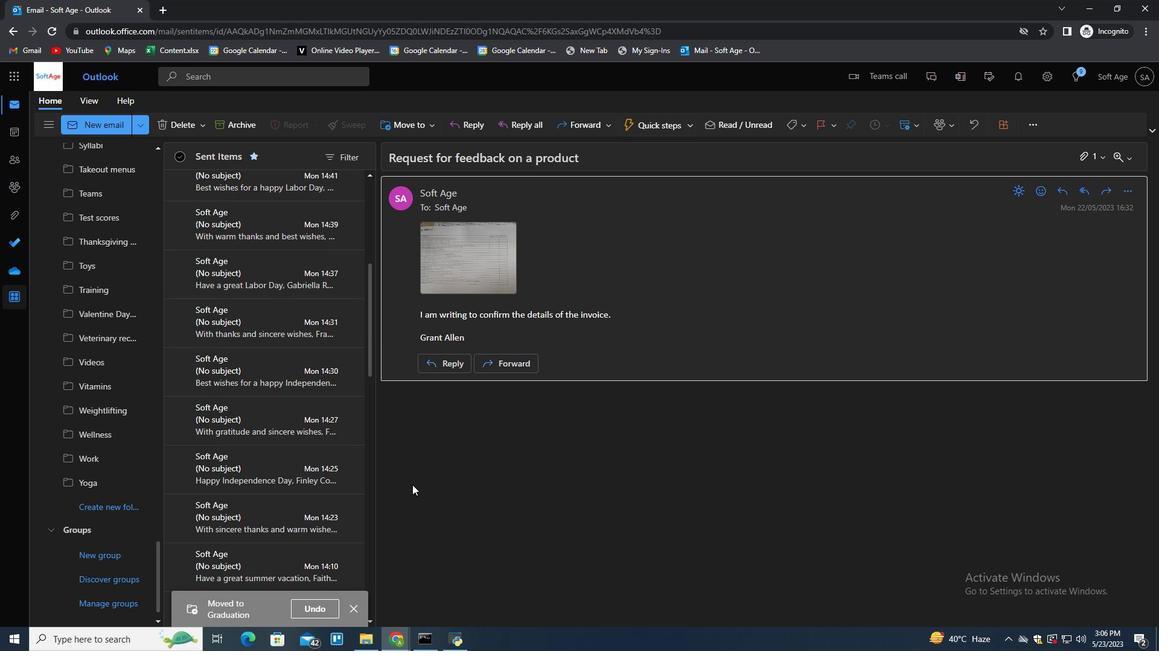 
Action: Mouse scrolled (412, 486) with delta (0, 0)
Screenshot: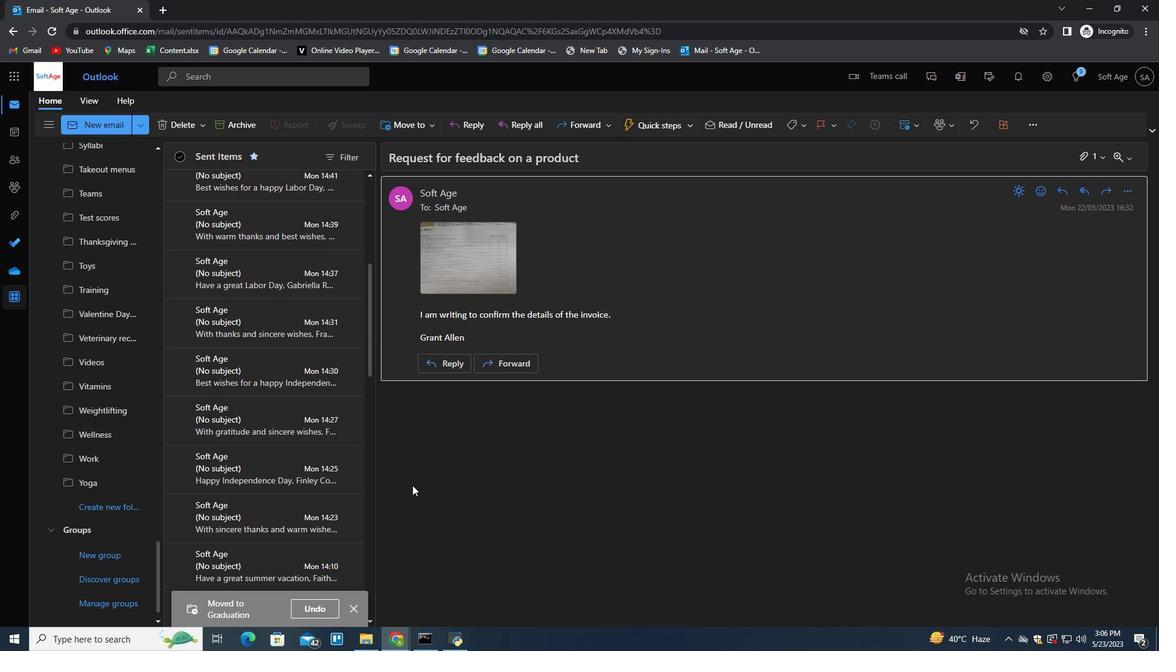 
Action: Mouse scrolled (412, 486) with delta (0, 0)
Screenshot: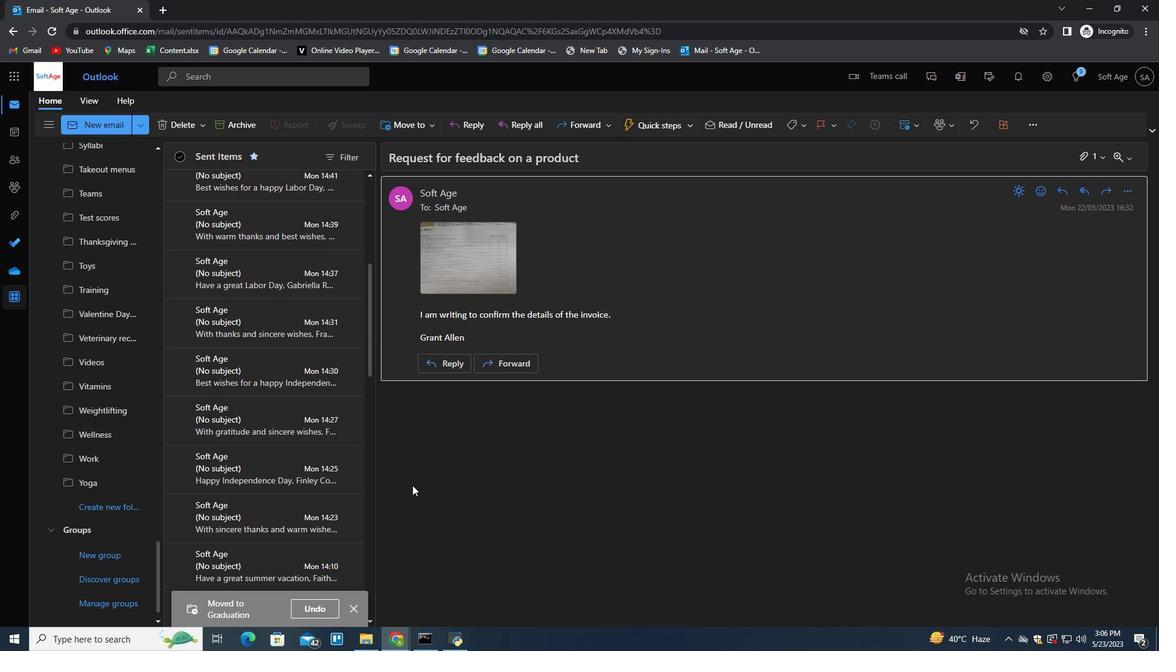 
Action: Mouse scrolled (412, 486) with delta (0, 0)
Screenshot: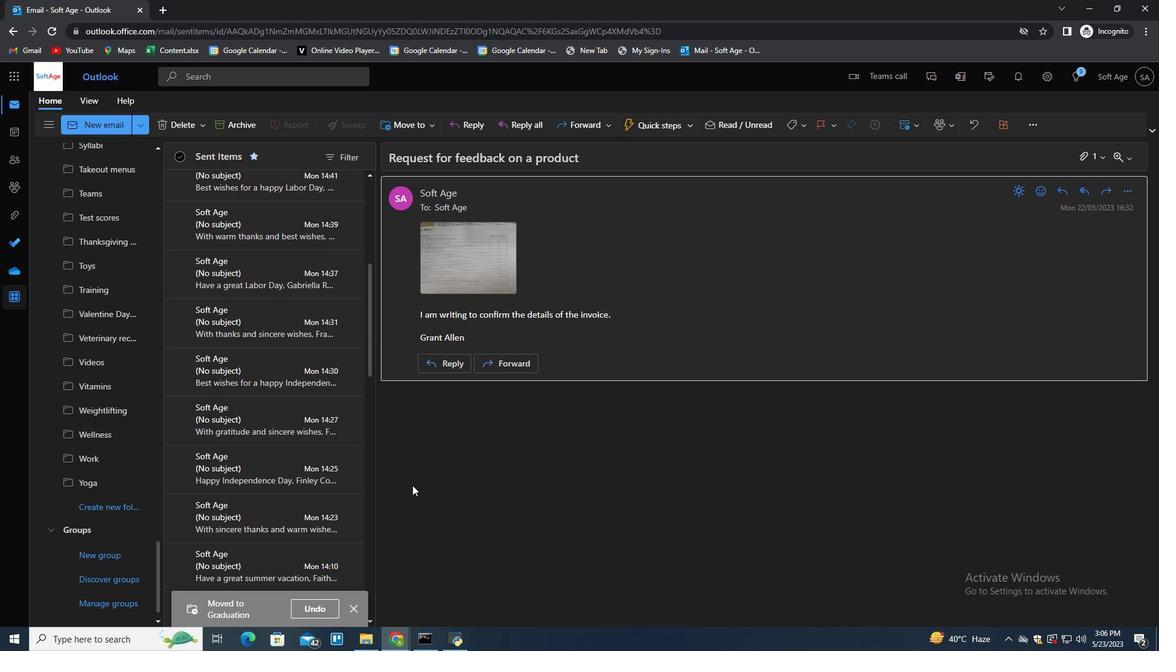 
Action: Mouse scrolled (412, 486) with delta (0, 0)
Screenshot: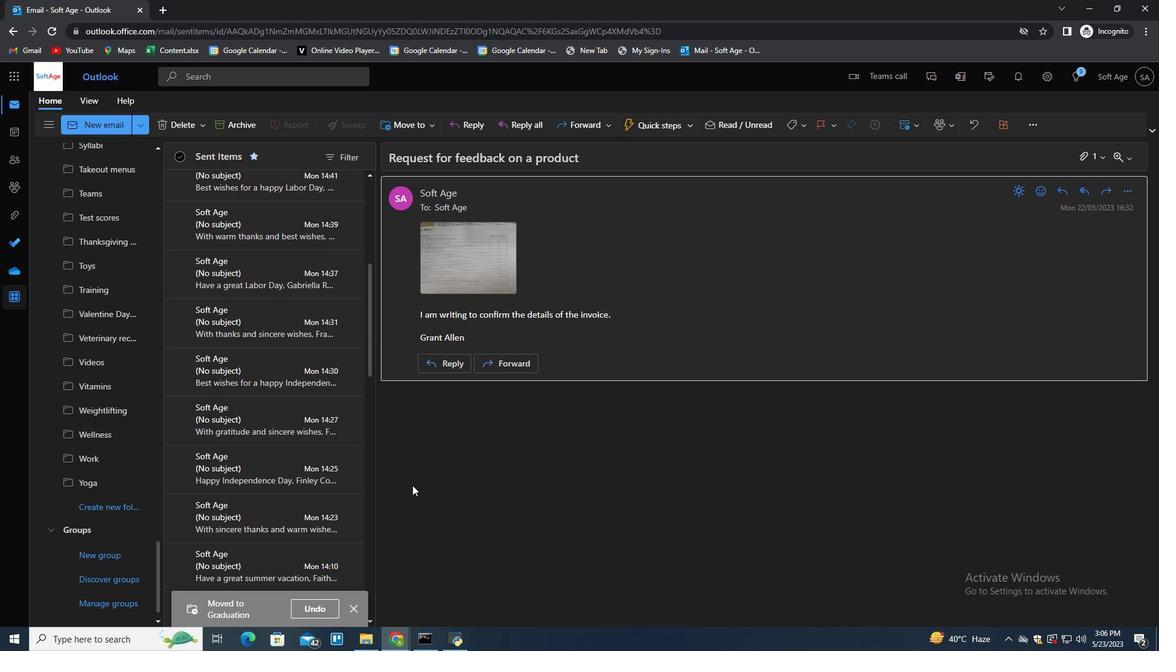 
Action: Mouse scrolled (412, 486) with delta (0, 0)
Screenshot: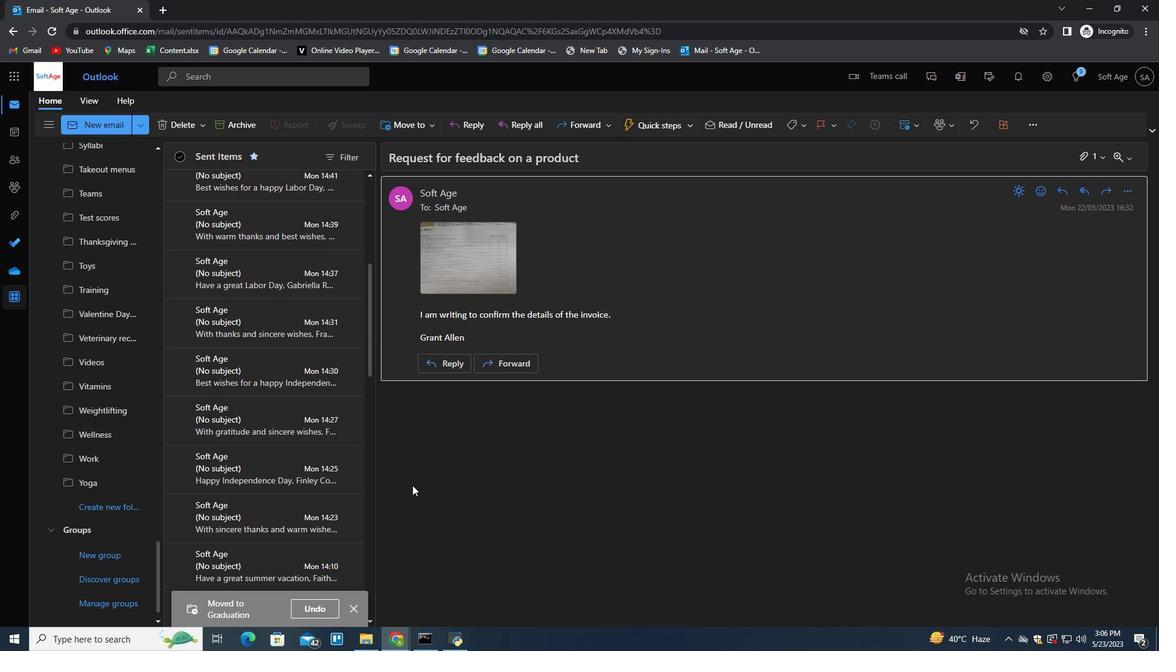 
Action: Mouse scrolled (412, 486) with delta (0, 0)
Screenshot: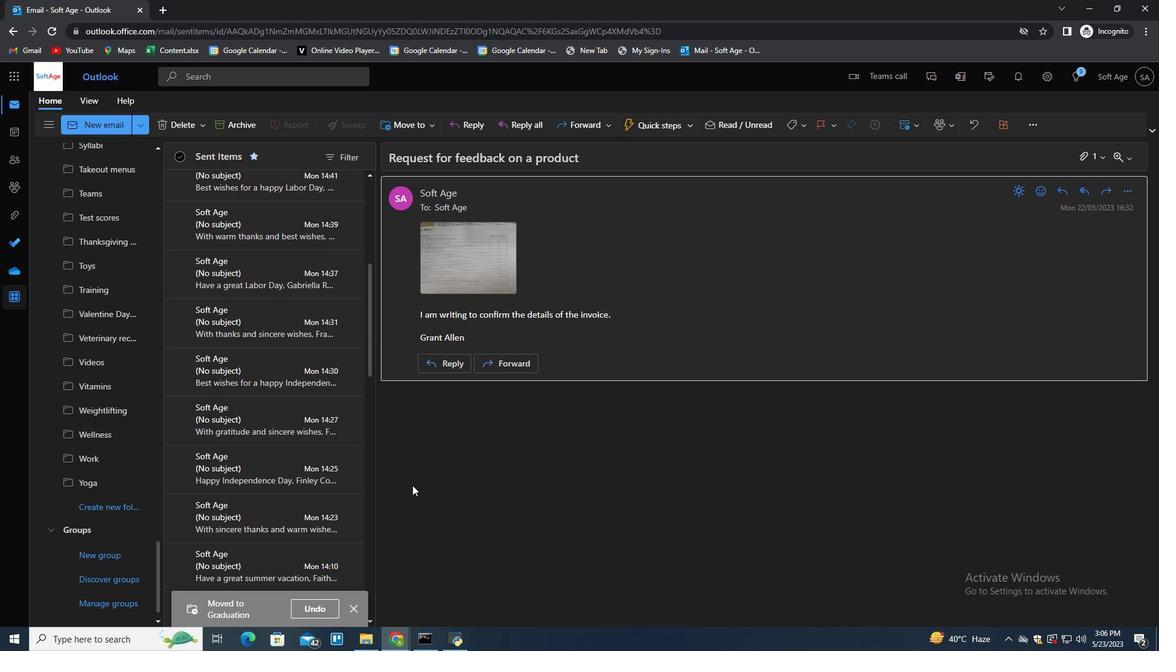 
Action: Mouse scrolled (412, 486) with delta (0, 0)
Screenshot: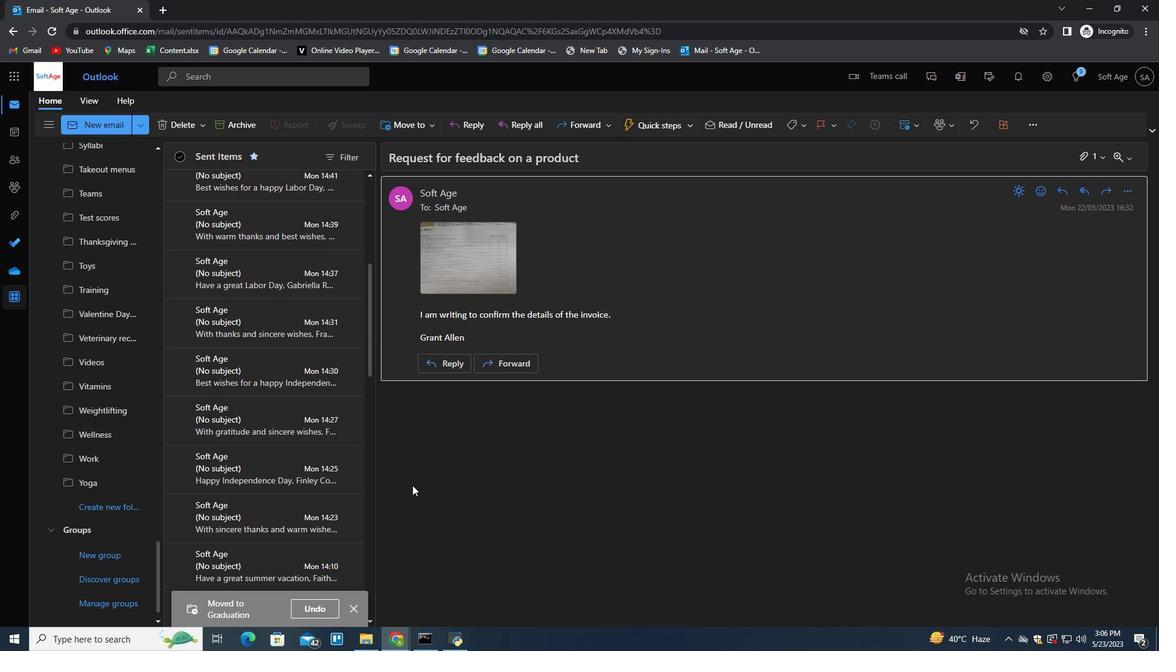 
Action: Mouse scrolled (412, 486) with delta (0, 0)
Screenshot: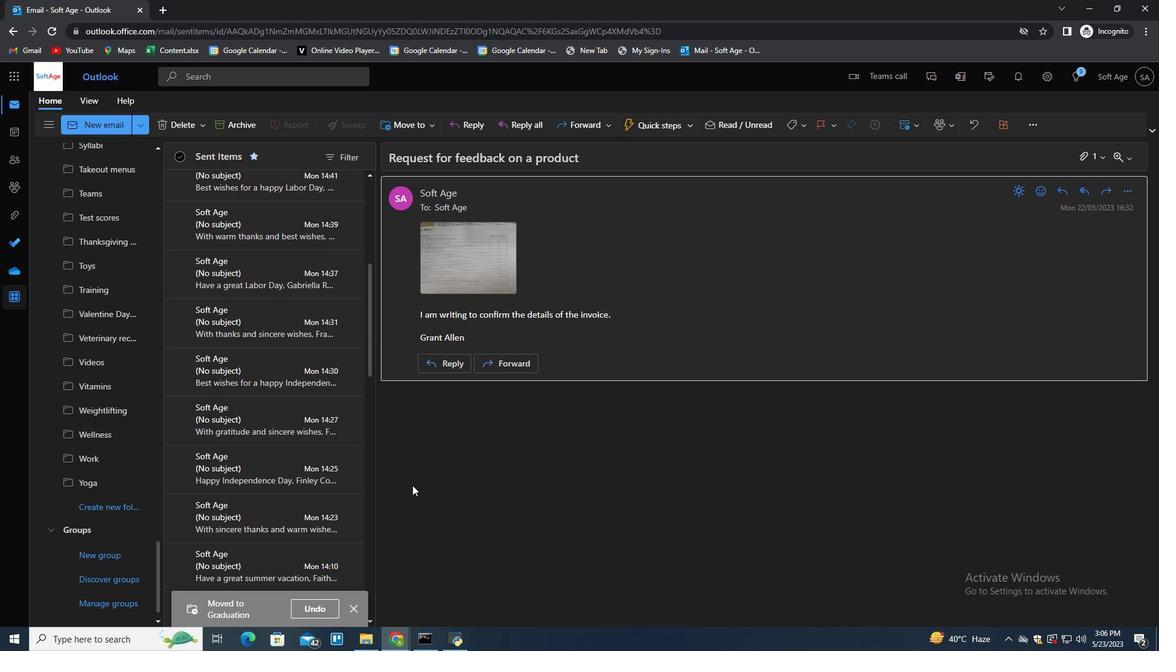 
Action: Mouse scrolled (412, 486) with delta (0, 0)
Screenshot: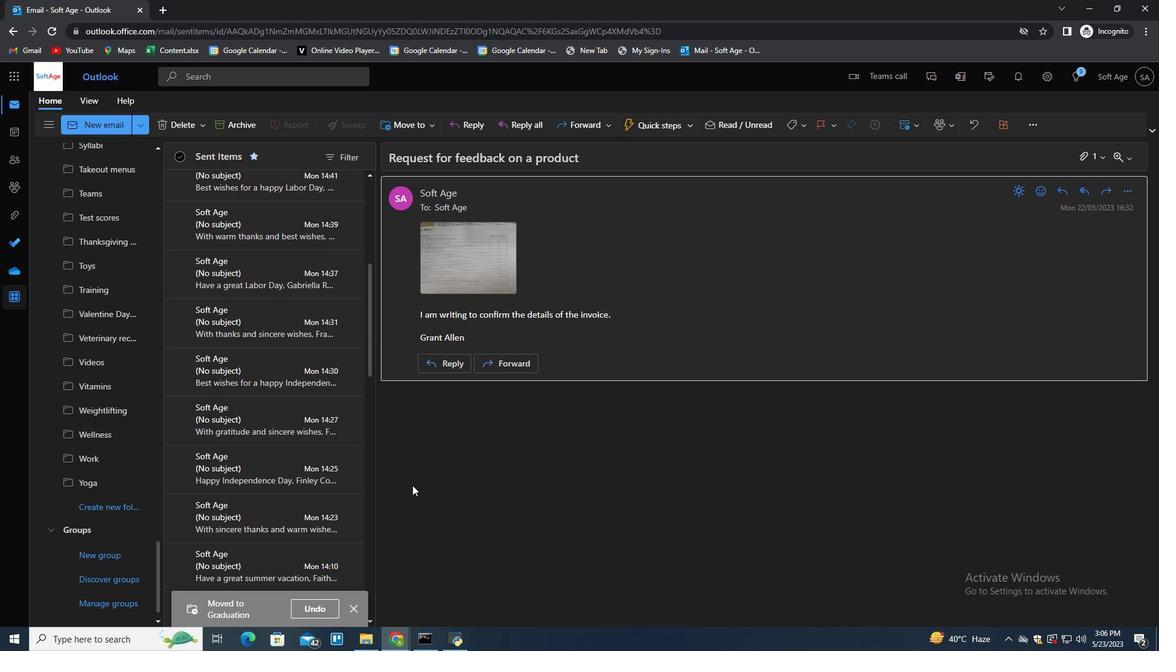 
Action: Mouse scrolled (412, 486) with delta (0, 0)
Screenshot: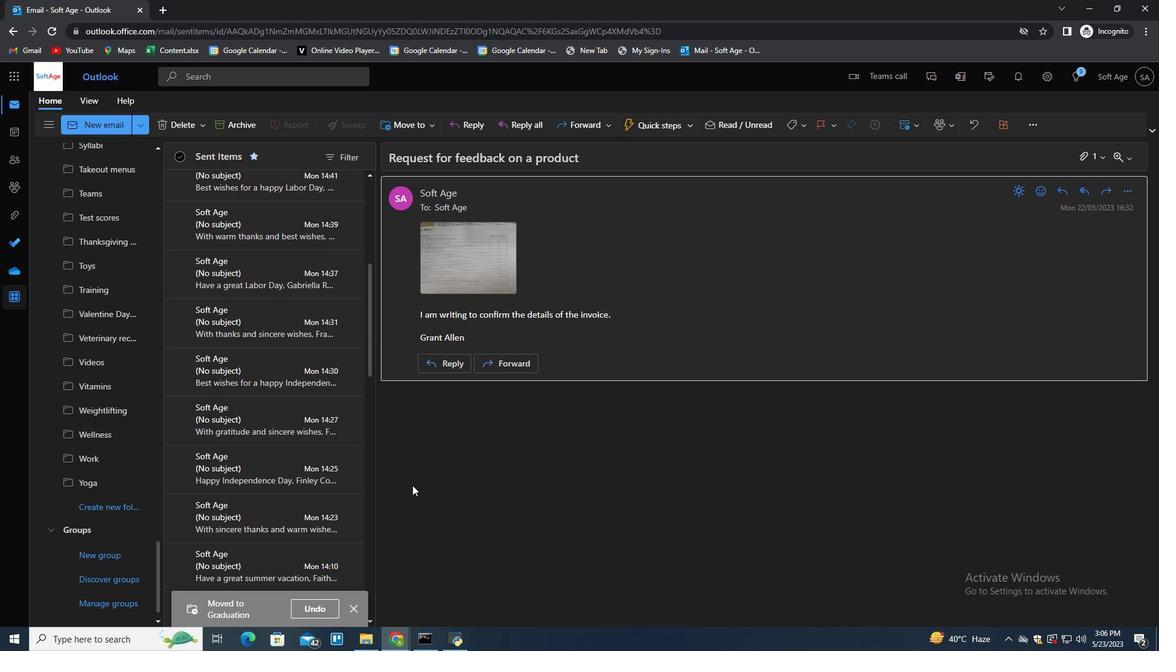 
